 Task: Search one way flight ticket for 3 adults, 3 children in business from Lewisburg: Greenbrier Valley Airport to Indianapolis: Indianapolis International Airport on 8-5-2023. Choice of flights is United. Number of bags: 1 carry on bag and 3 checked bags. Price is upto 99000. Outbound departure time preference is 17:15.
Action: Mouse moved to (384, 371)
Screenshot: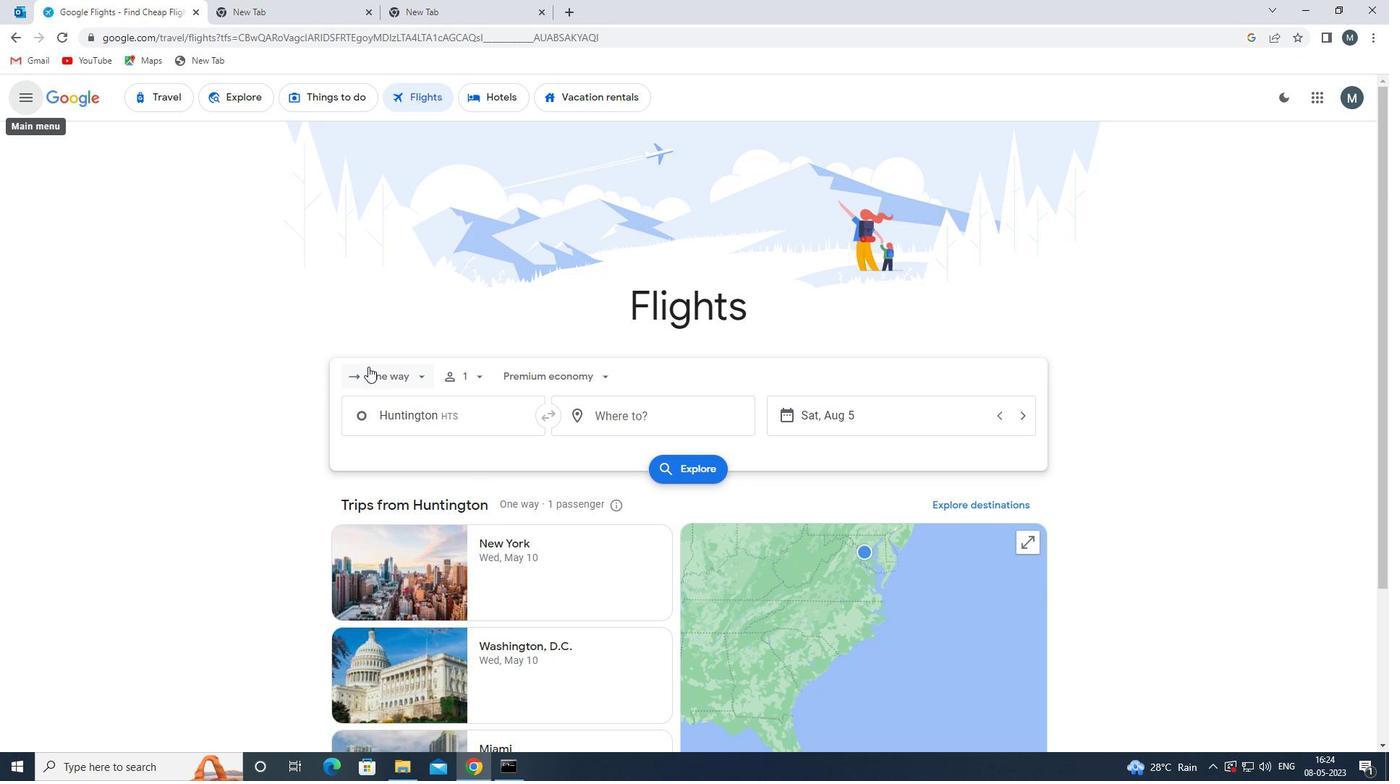 
Action: Mouse pressed left at (384, 371)
Screenshot: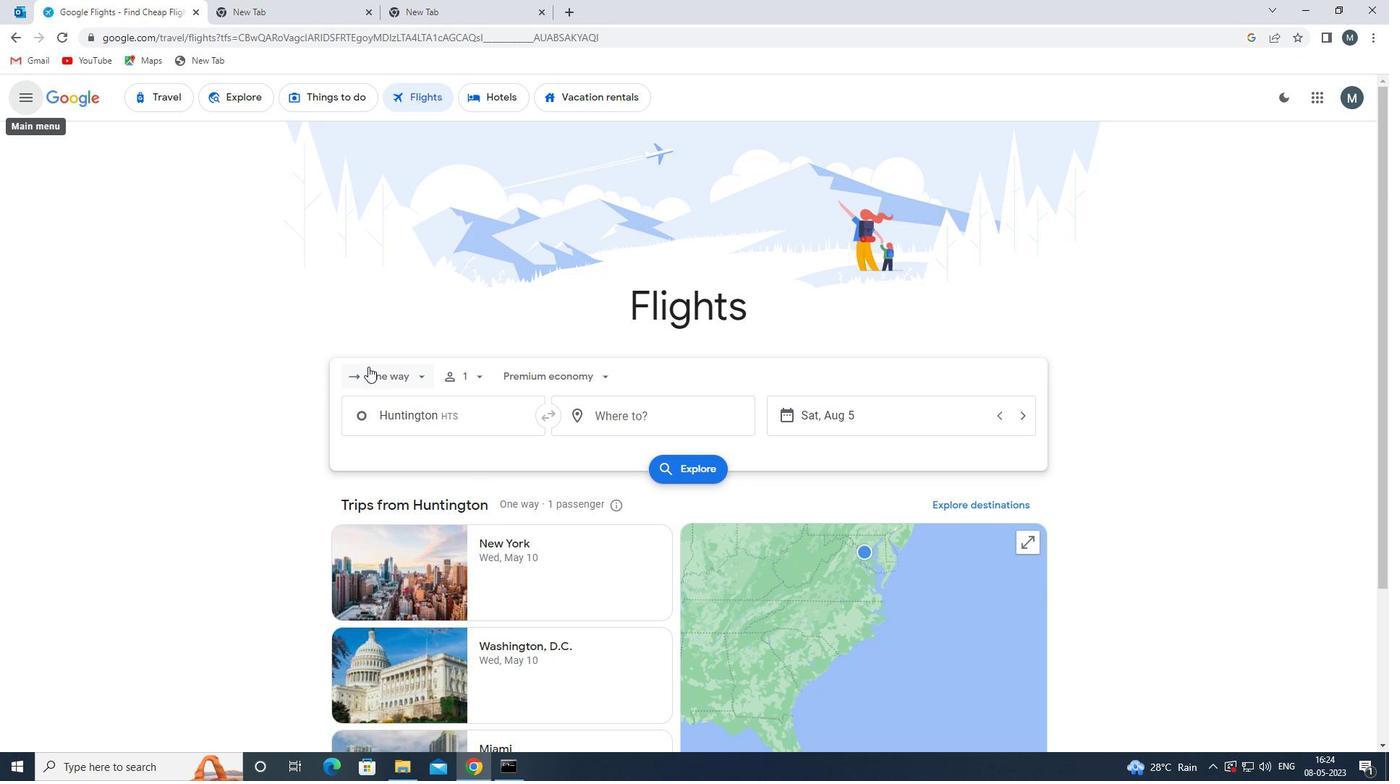 
Action: Mouse moved to (408, 451)
Screenshot: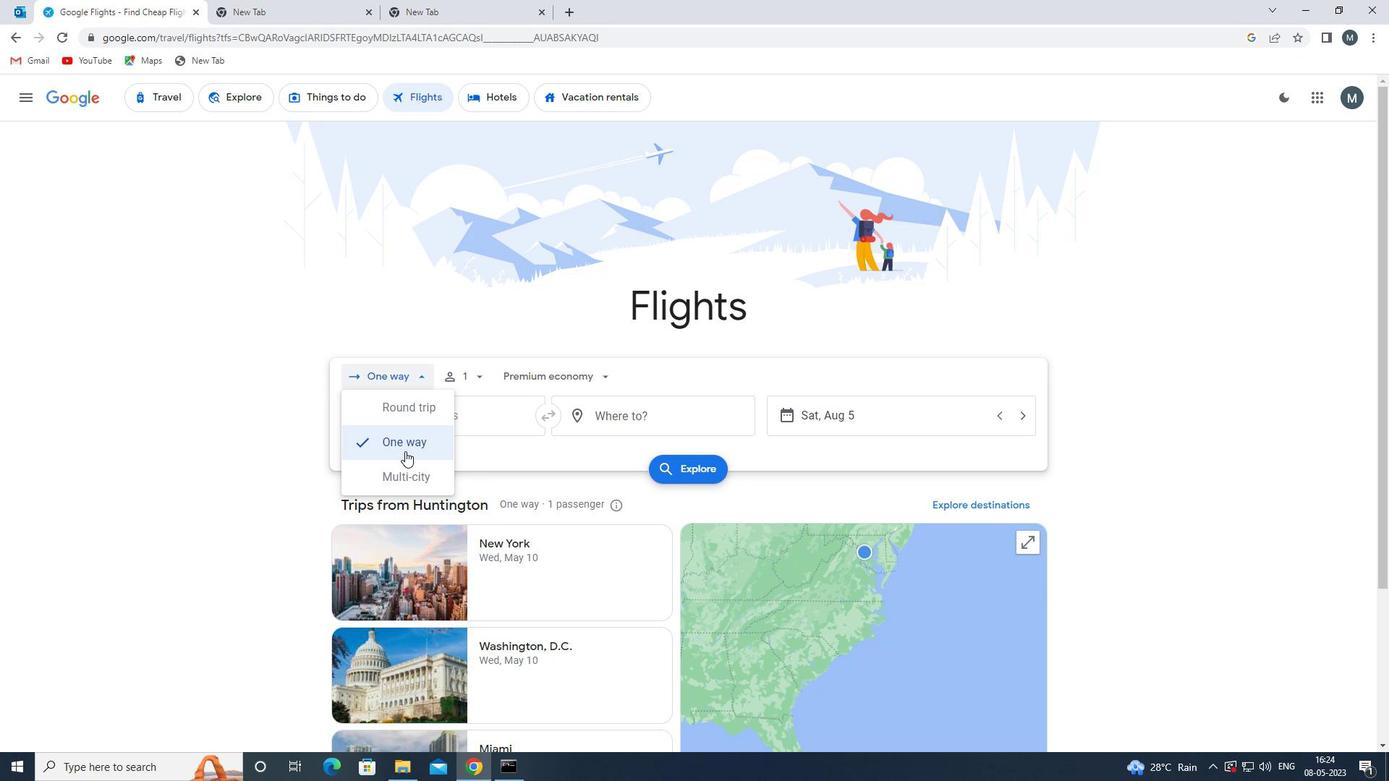 
Action: Mouse pressed left at (408, 451)
Screenshot: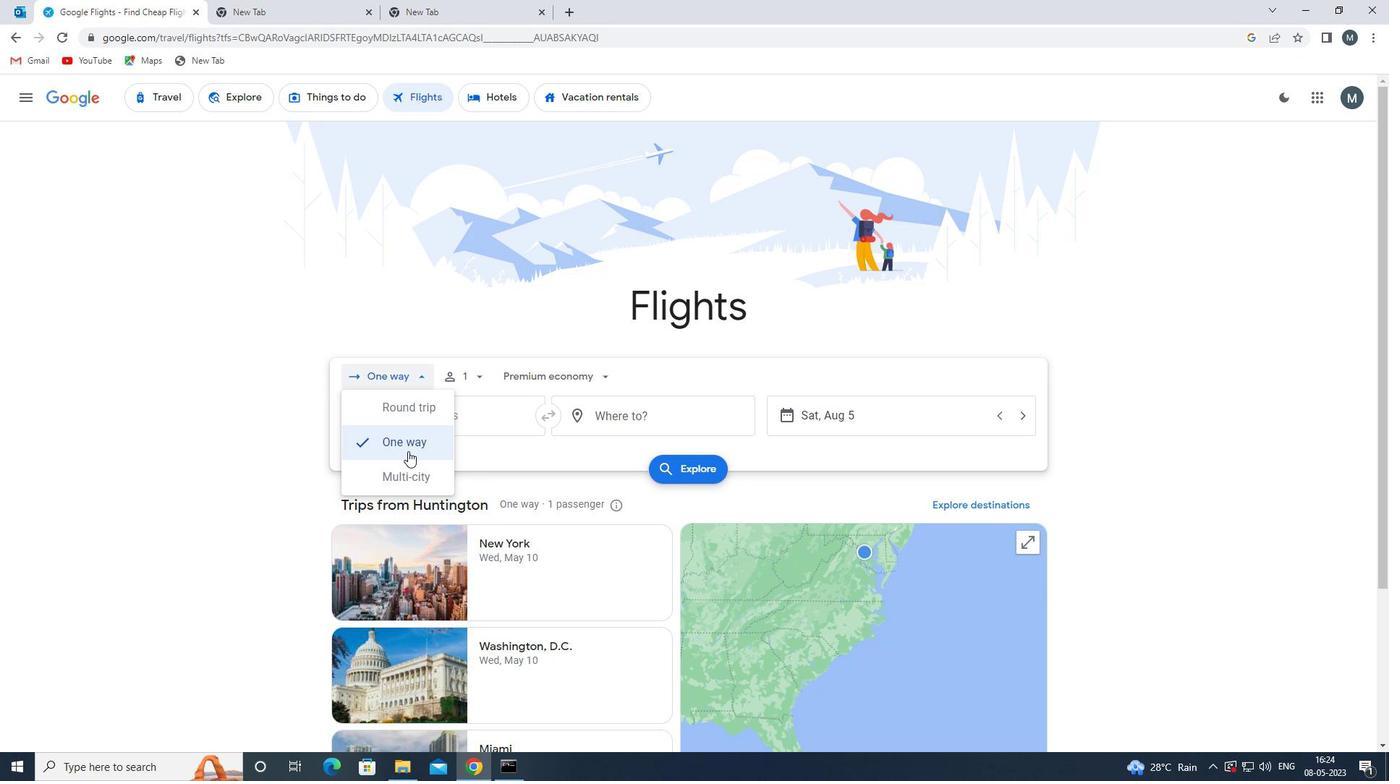 
Action: Mouse moved to (484, 377)
Screenshot: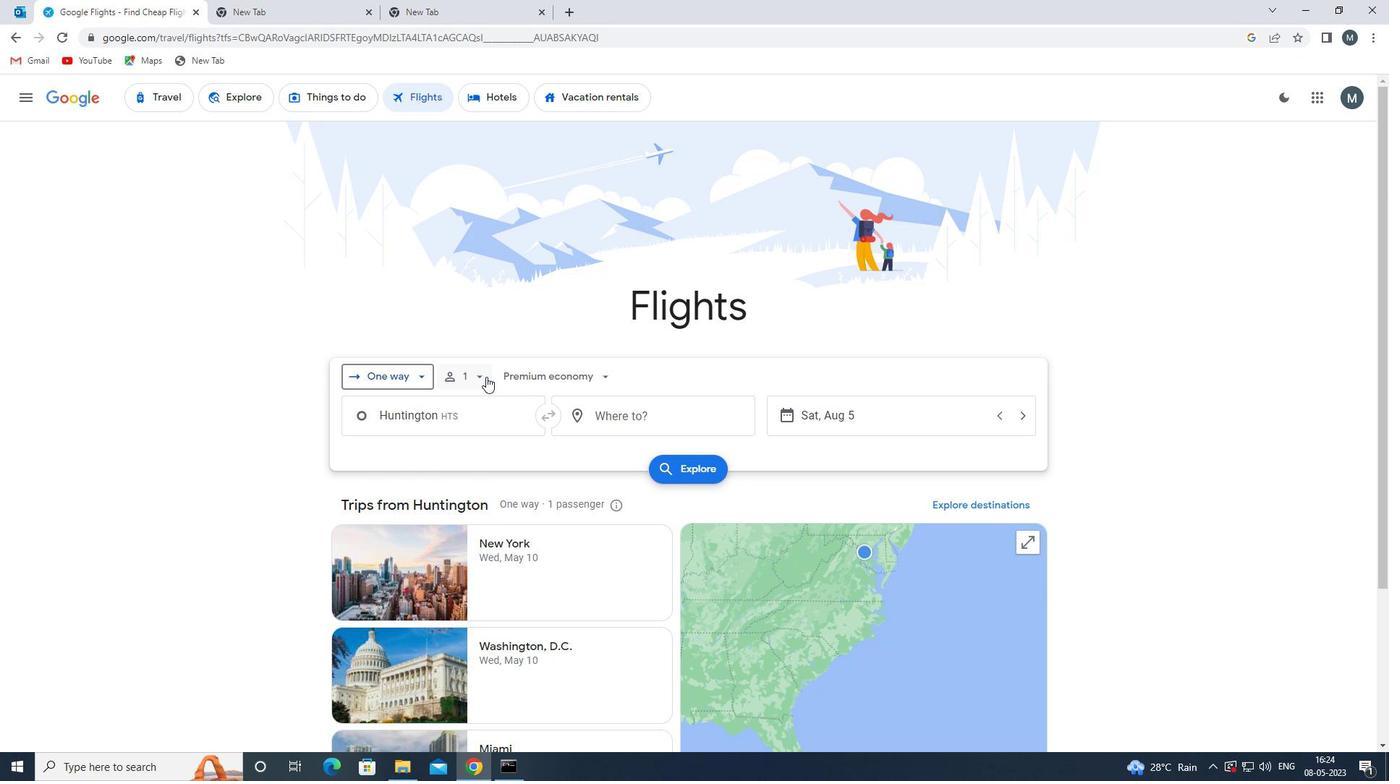 
Action: Mouse pressed left at (484, 377)
Screenshot: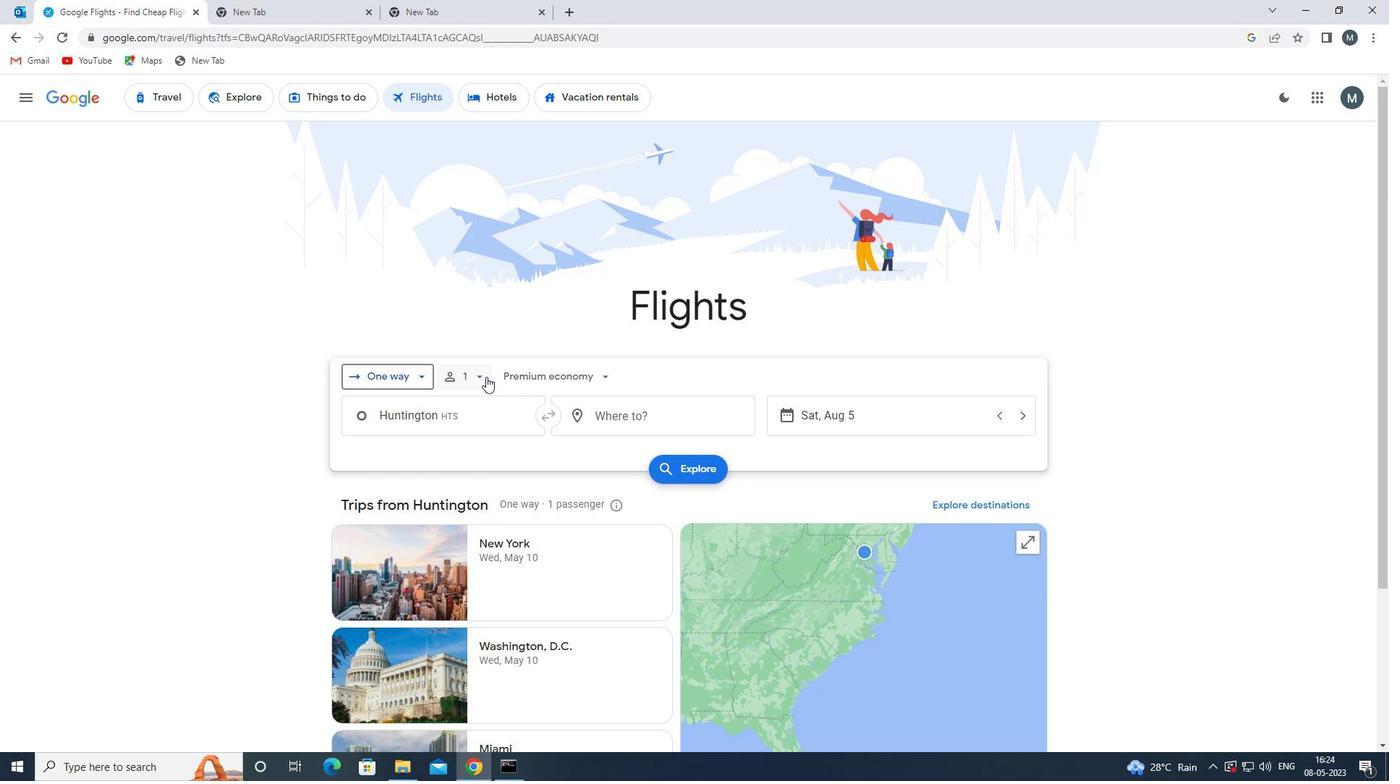 
Action: Mouse moved to (590, 411)
Screenshot: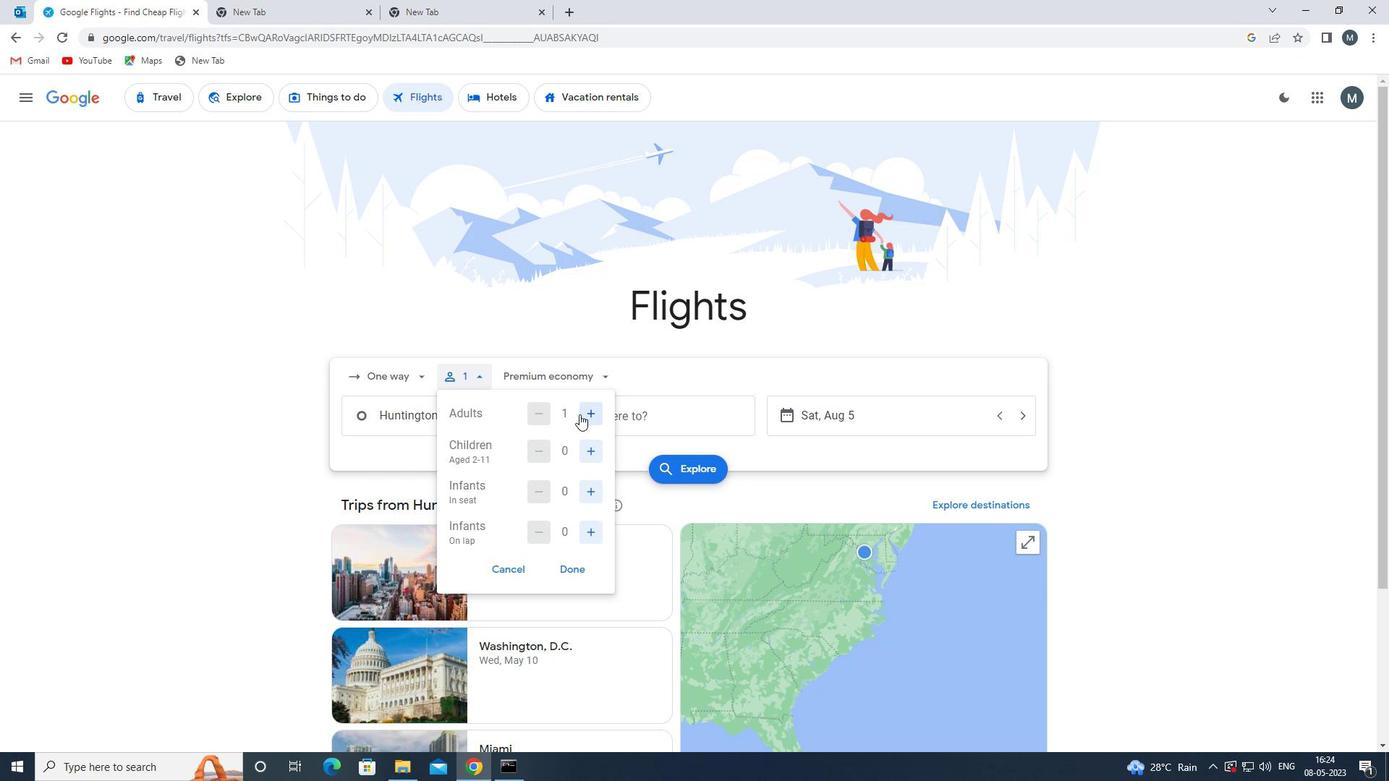 
Action: Mouse pressed left at (590, 411)
Screenshot: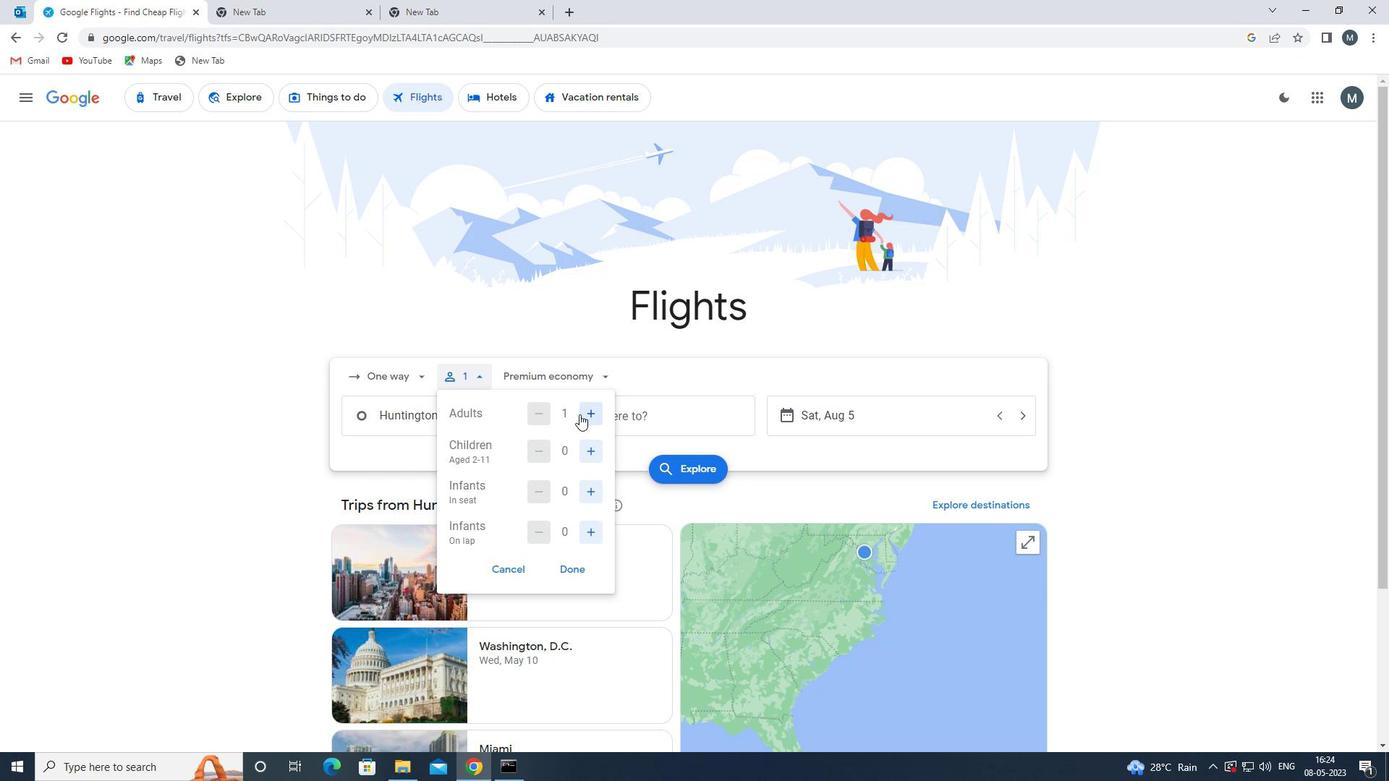 
Action: Mouse pressed left at (590, 411)
Screenshot: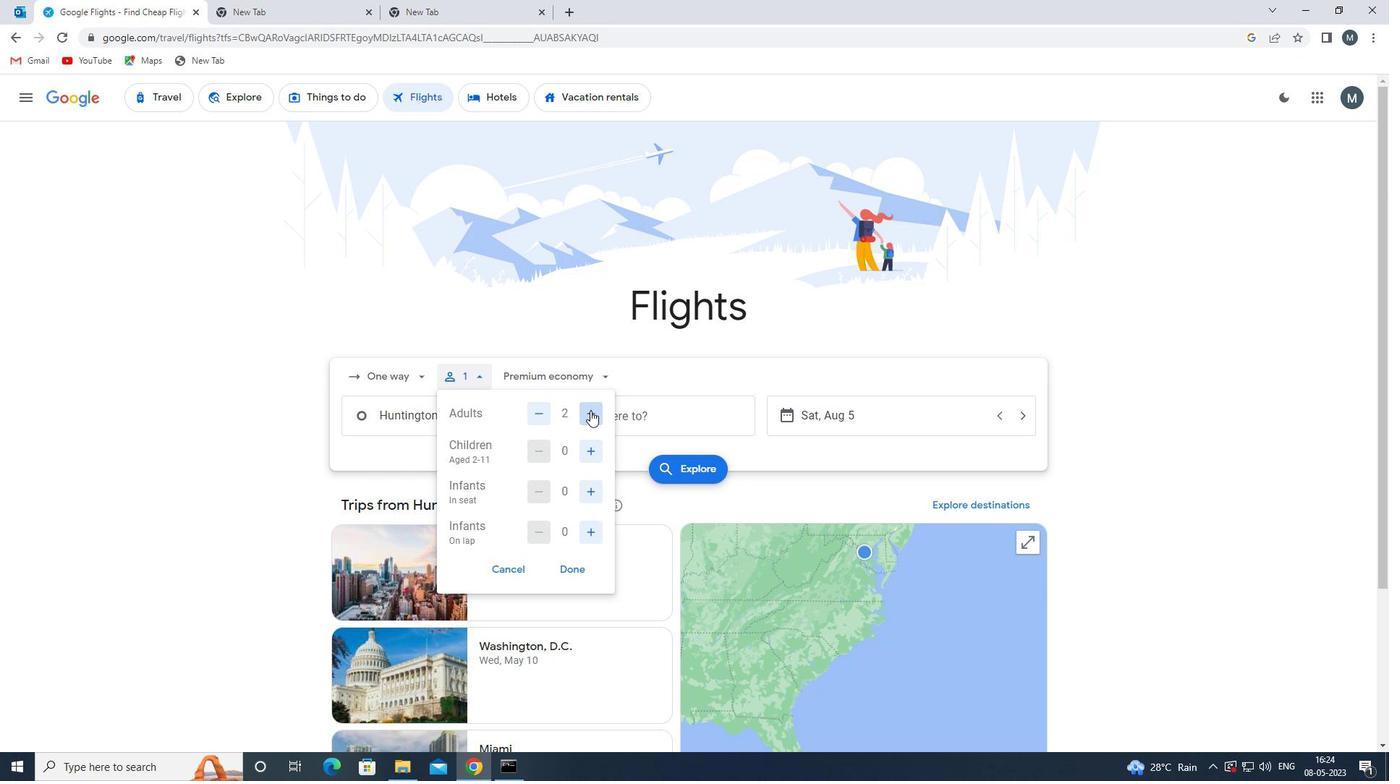 
Action: Mouse moved to (597, 460)
Screenshot: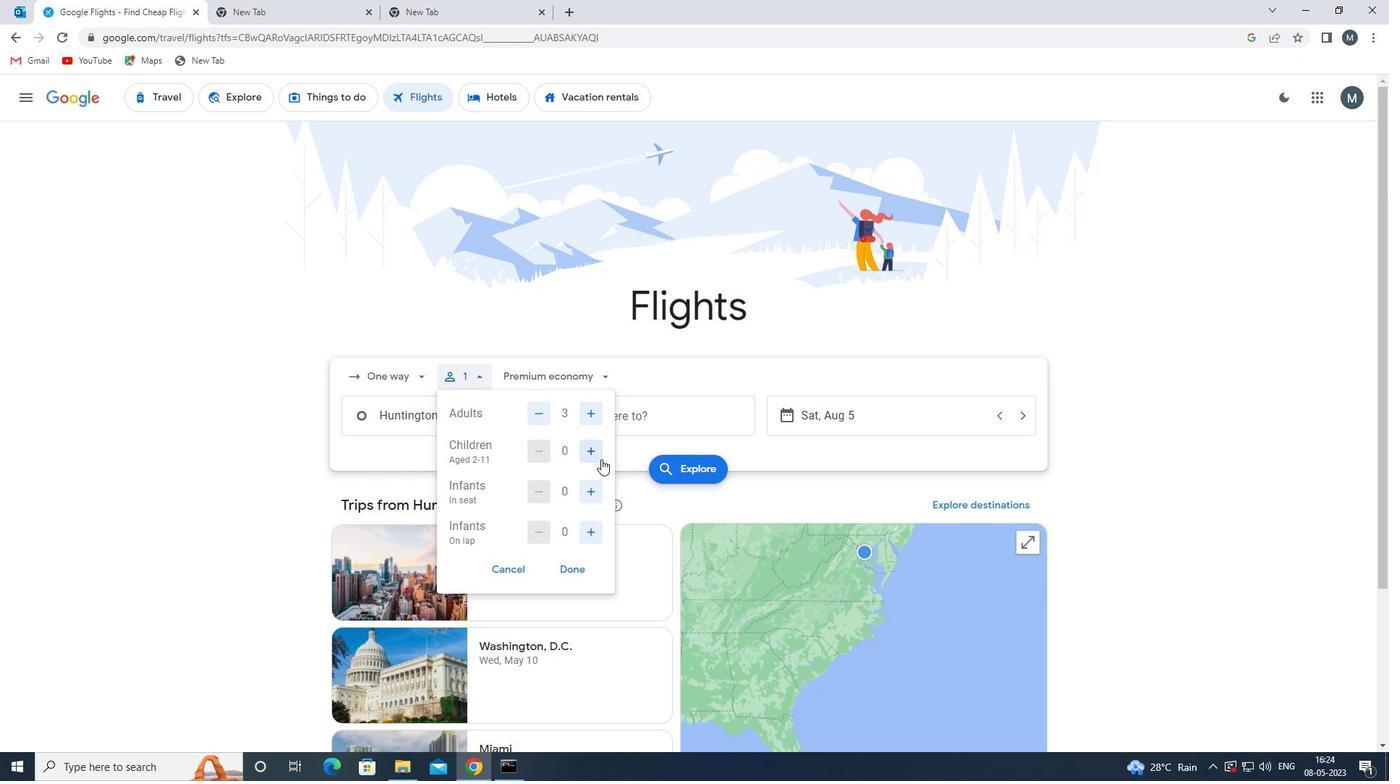 
Action: Mouse pressed left at (597, 460)
Screenshot: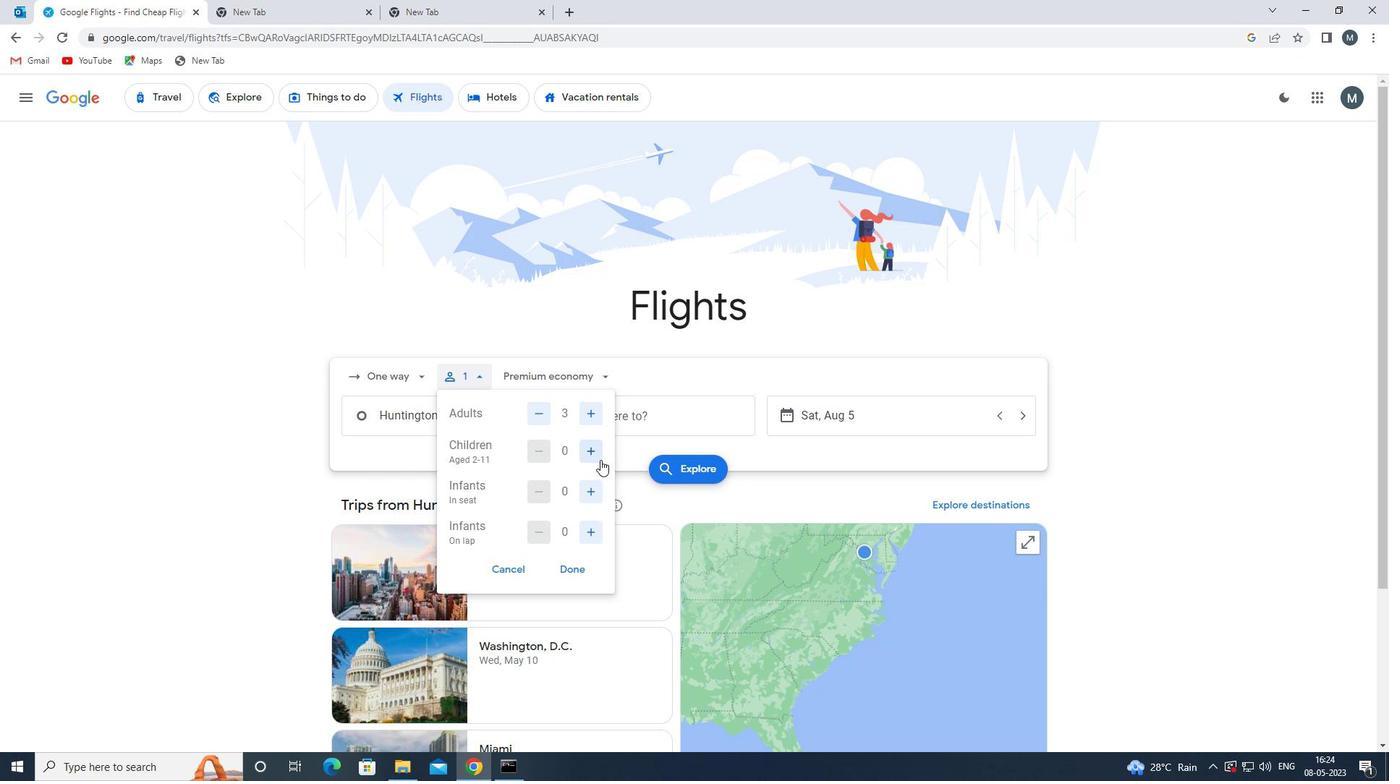 
Action: Mouse pressed left at (597, 460)
Screenshot: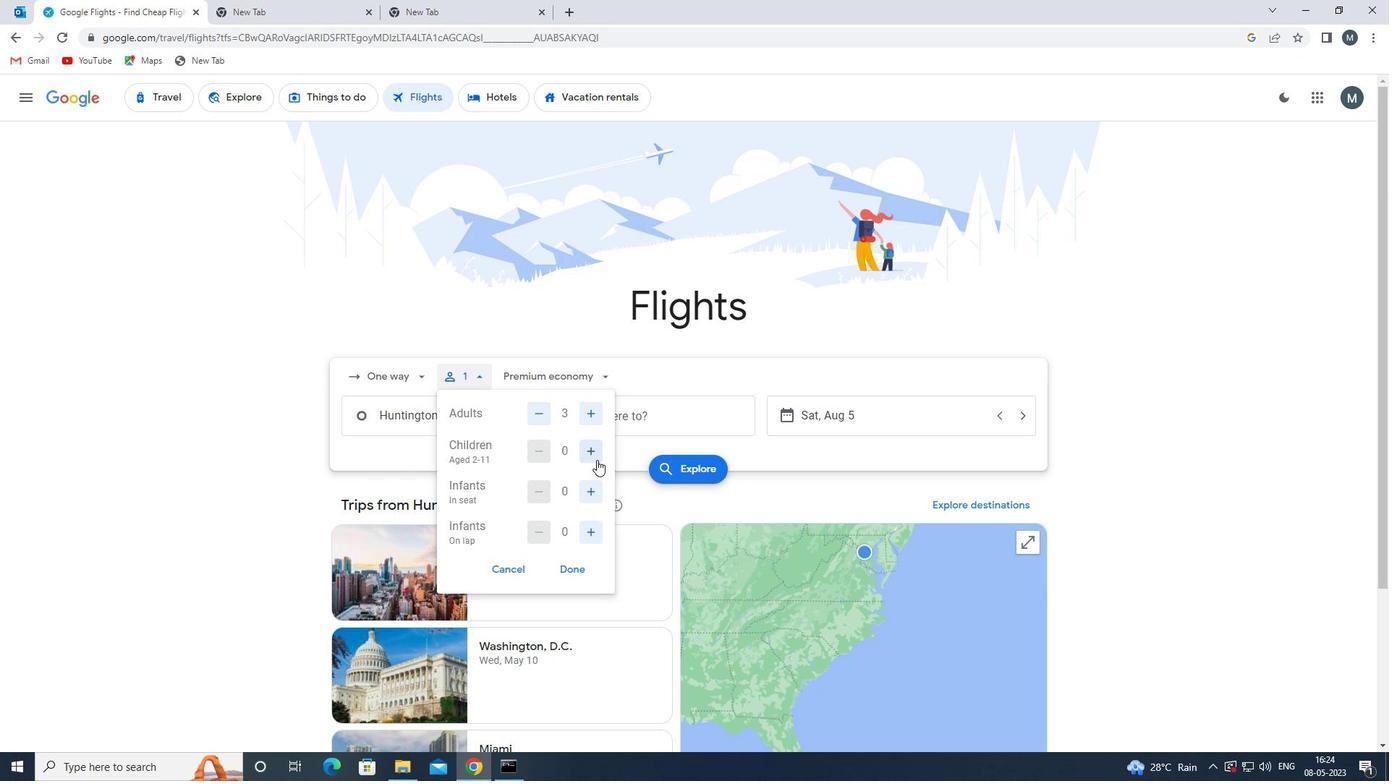 
Action: Mouse pressed left at (597, 460)
Screenshot: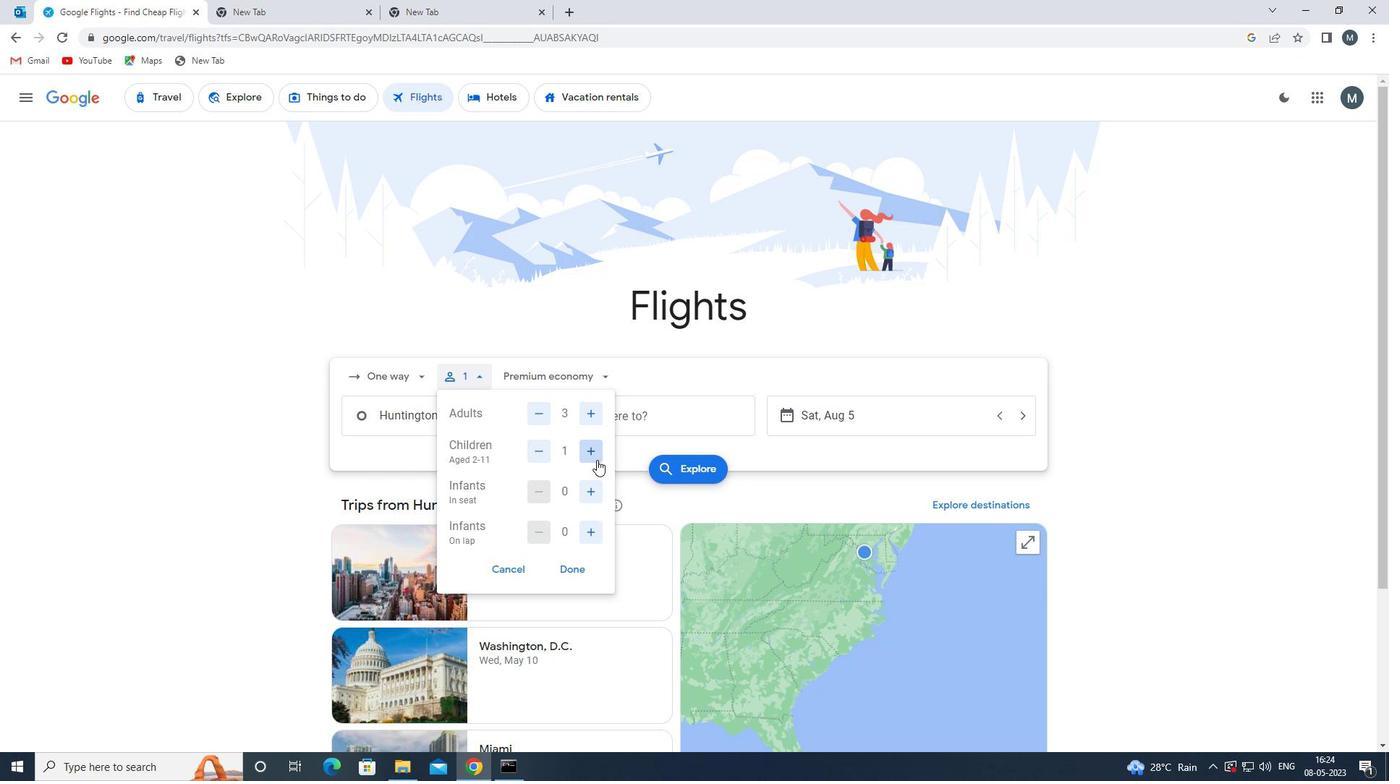 
Action: Mouse moved to (569, 577)
Screenshot: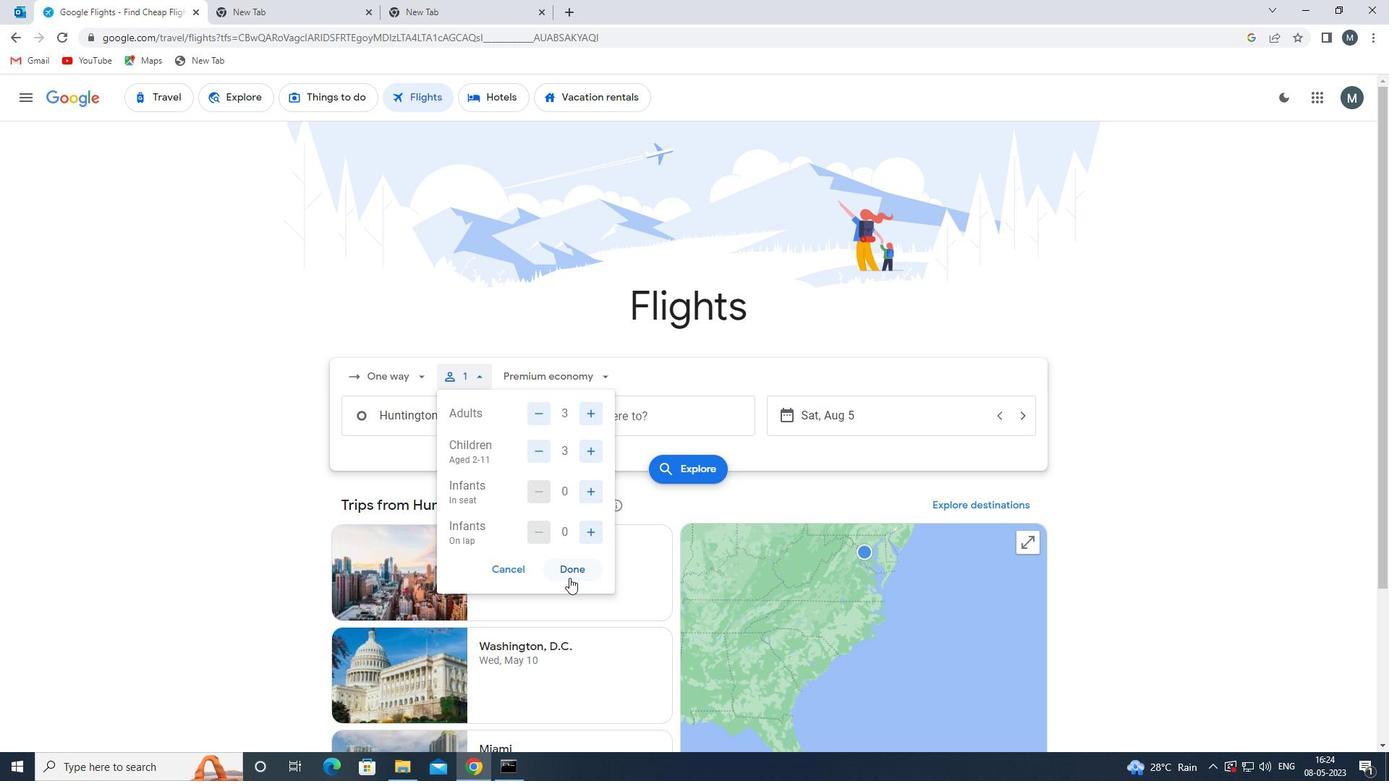 
Action: Mouse pressed left at (569, 577)
Screenshot: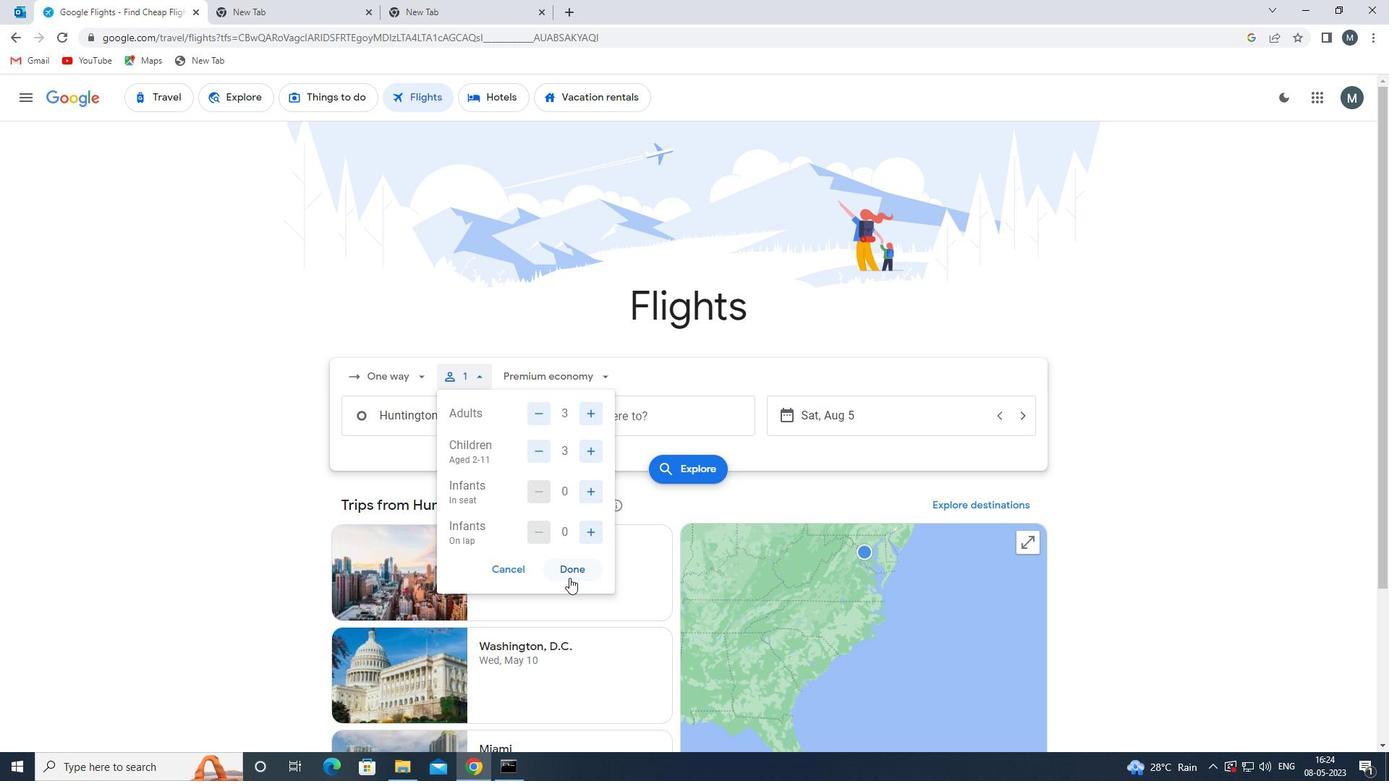 
Action: Mouse moved to (564, 395)
Screenshot: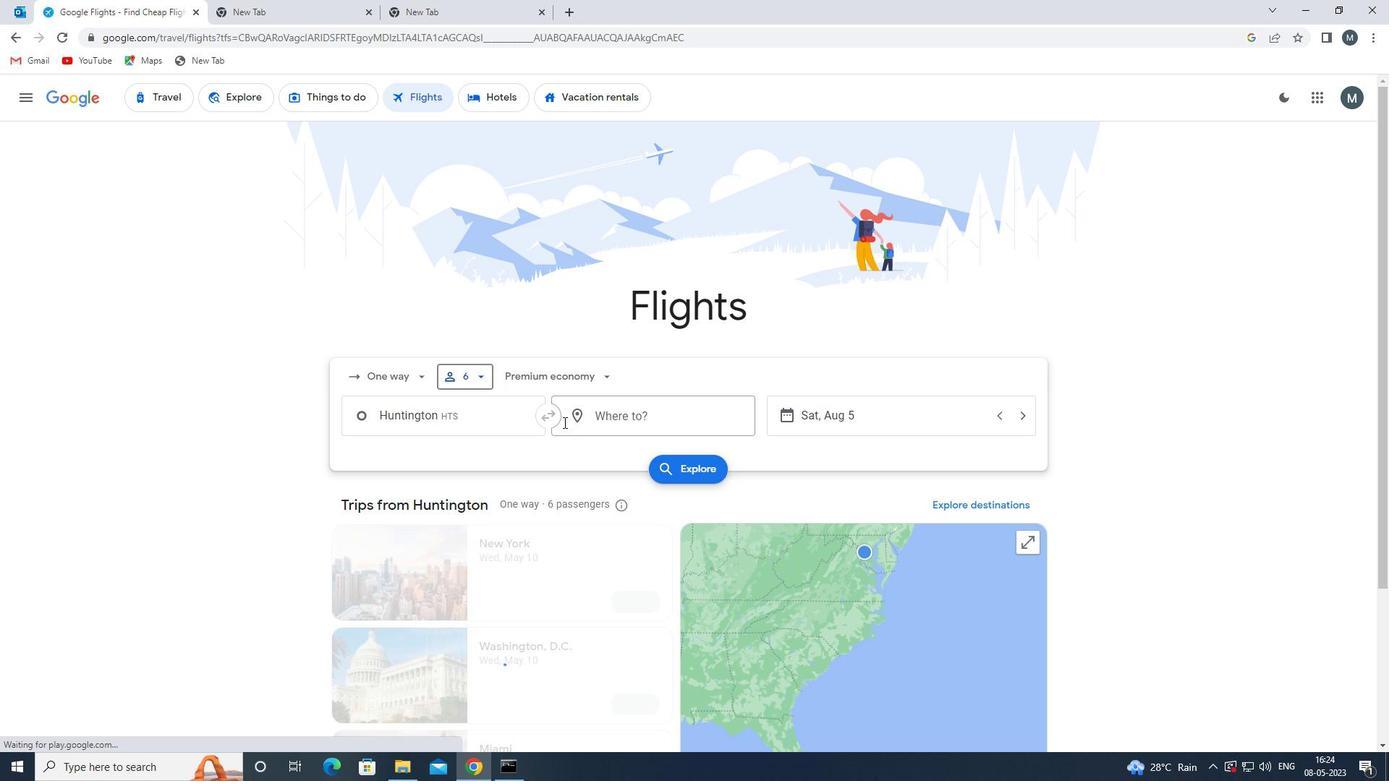 
Action: Mouse pressed left at (564, 395)
Screenshot: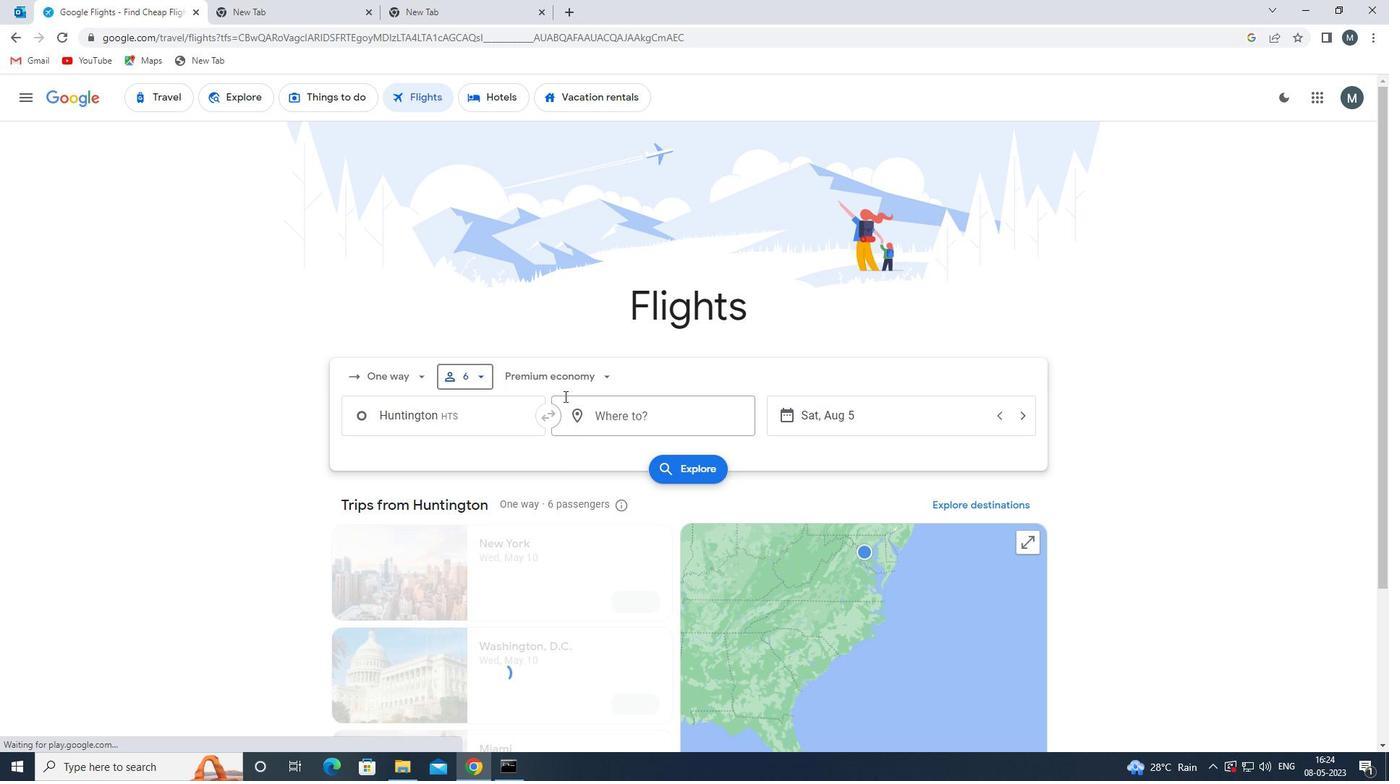 
Action: Mouse moved to (568, 382)
Screenshot: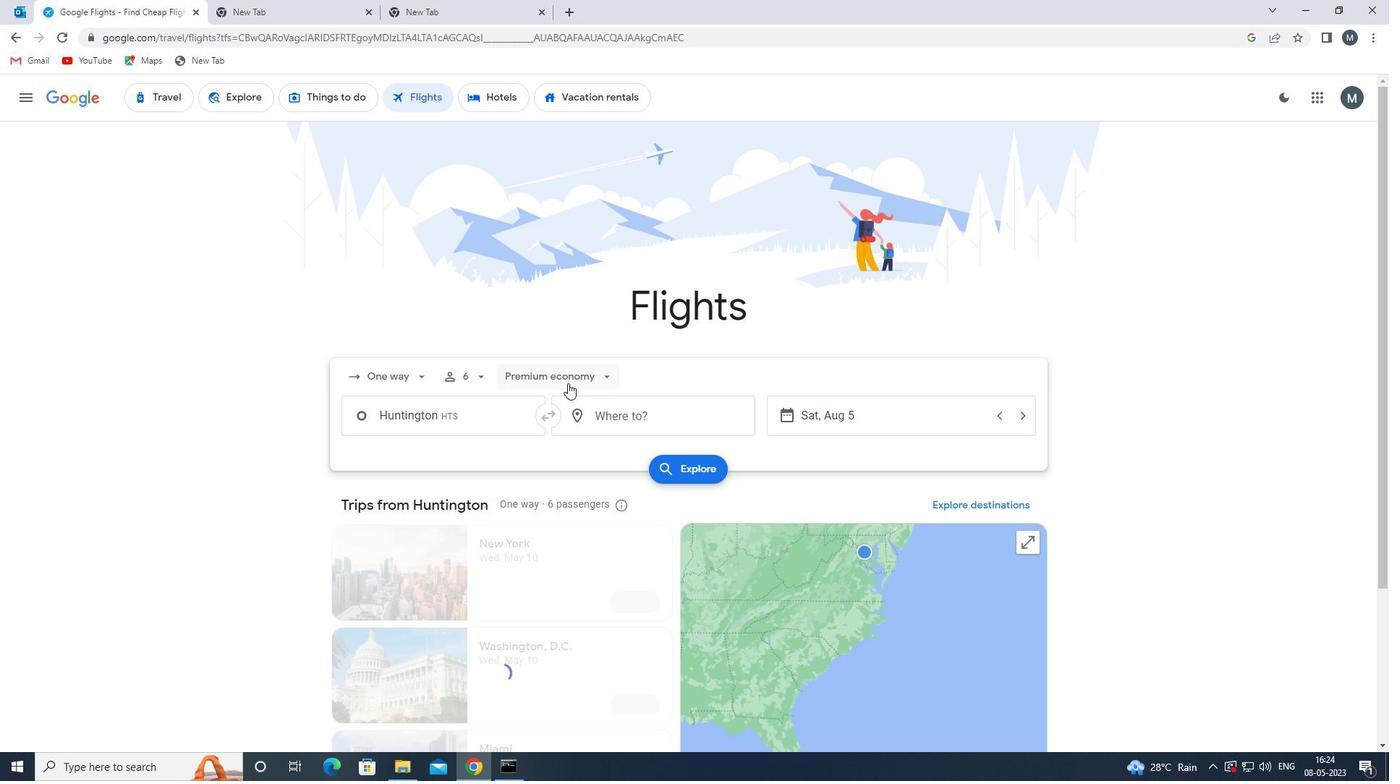 
Action: Mouse pressed left at (568, 382)
Screenshot: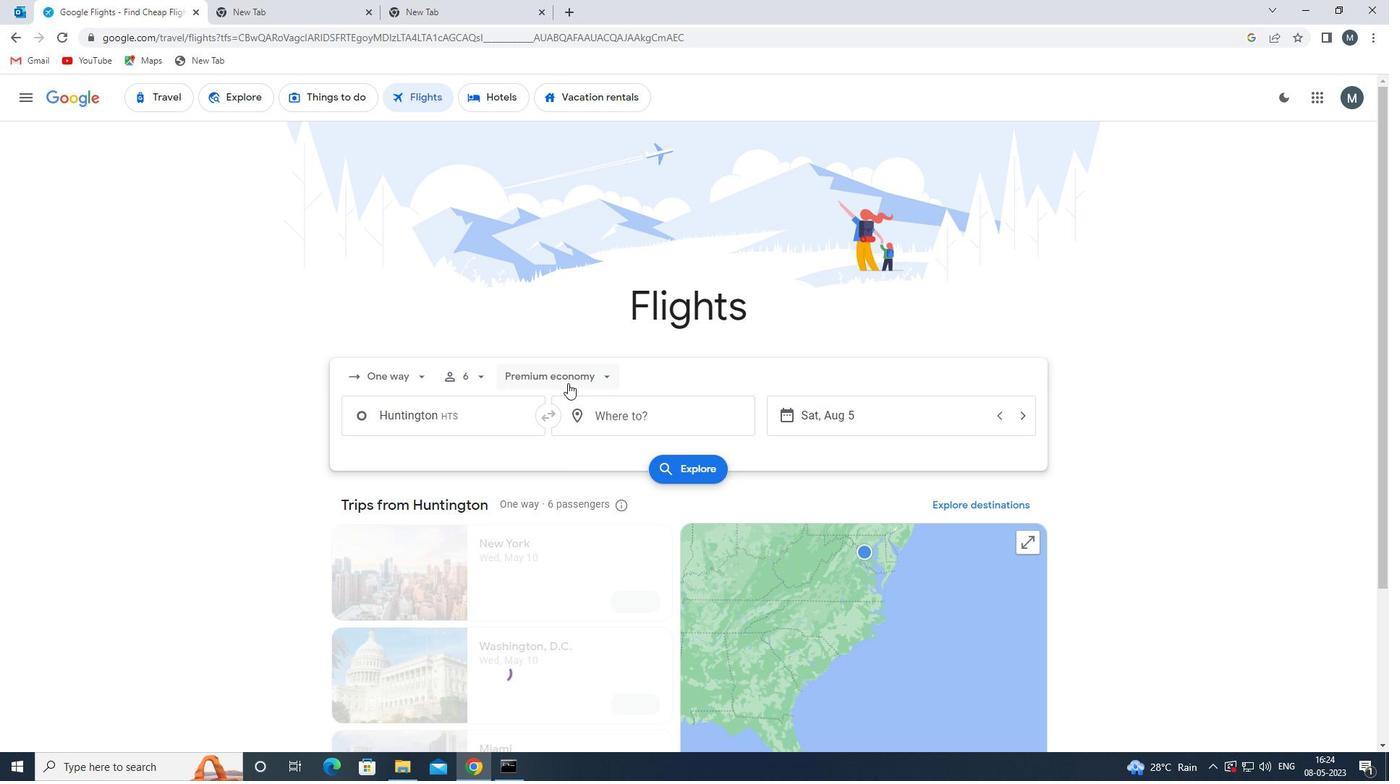 
Action: Mouse moved to (563, 476)
Screenshot: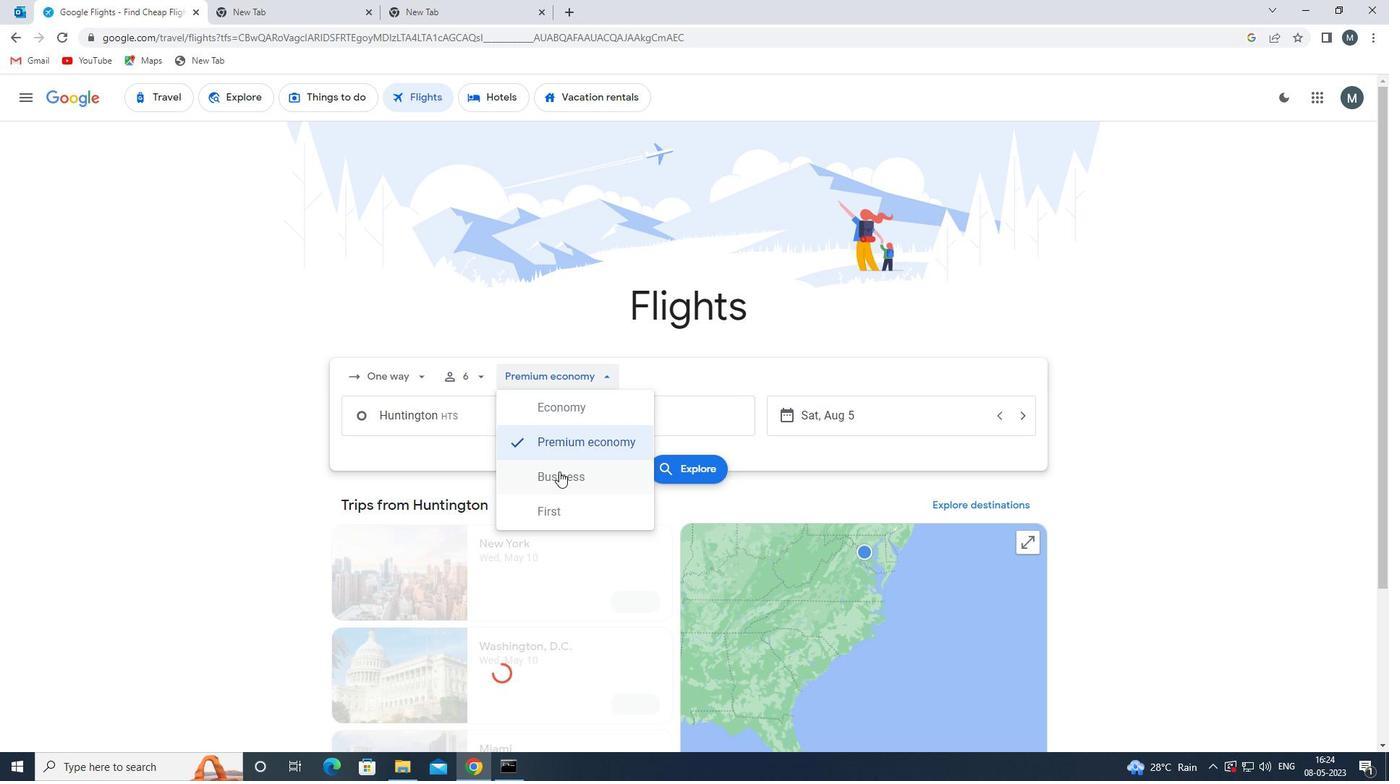 
Action: Mouse pressed left at (563, 476)
Screenshot: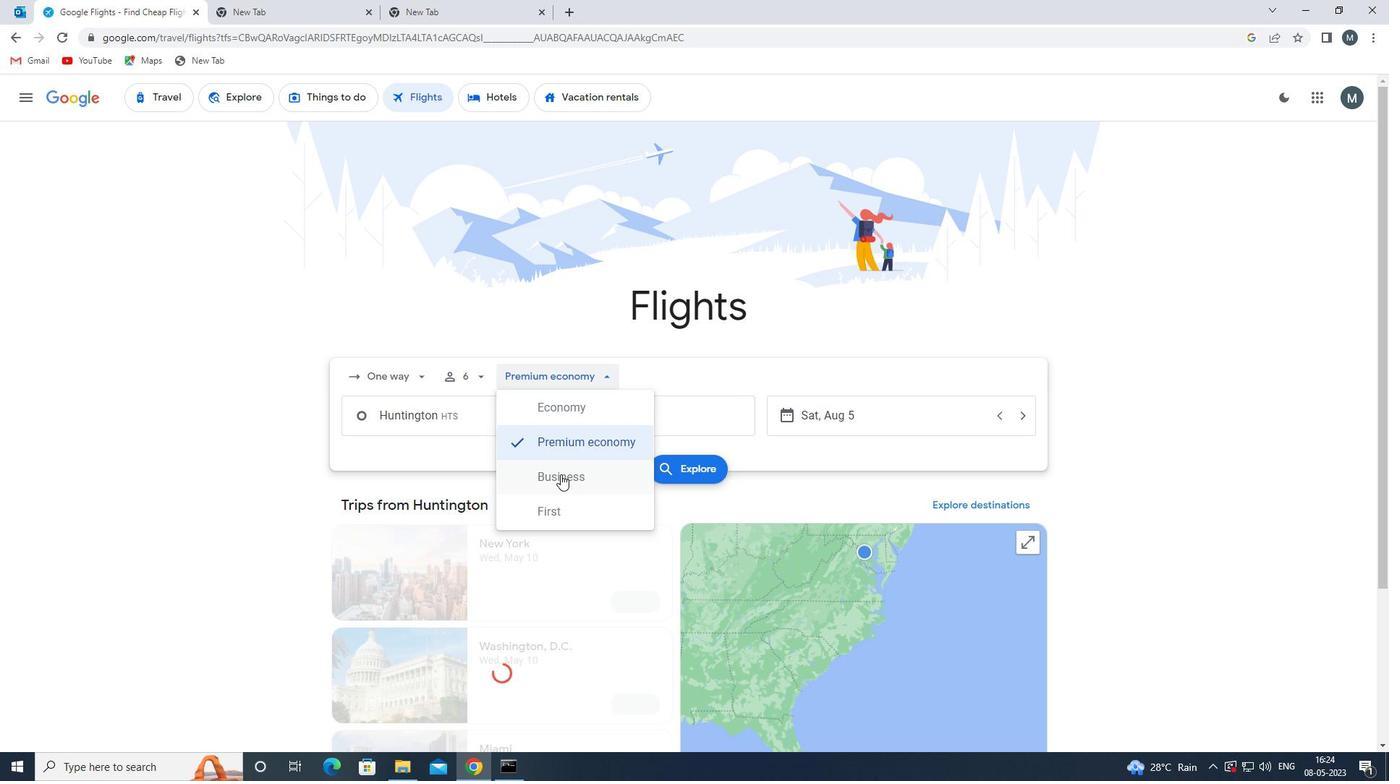 
Action: Mouse moved to (471, 427)
Screenshot: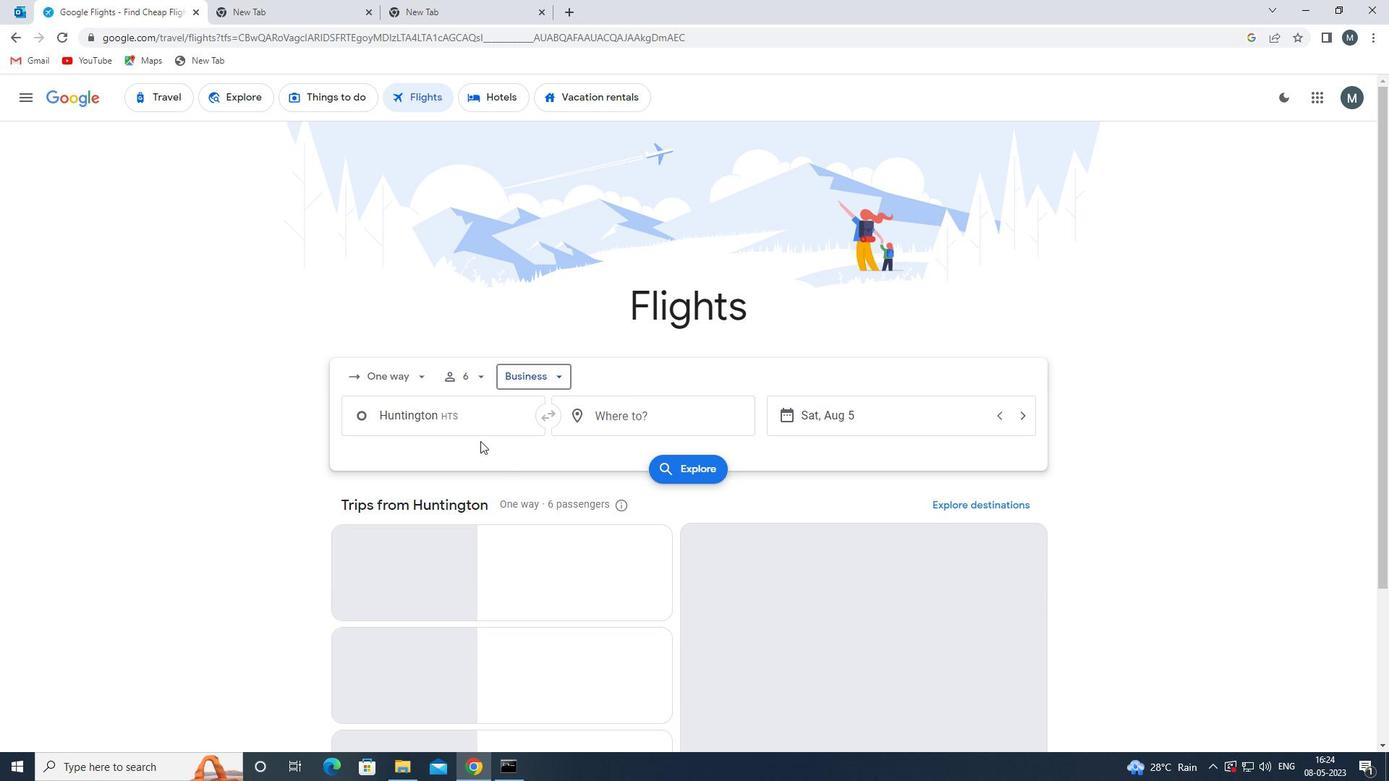 
Action: Mouse pressed left at (471, 427)
Screenshot: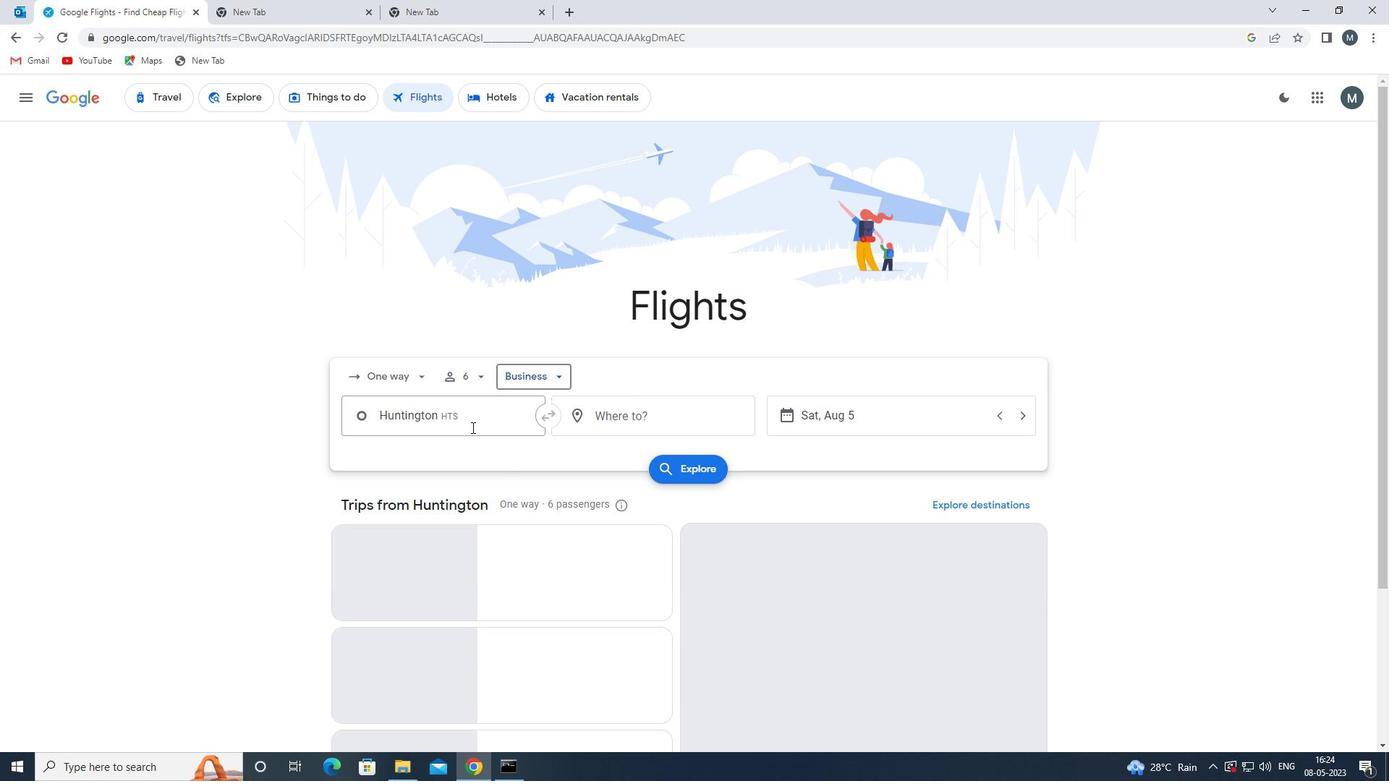
Action: Key pressed greenbrier<Key.space>va
Screenshot: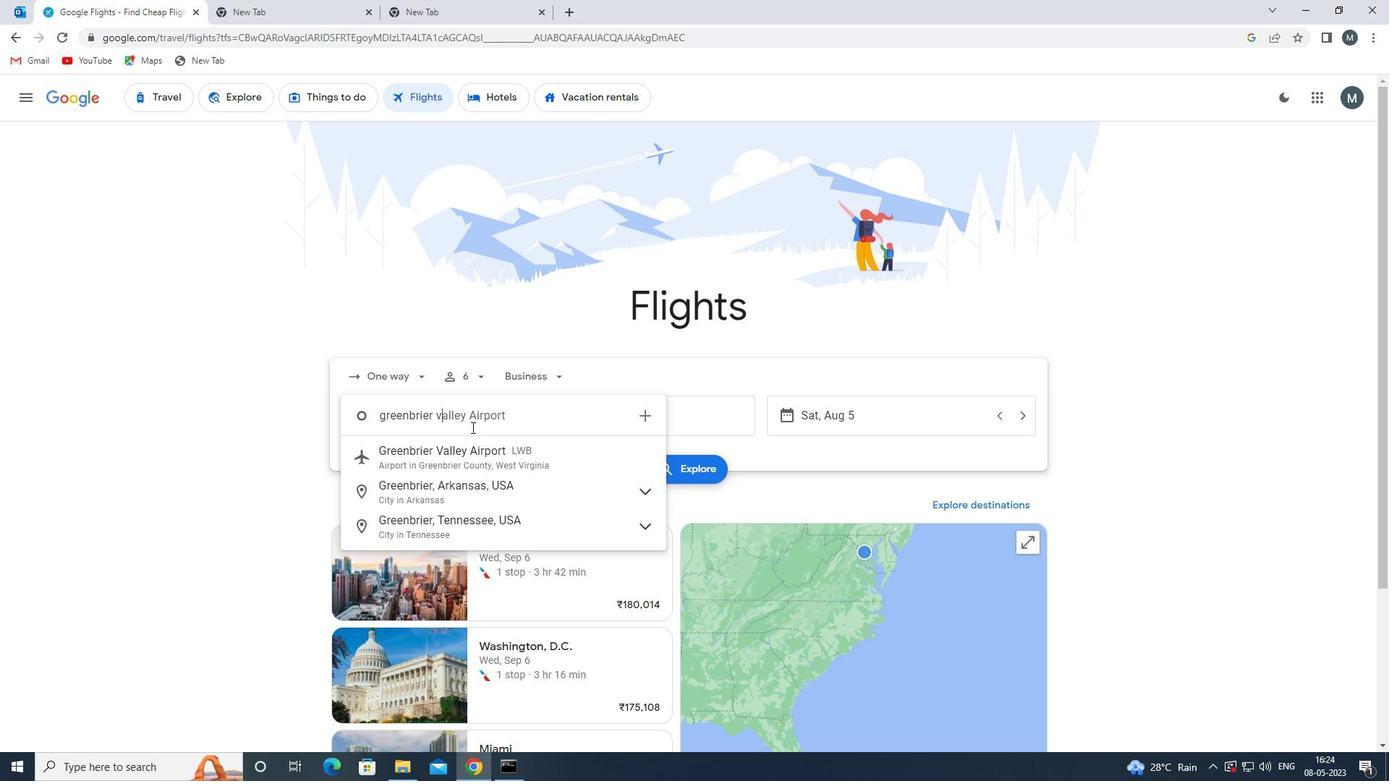 
Action: Mouse moved to (507, 455)
Screenshot: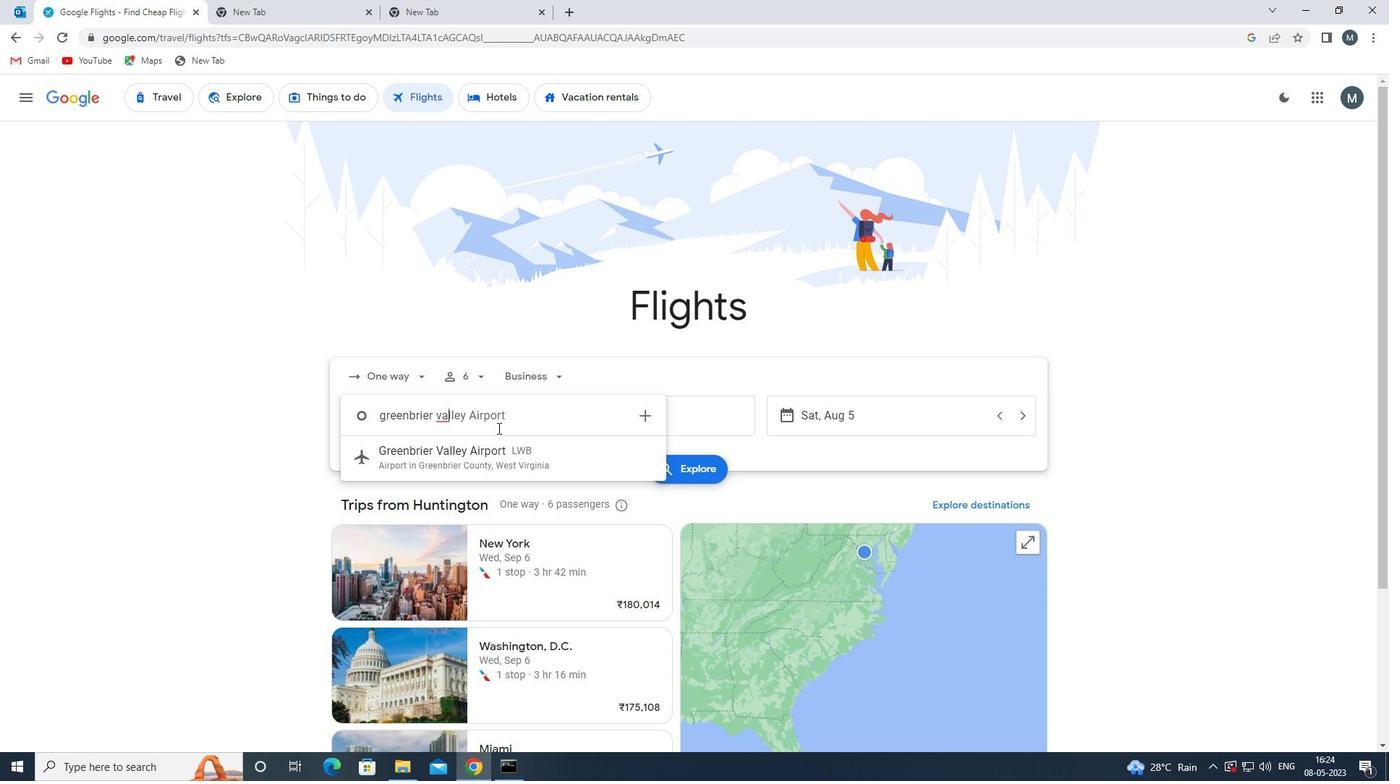 
Action: Mouse pressed left at (507, 455)
Screenshot: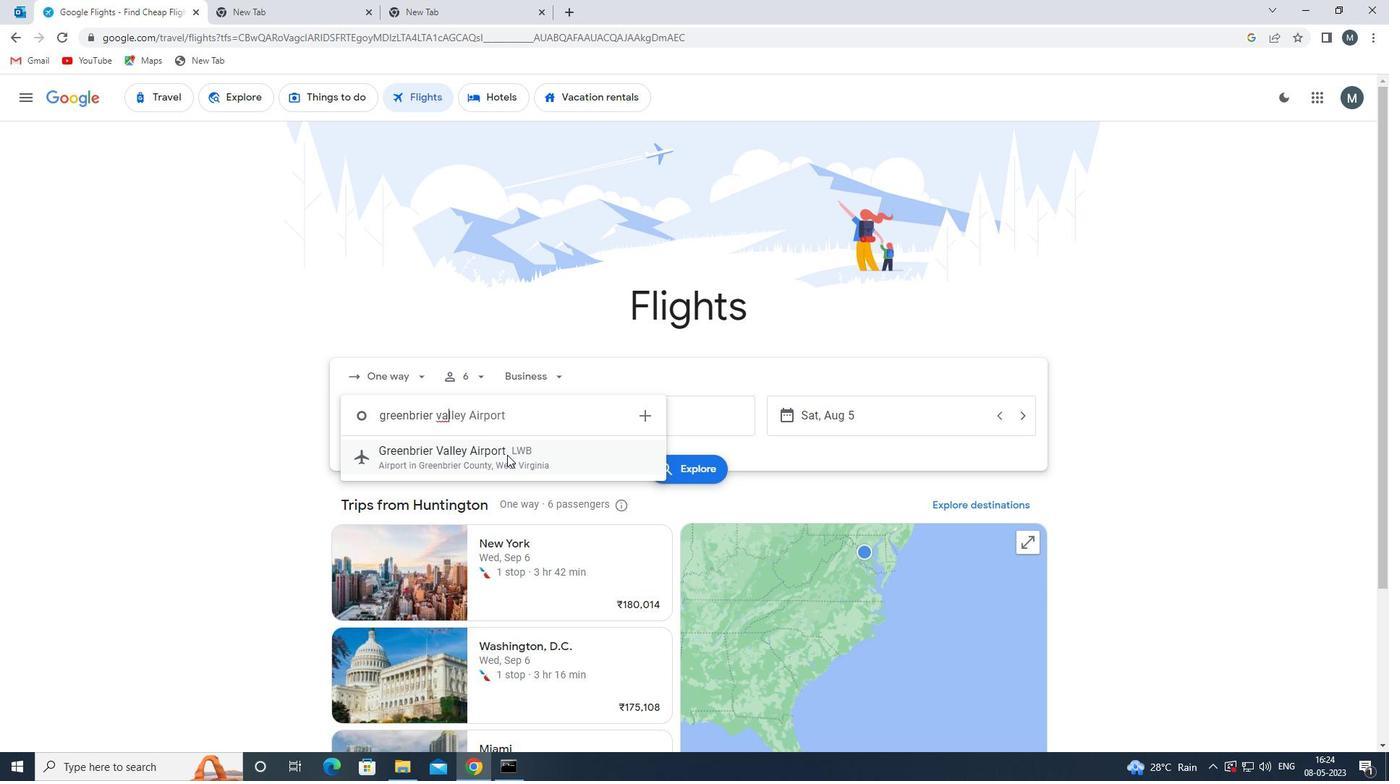 
Action: Mouse moved to (584, 418)
Screenshot: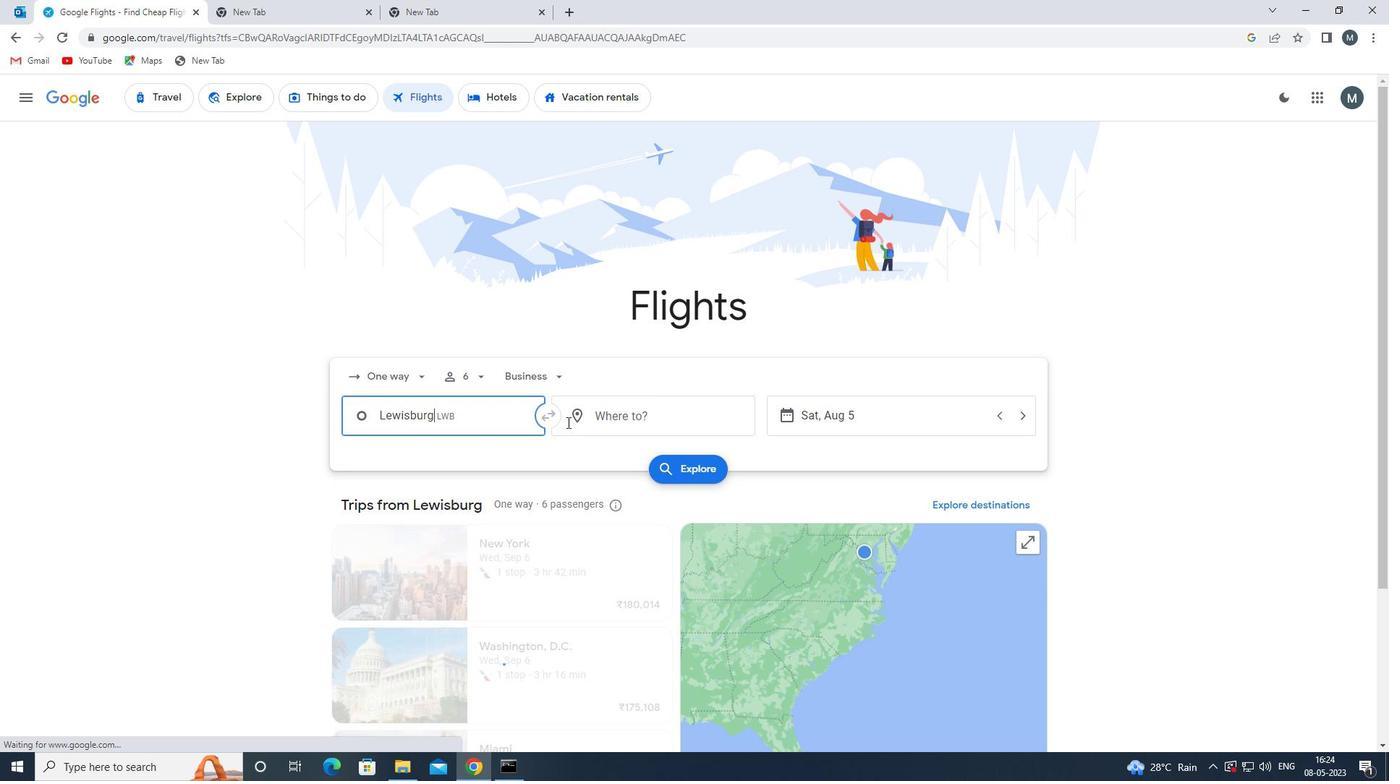 
Action: Mouse pressed left at (584, 418)
Screenshot: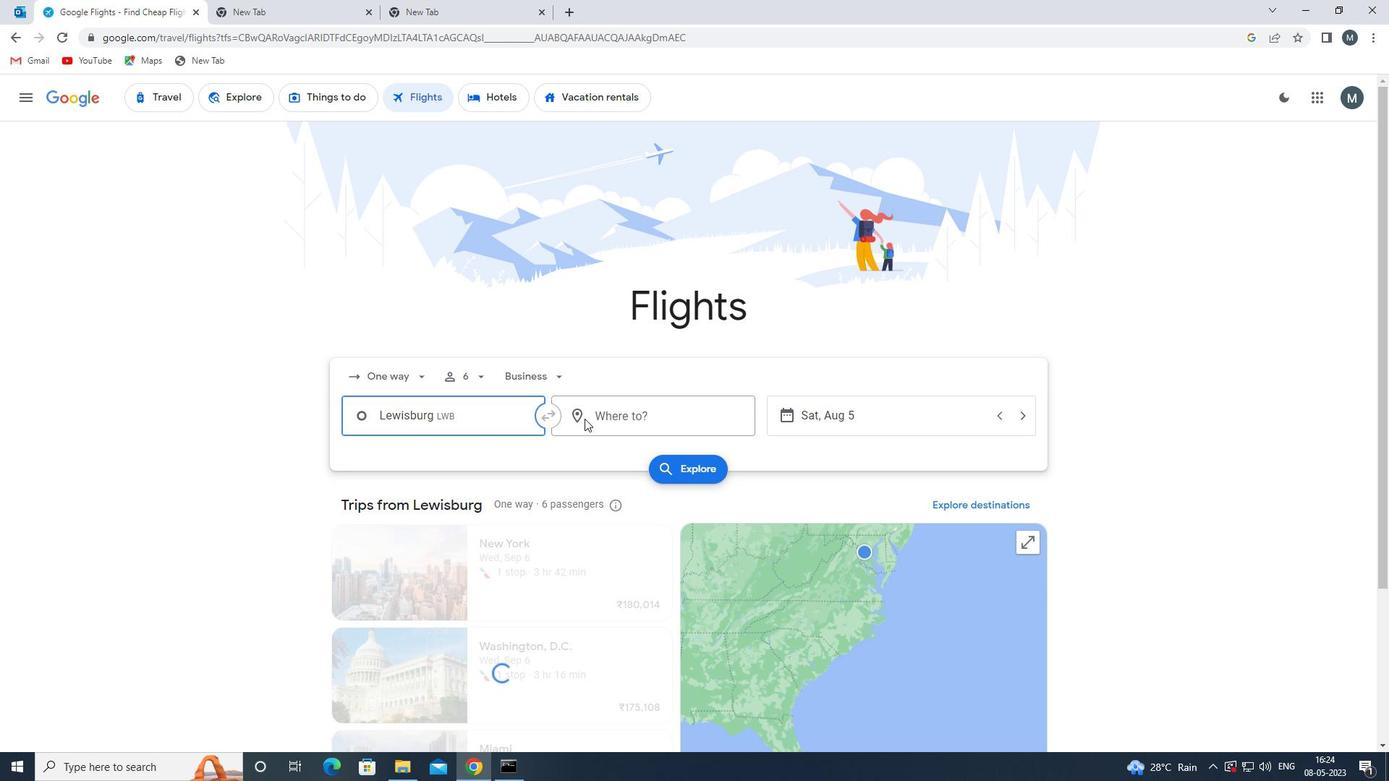 
Action: Mouse moved to (586, 418)
Screenshot: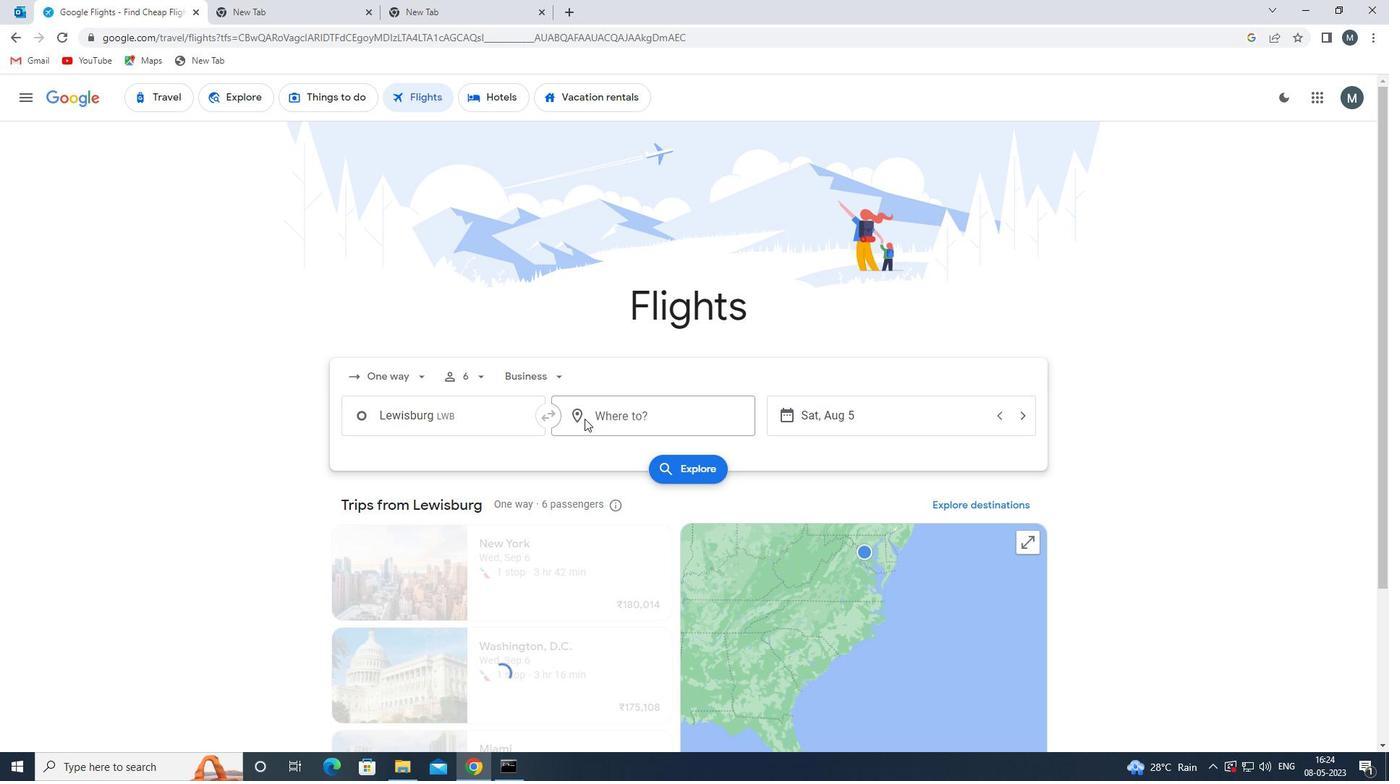 
Action: Key pressed ind
Screenshot: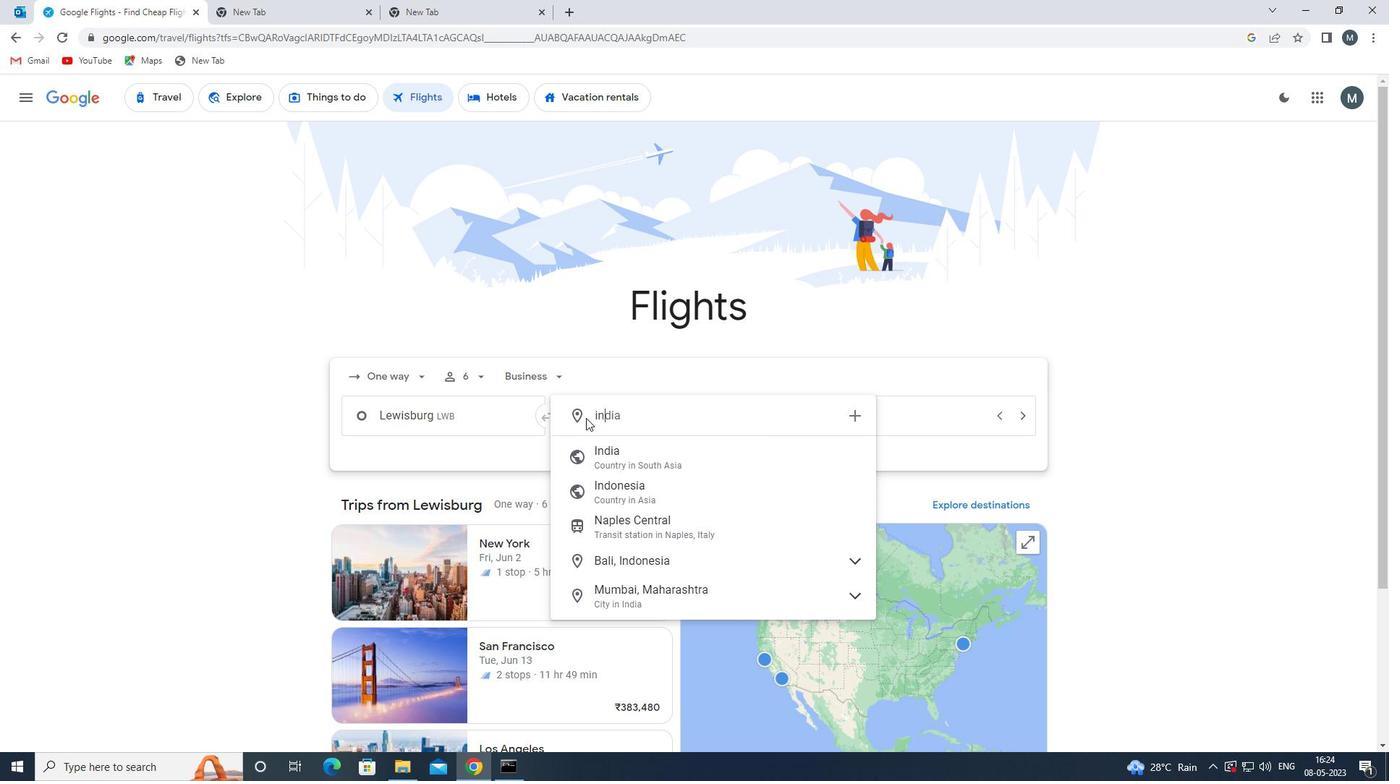 
Action: Mouse moved to (683, 460)
Screenshot: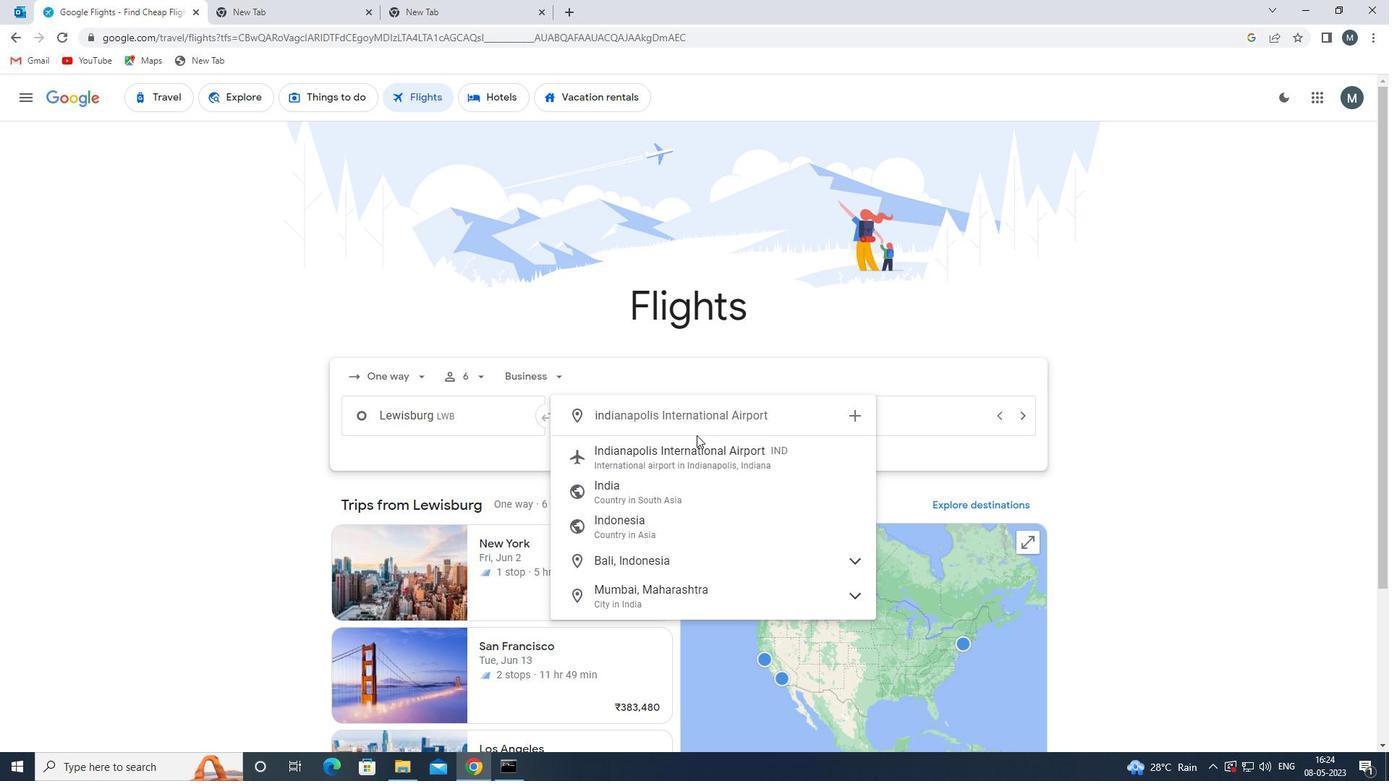 
Action: Mouse pressed left at (683, 460)
Screenshot: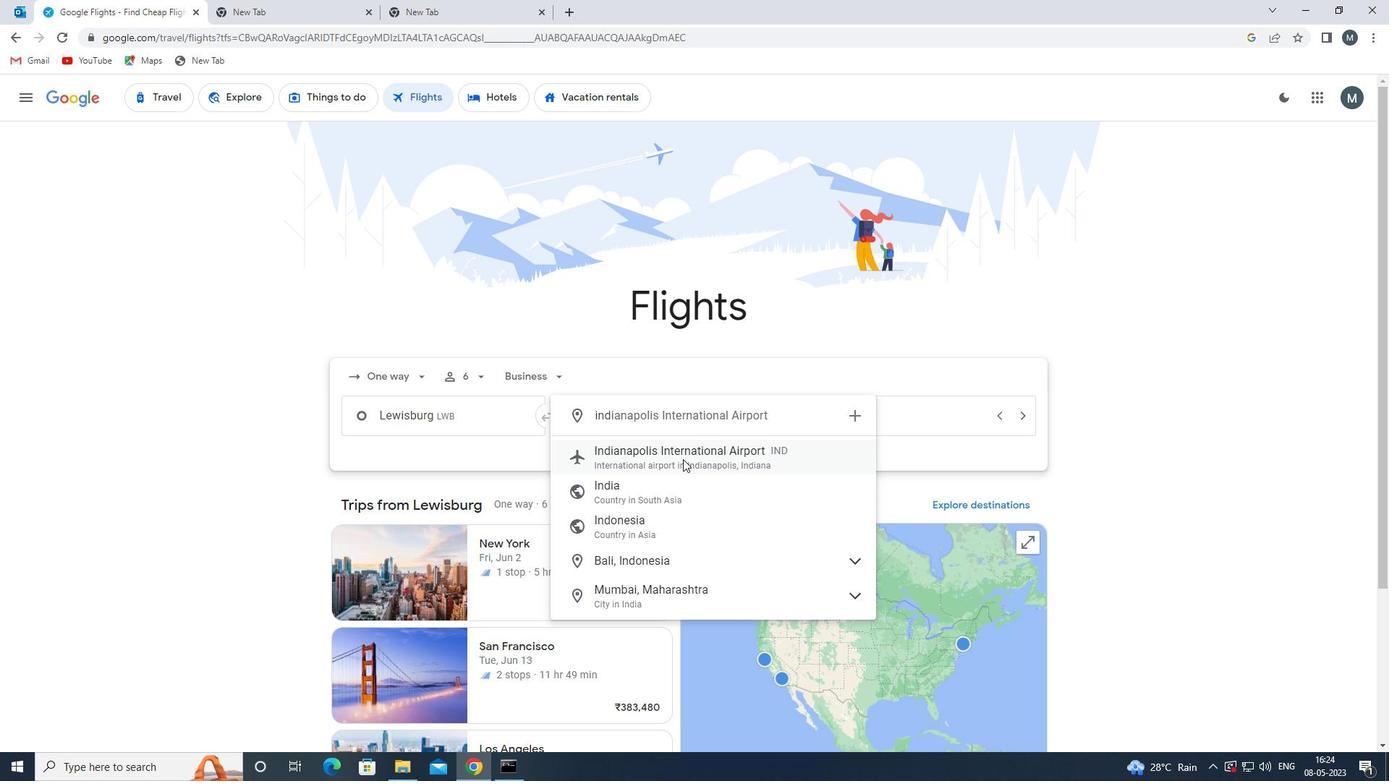 
Action: Mouse moved to (782, 408)
Screenshot: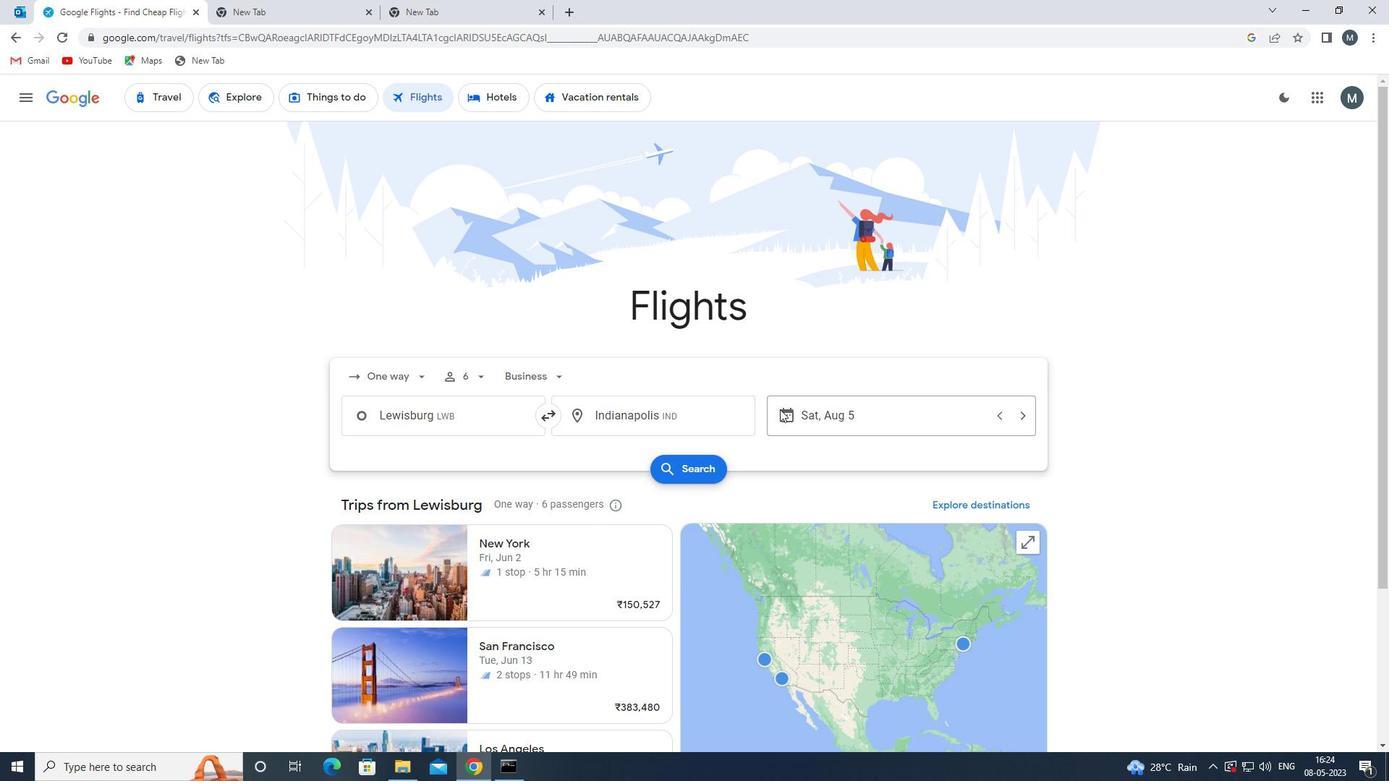 
Action: Mouse pressed left at (782, 408)
Screenshot: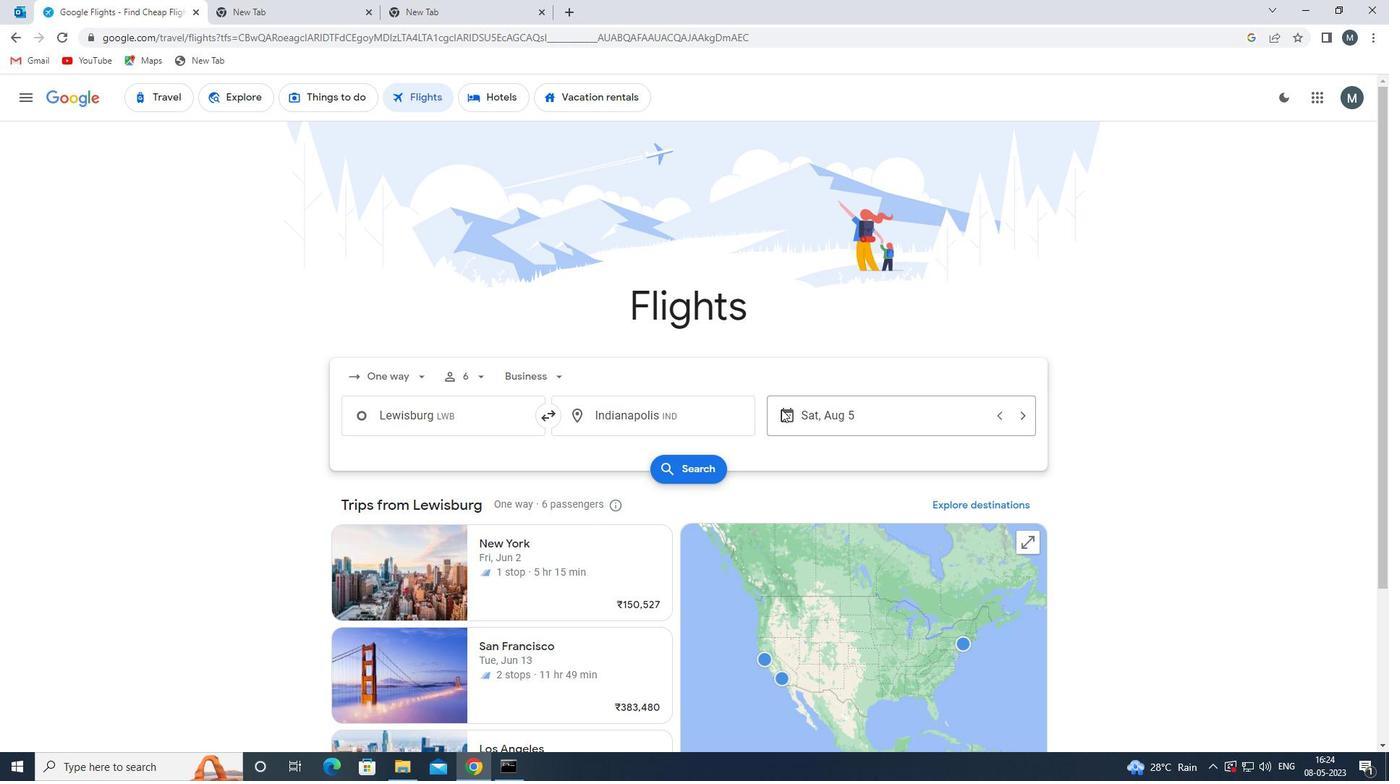 
Action: Mouse moved to (730, 496)
Screenshot: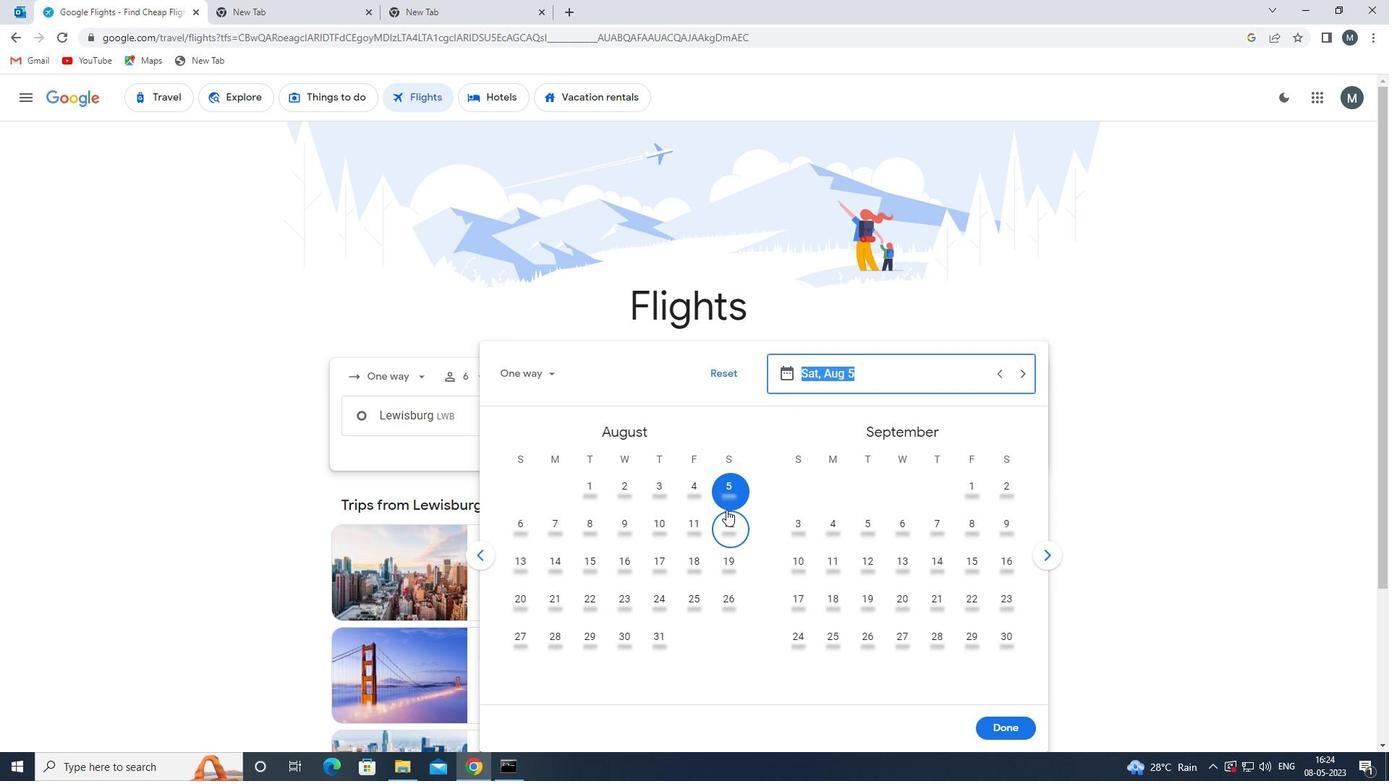 
Action: Mouse pressed left at (730, 496)
Screenshot: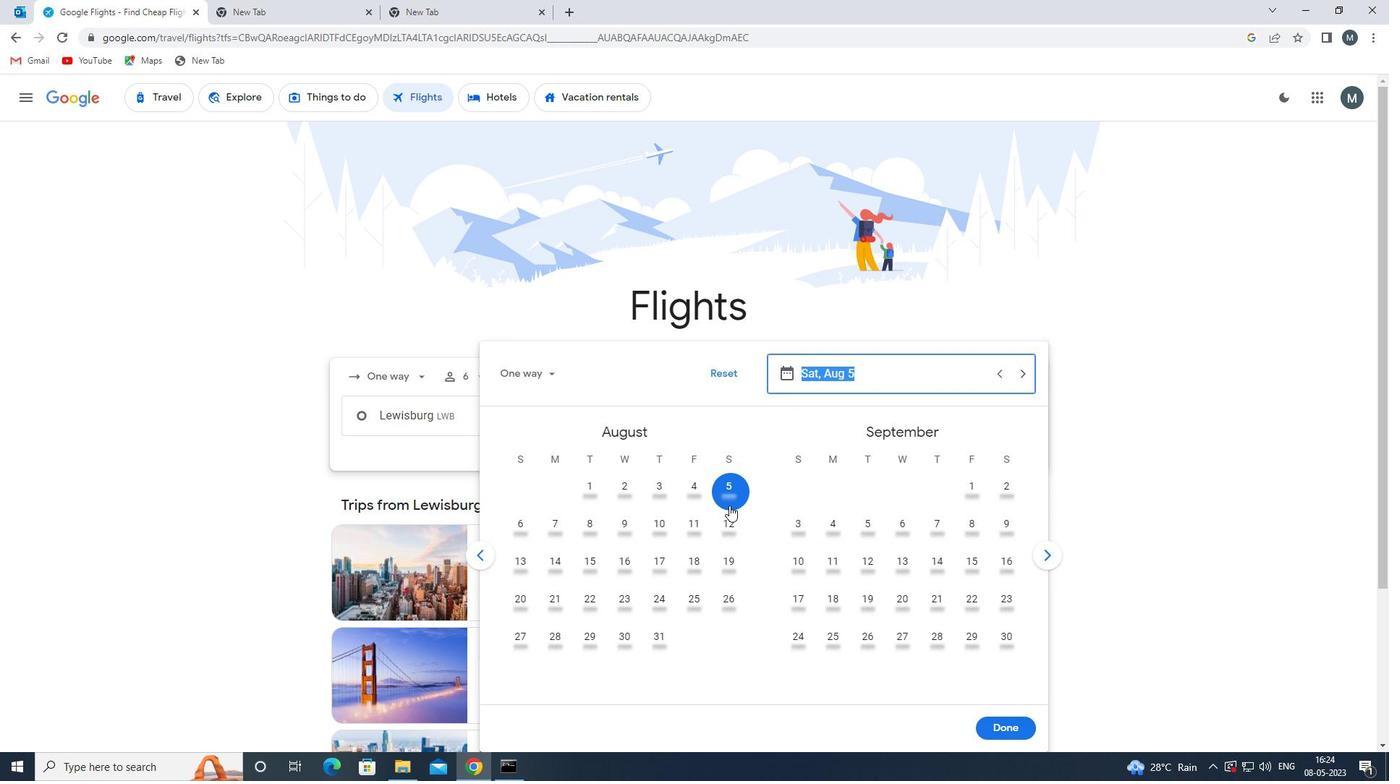 
Action: Mouse moved to (992, 721)
Screenshot: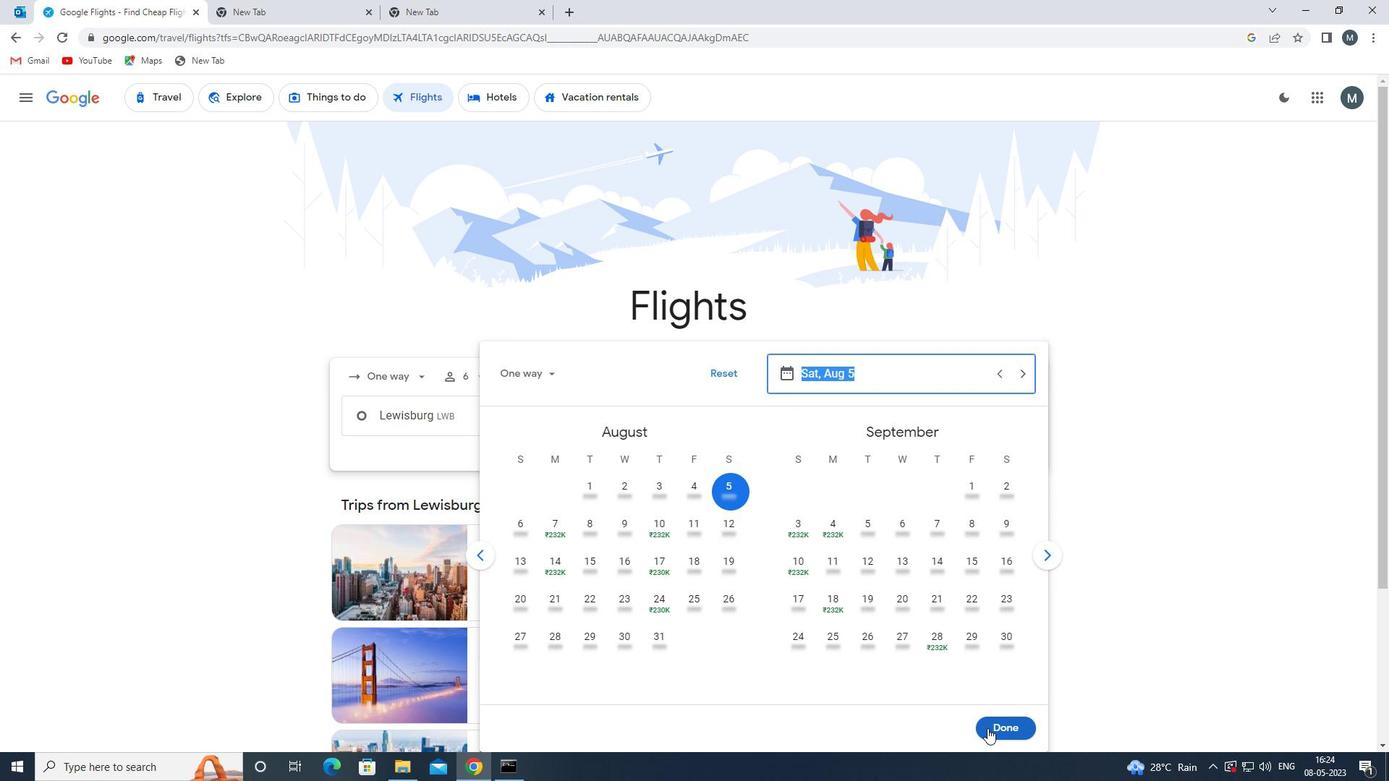 
Action: Mouse pressed left at (992, 721)
Screenshot: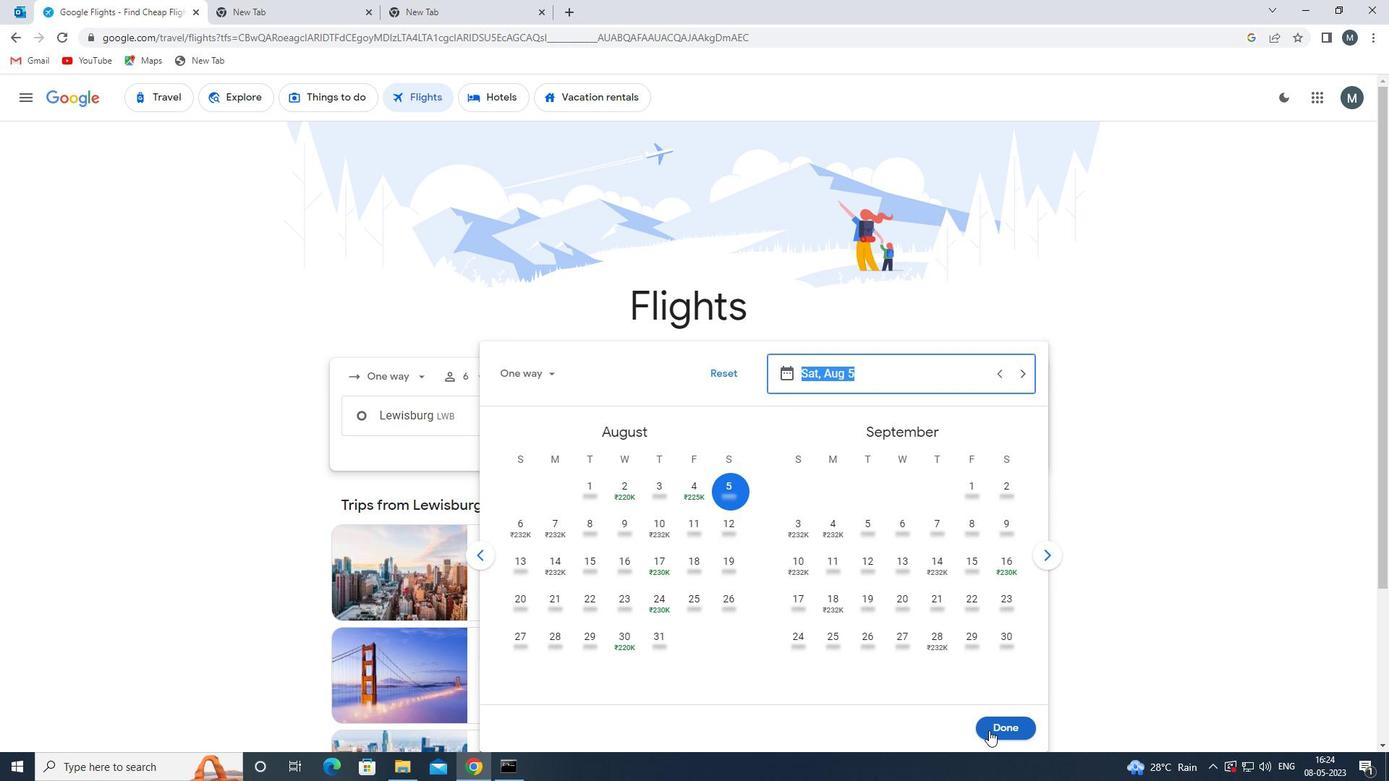 
Action: Mouse moved to (695, 475)
Screenshot: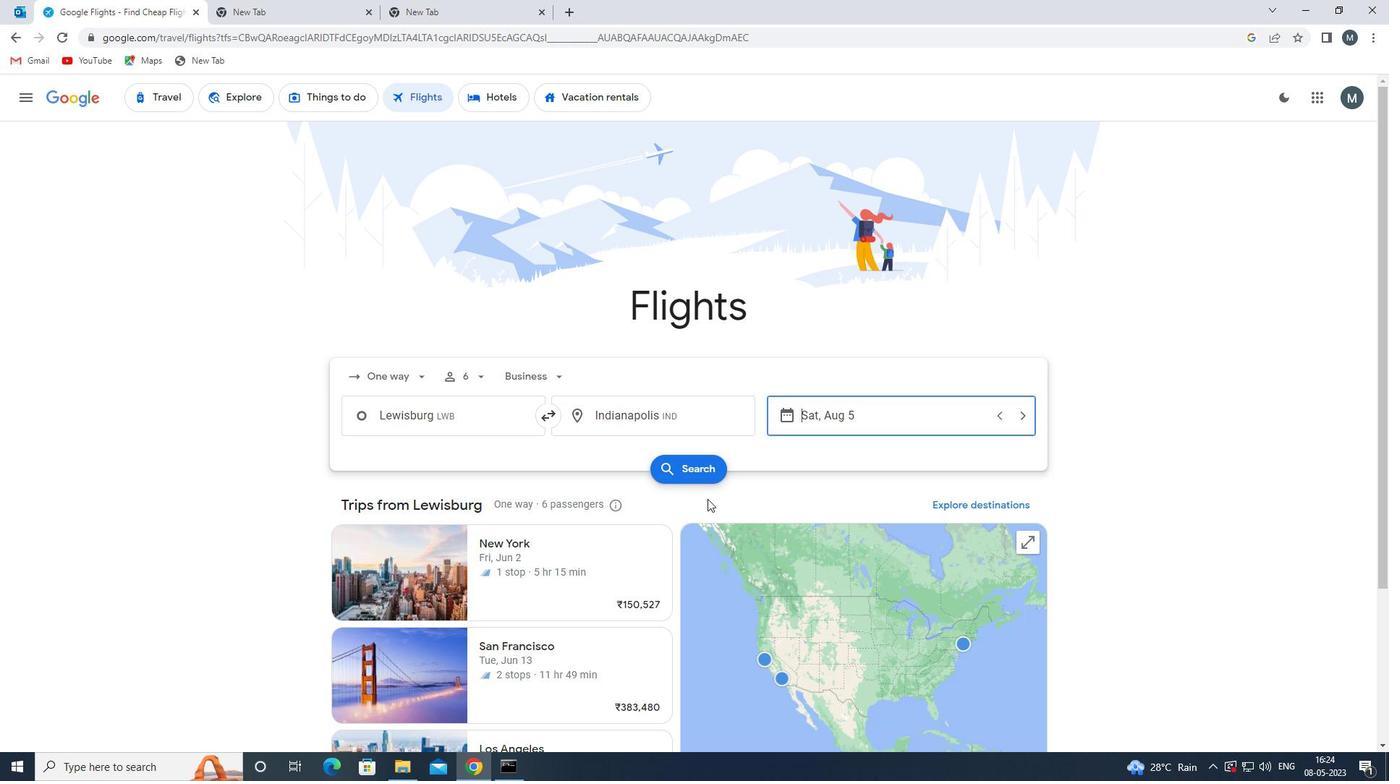 
Action: Mouse pressed left at (695, 475)
Screenshot: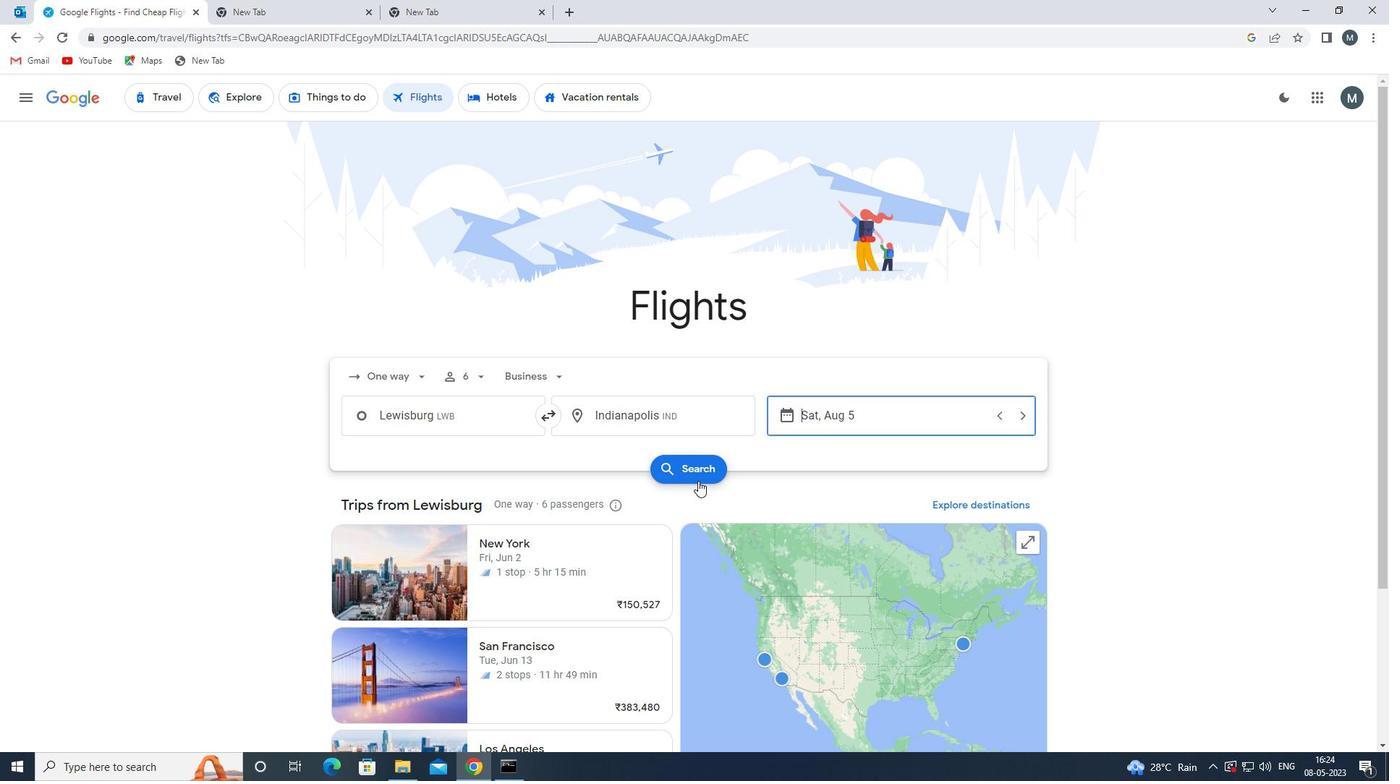 
Action: Mouse moved to (363, 235)
Screenshot: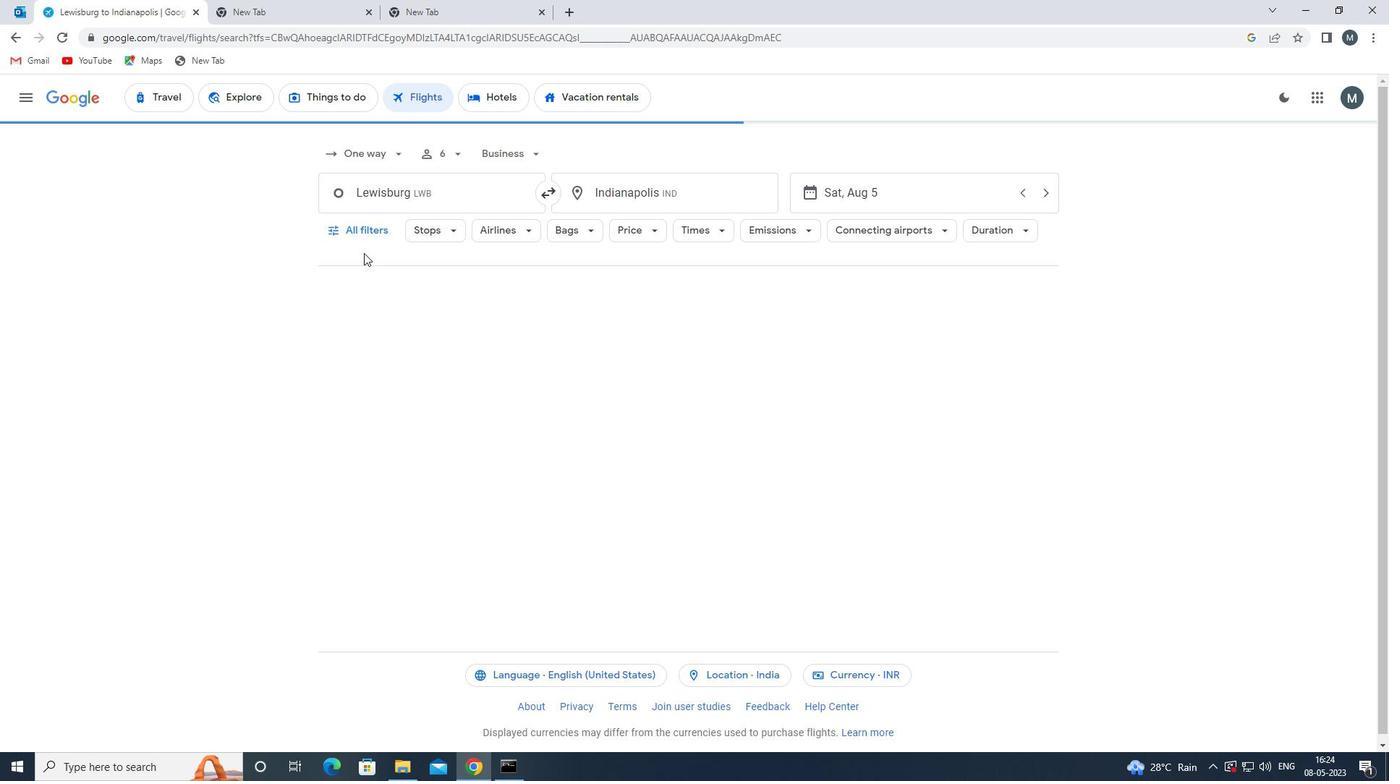 
Action: Mouse pressed left at (363, 235)
Screenshot: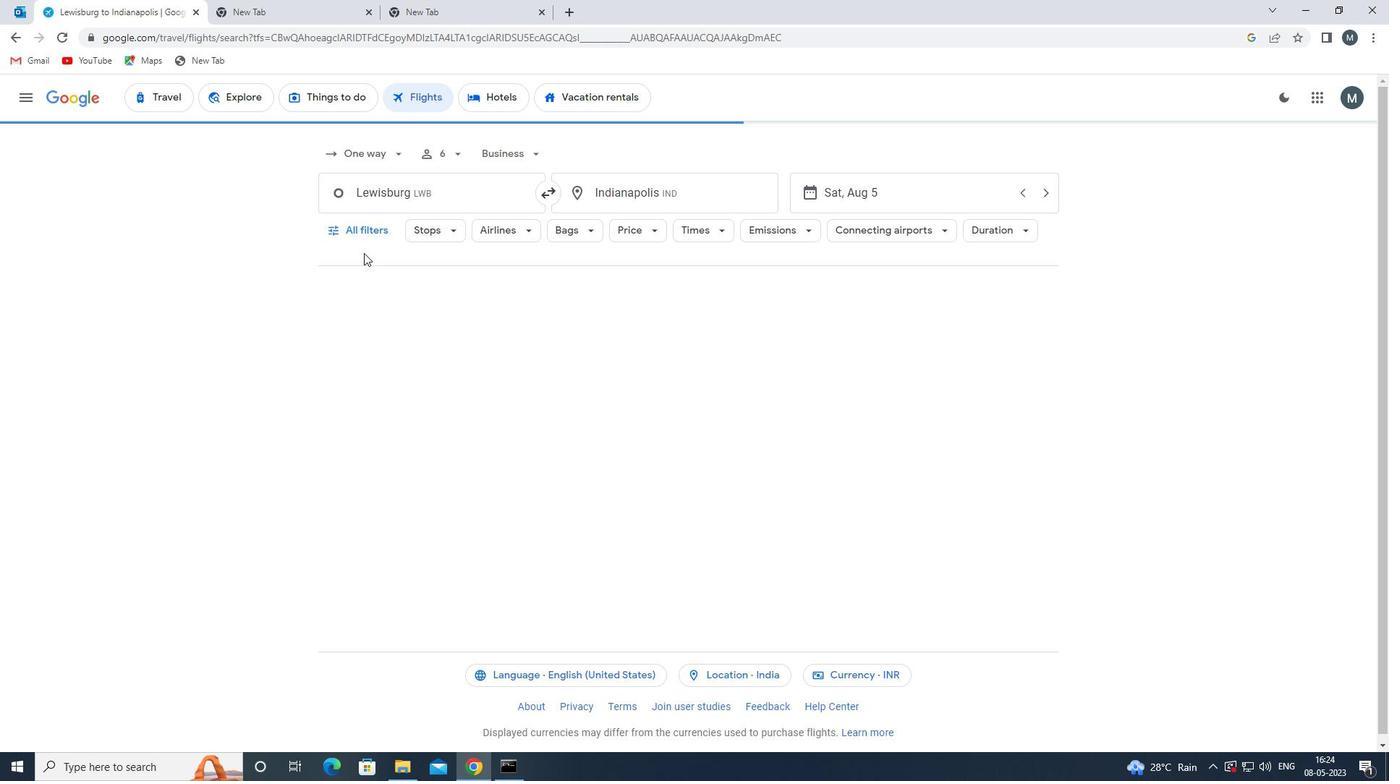 
Action: Mouse moved to (377, 314)
Screenshot: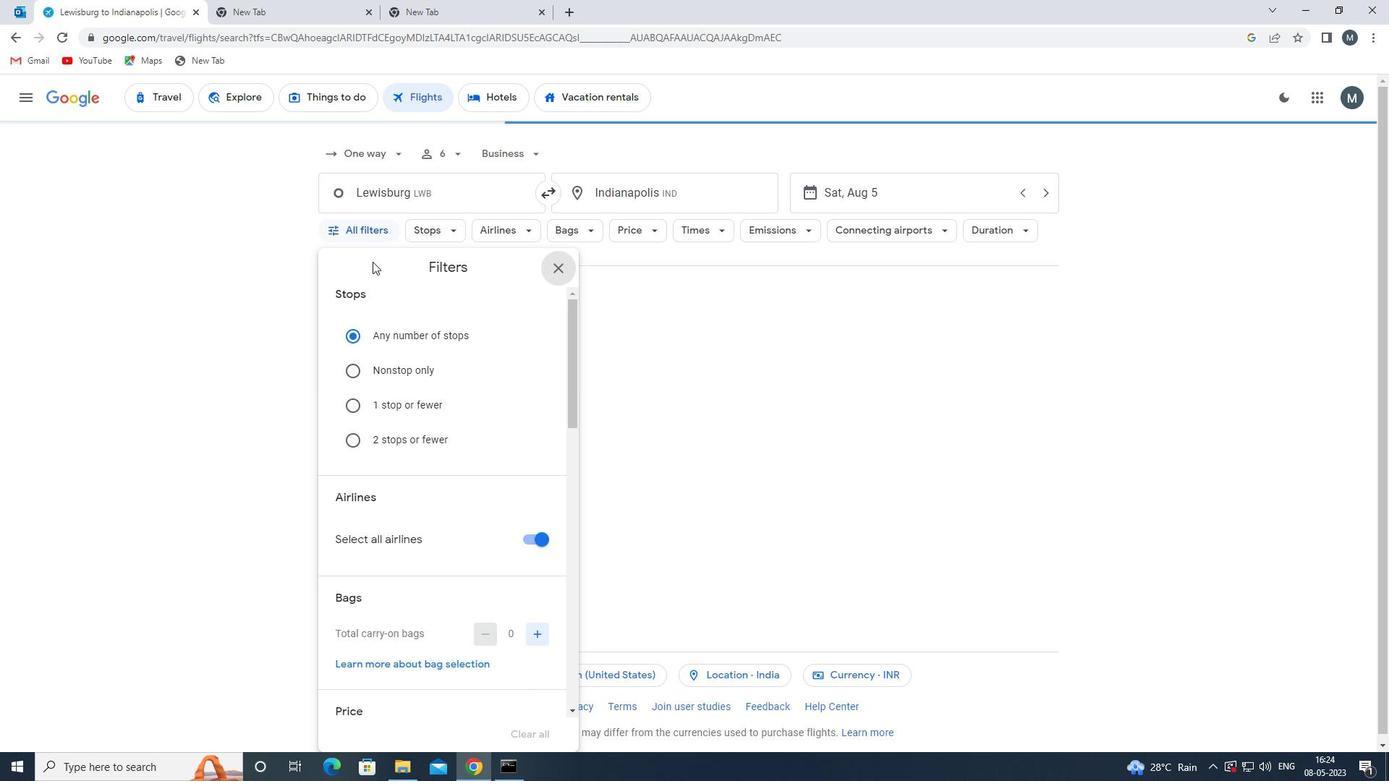 
Action: Mouse scrolled (377, 314) with delta (0, 0)
Screenshot: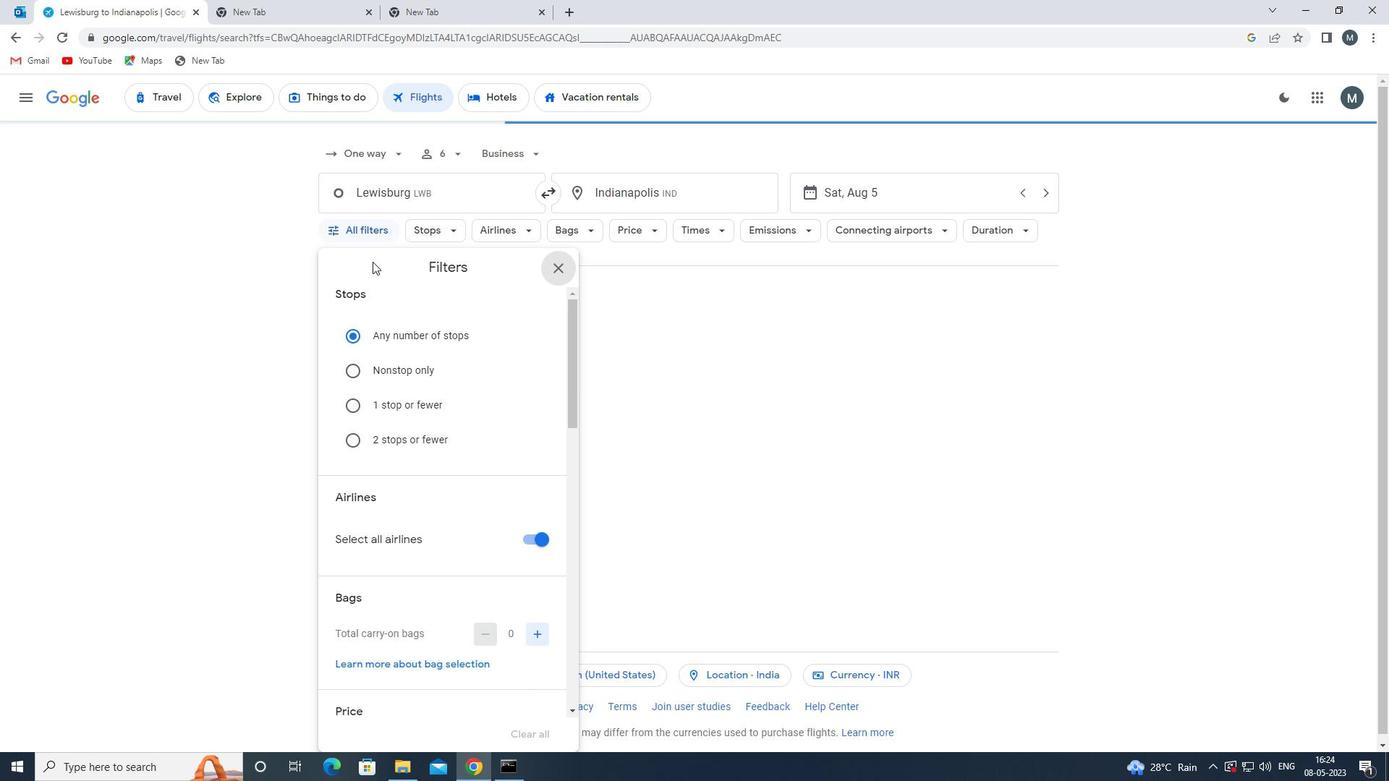 
Action: Mouse moved to (377, 320)
Screenshot: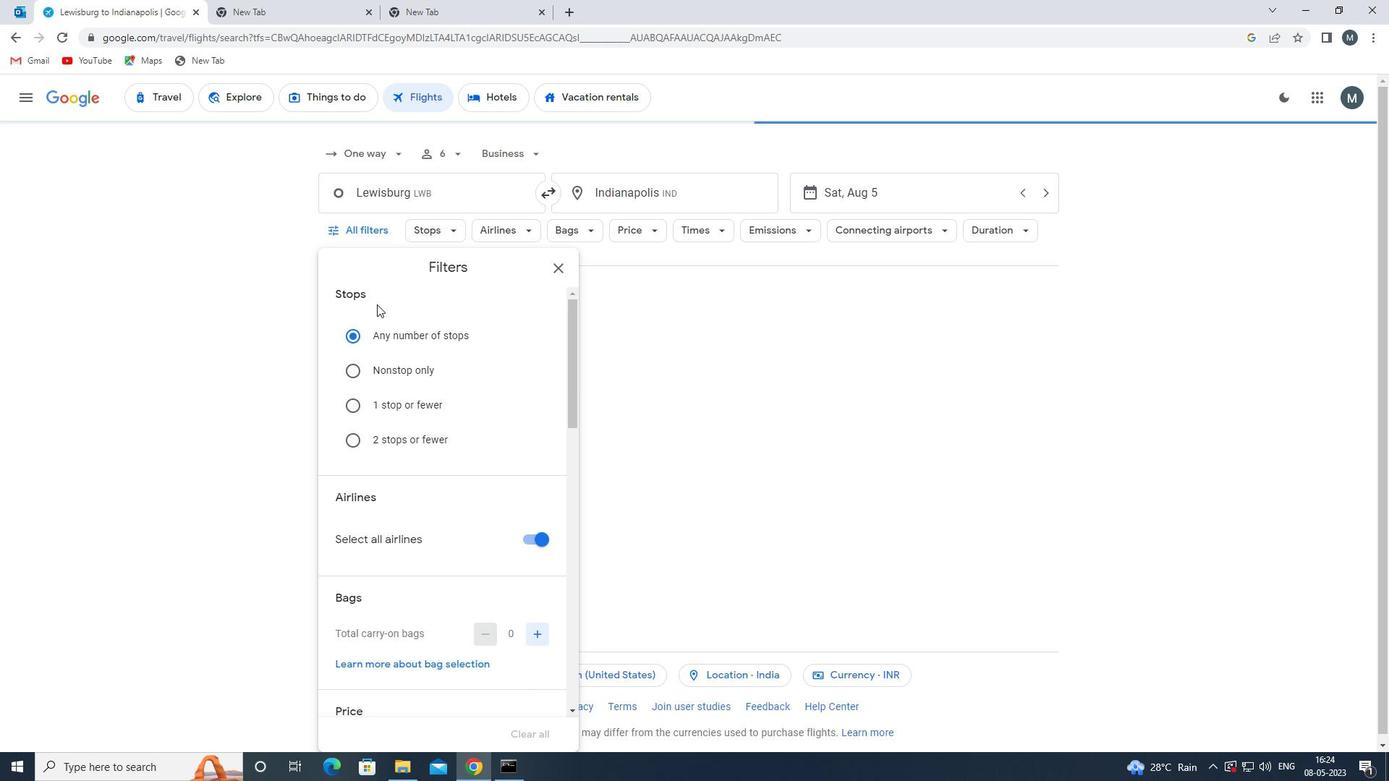 
Action: Mouse scrolled (377, 319) with delta (0, 0)
Screenshot: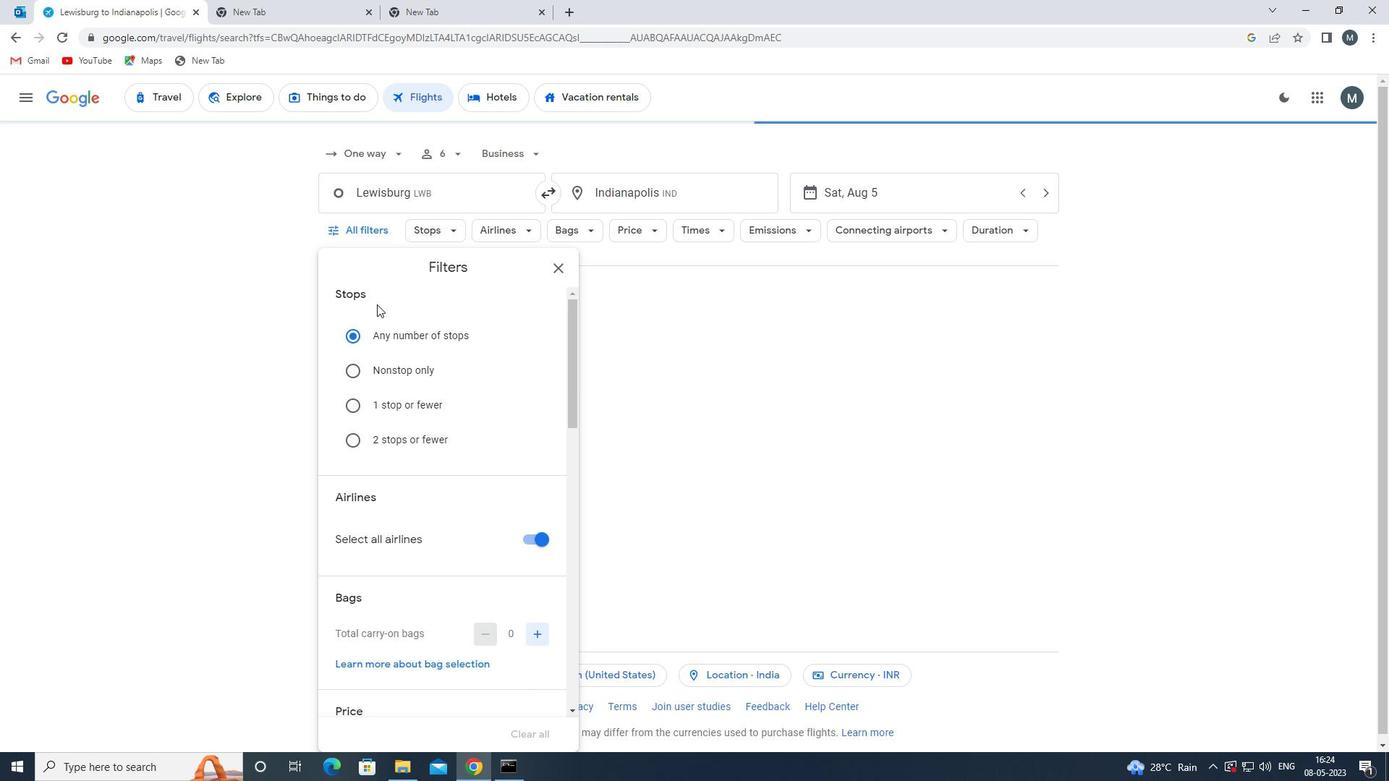 
Action: Mouse moved to (525, 387)
Screenshot: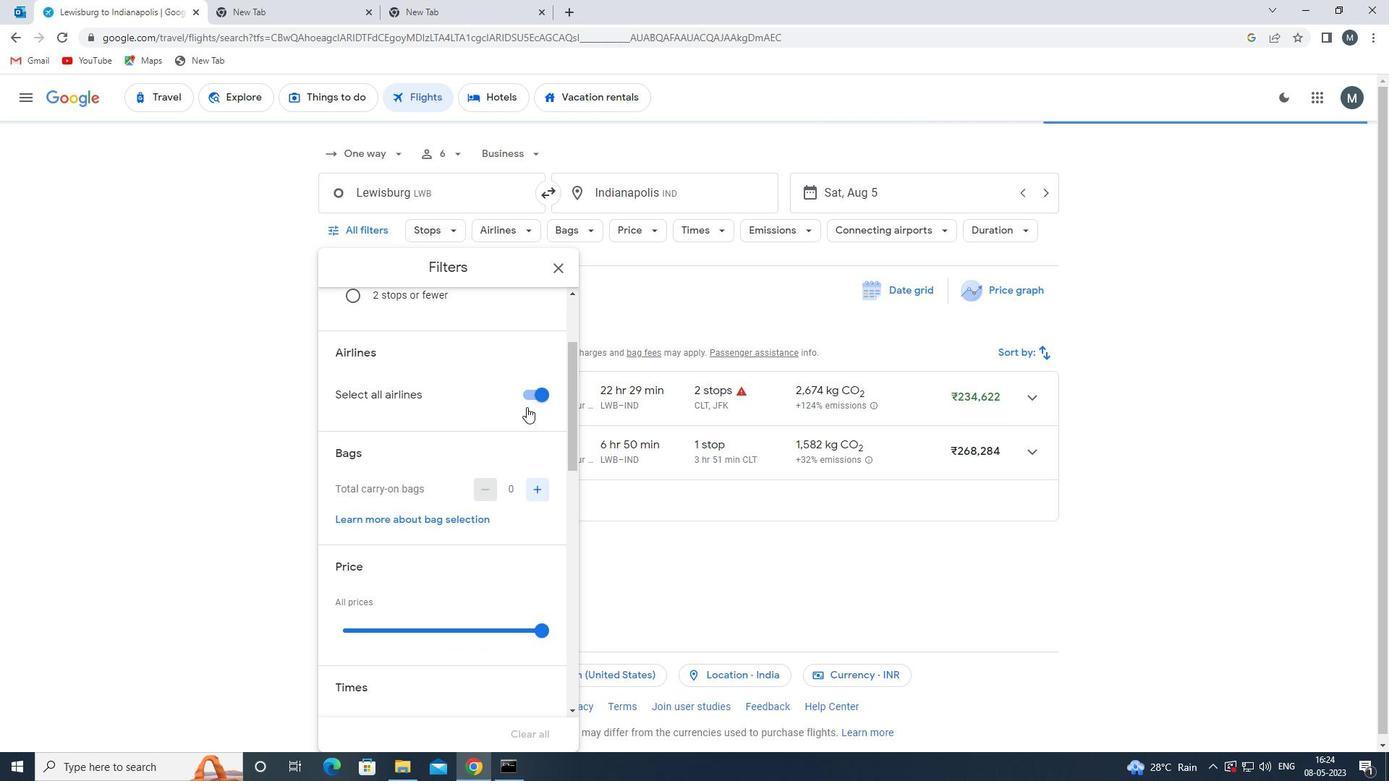 
Action: Mouse pressed left at (525, 387)
Screenshot: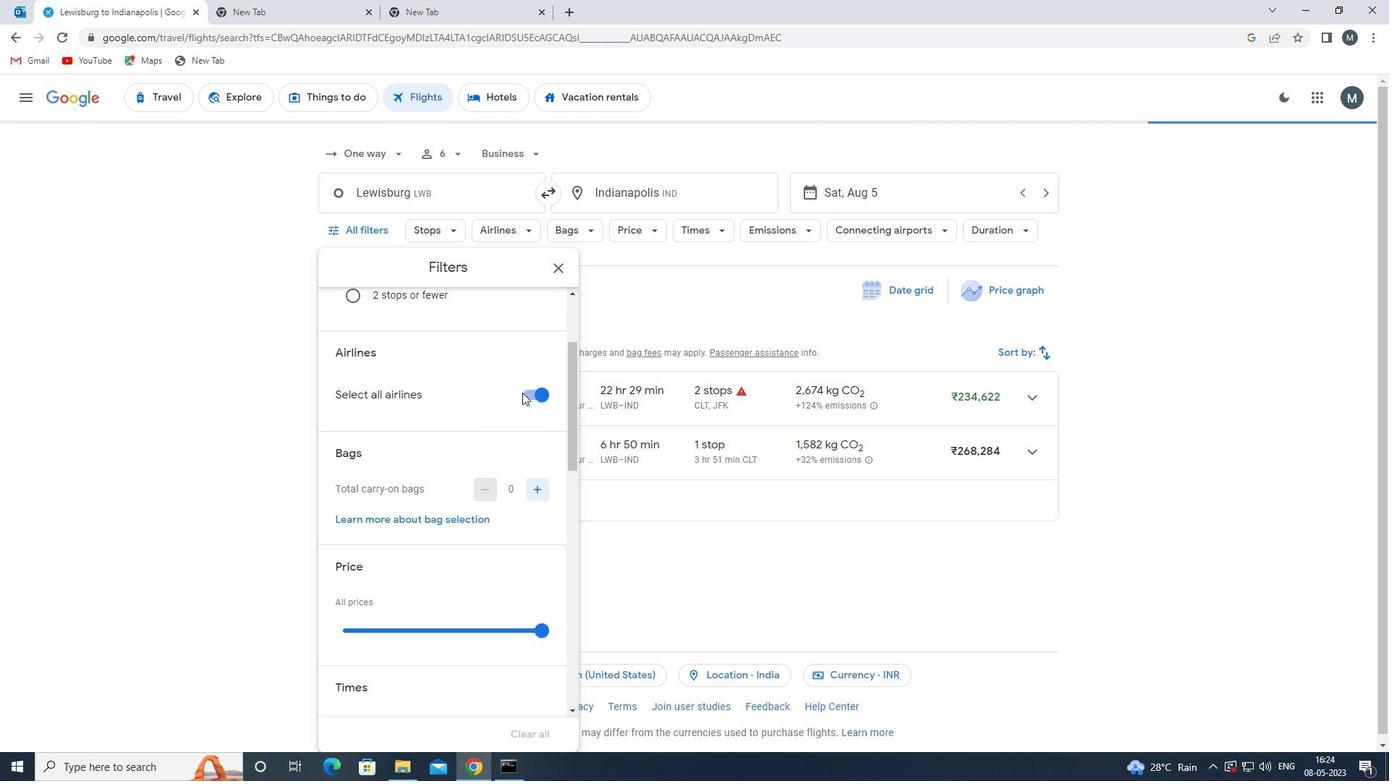 
Action: Mouse moved to (451, 445)
Screenshot: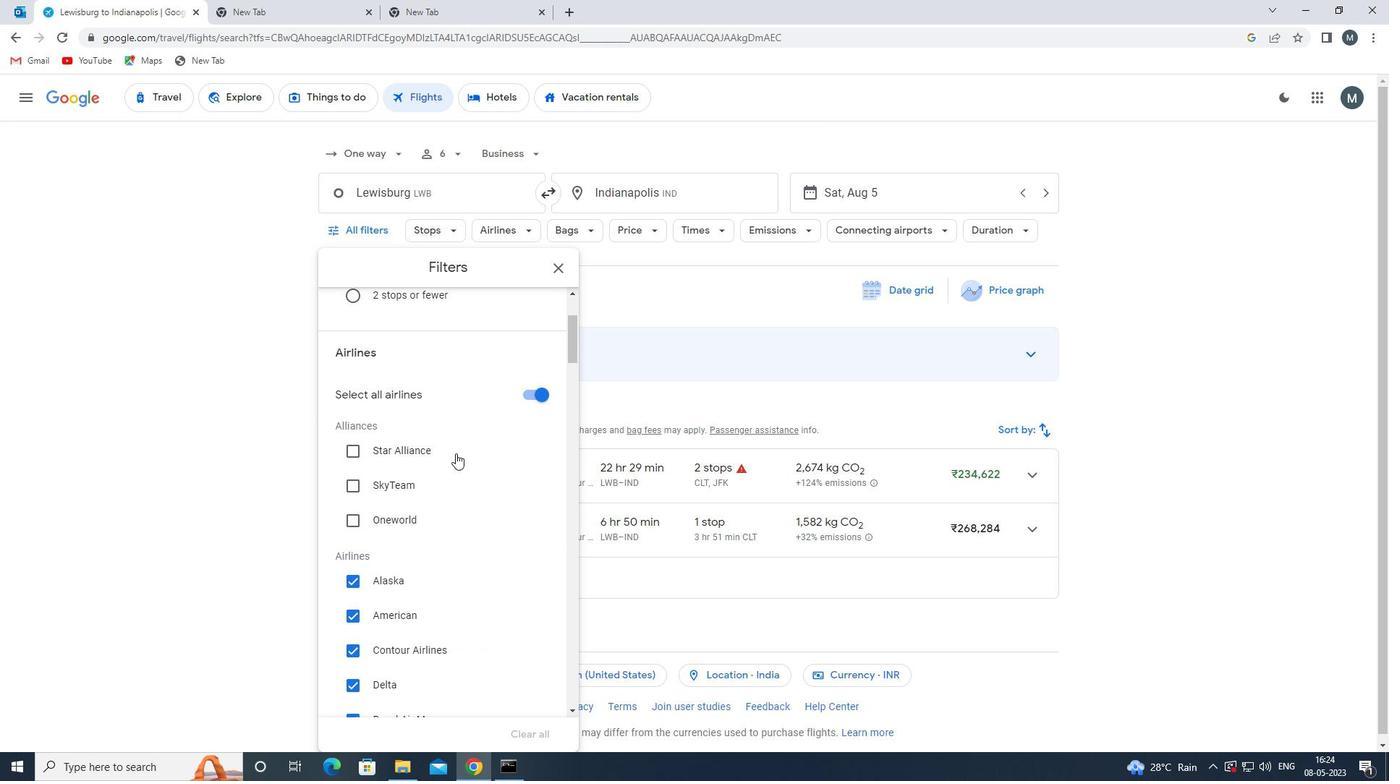 
Action: Mouse scrolled (451, 445) with delta (0, 0)
Screenshot: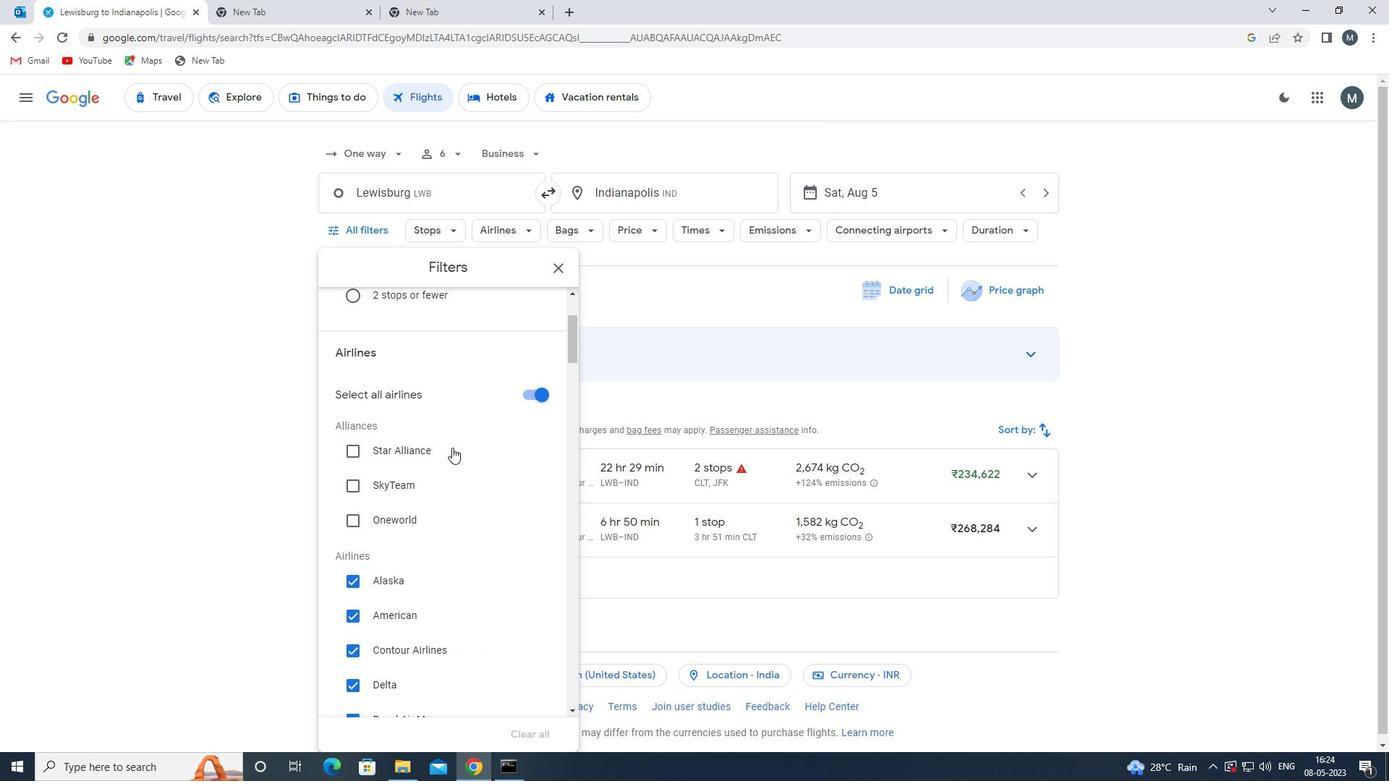 
Action: Mouse scrolled (451, 445) with delta (0, 0)
Screenshot: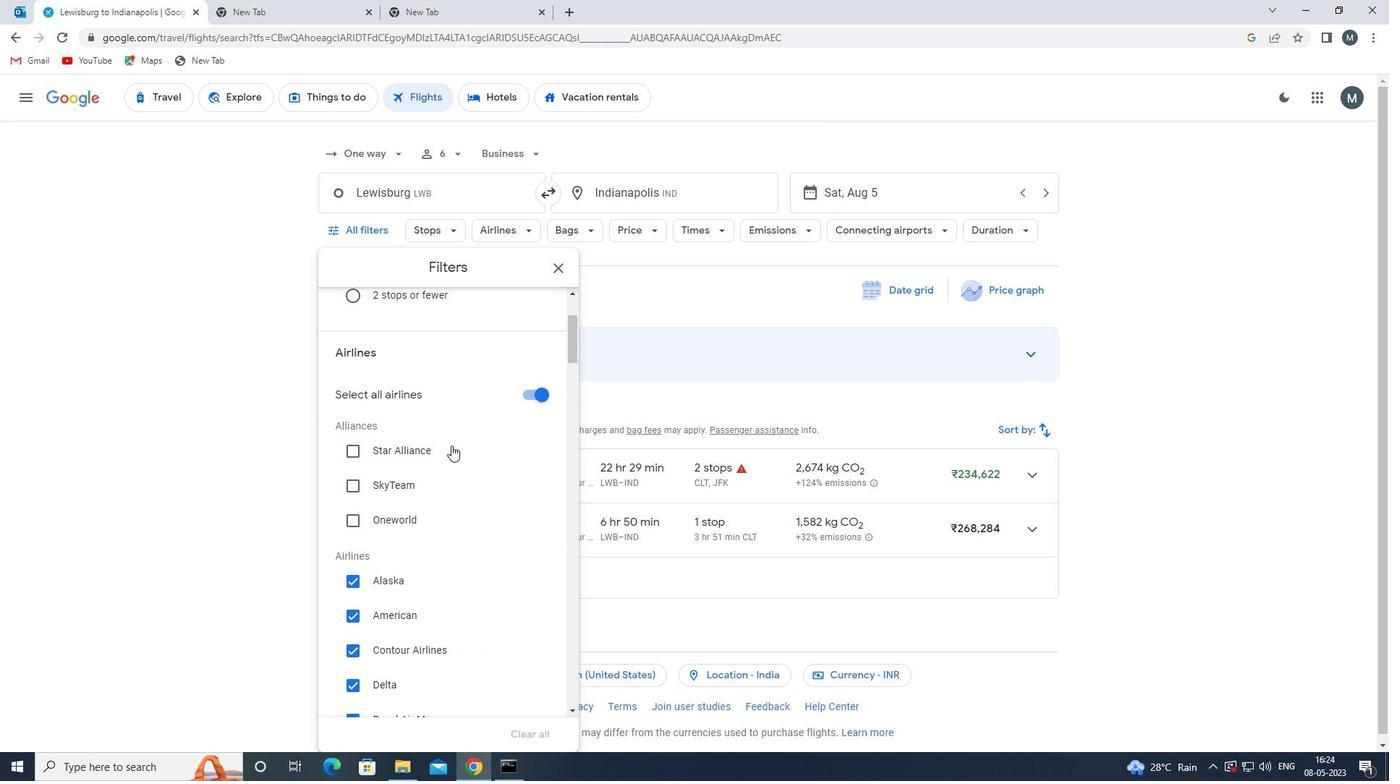 
Action: Mouse moved to (457, 432)
Screenshot: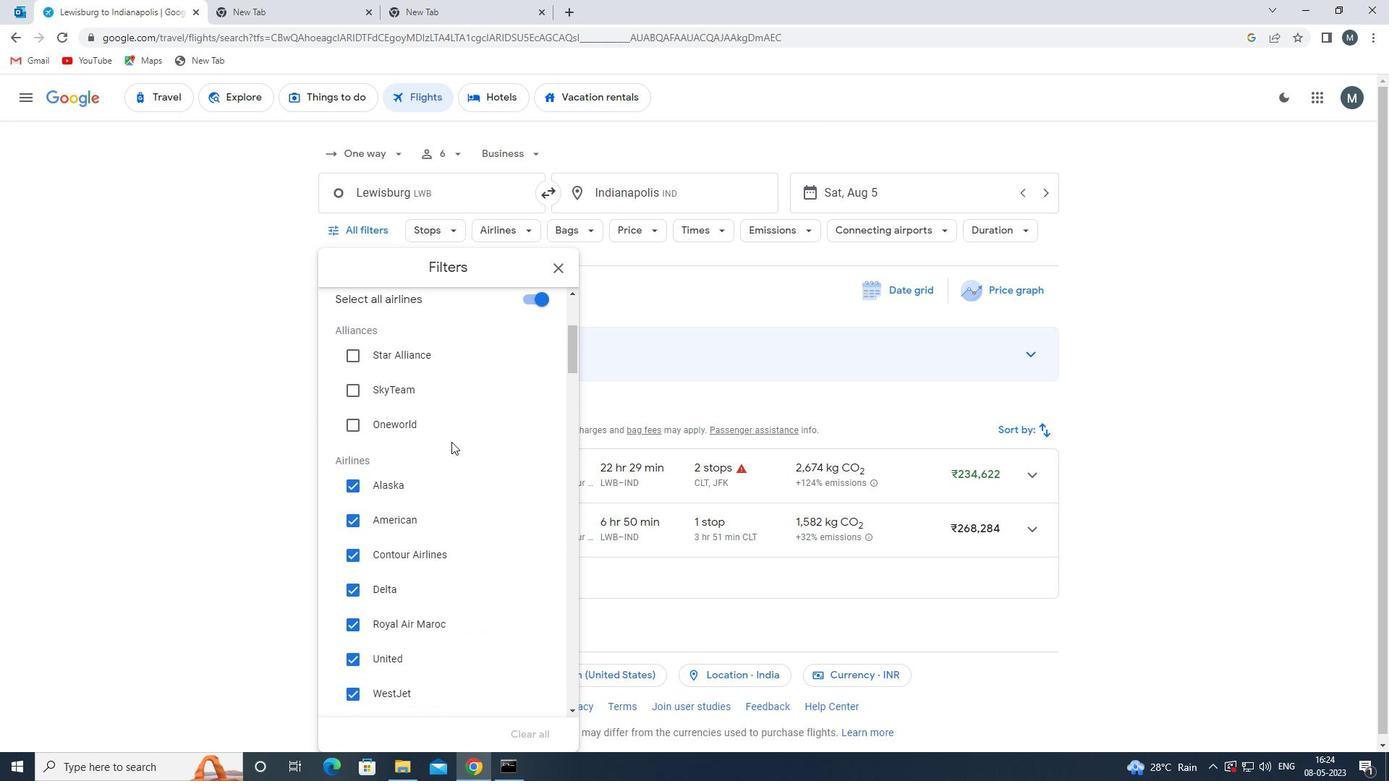 
Action: Mouse scrolled (457, 433) with delta (0, 0)
Screenshot: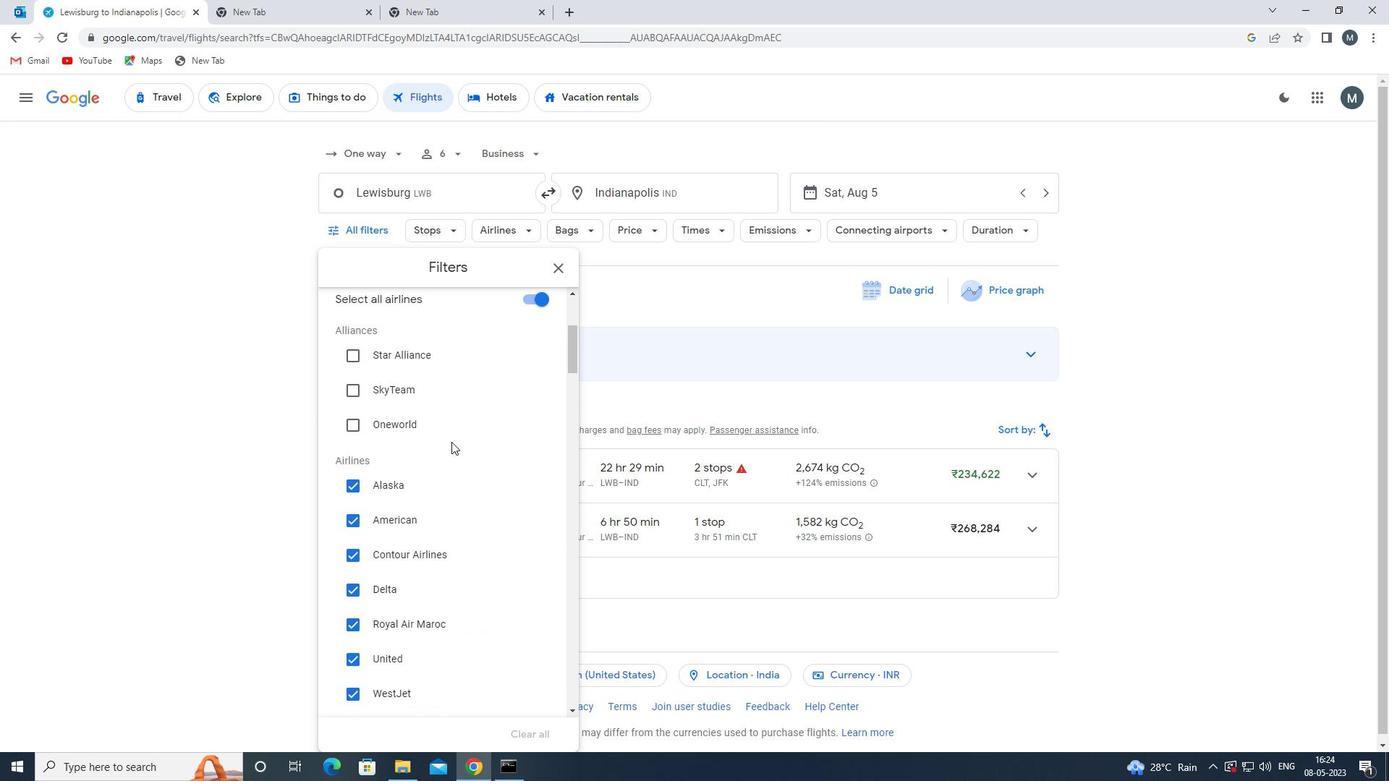 
Action: Mouse scrolled (457, 433) with delta (0, 0)
Screenshot: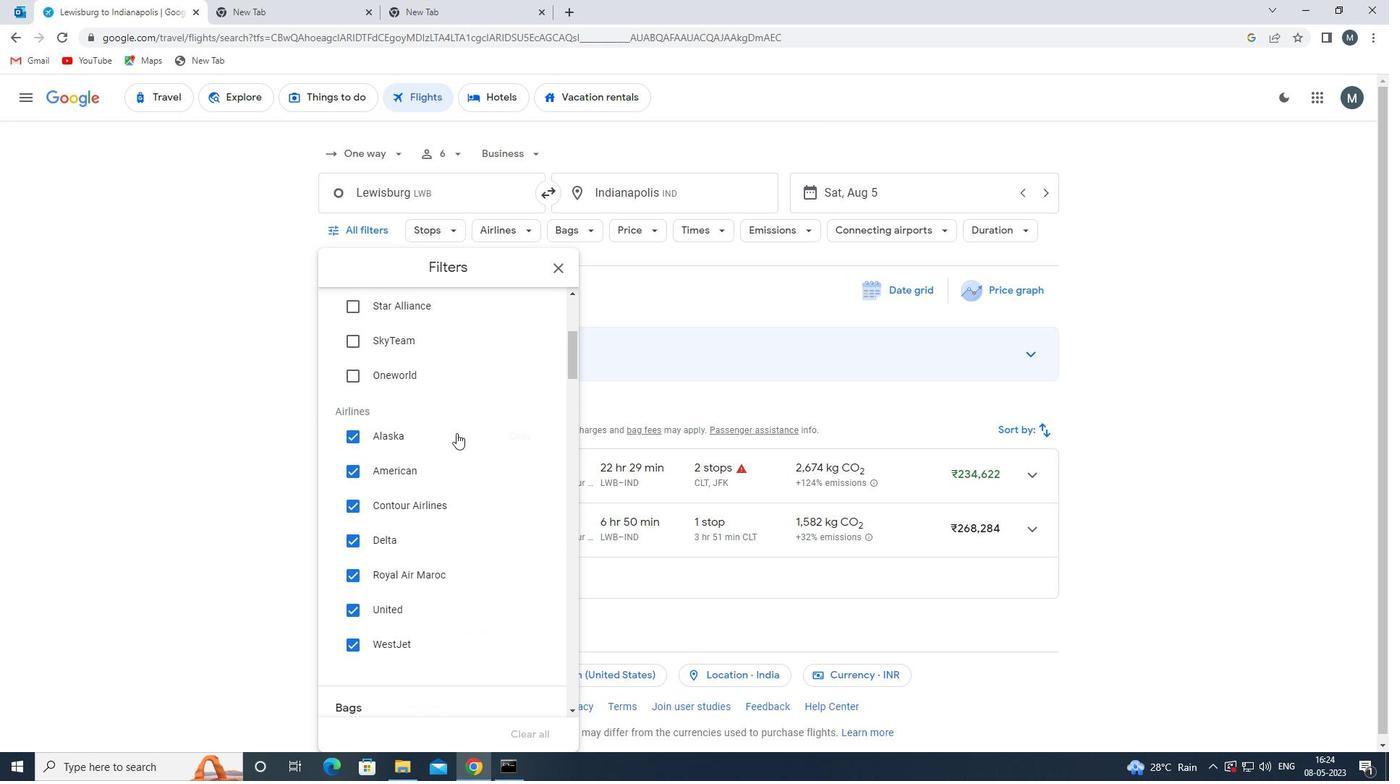 
Action: Mouse moved to (542, 388)
Screenshot: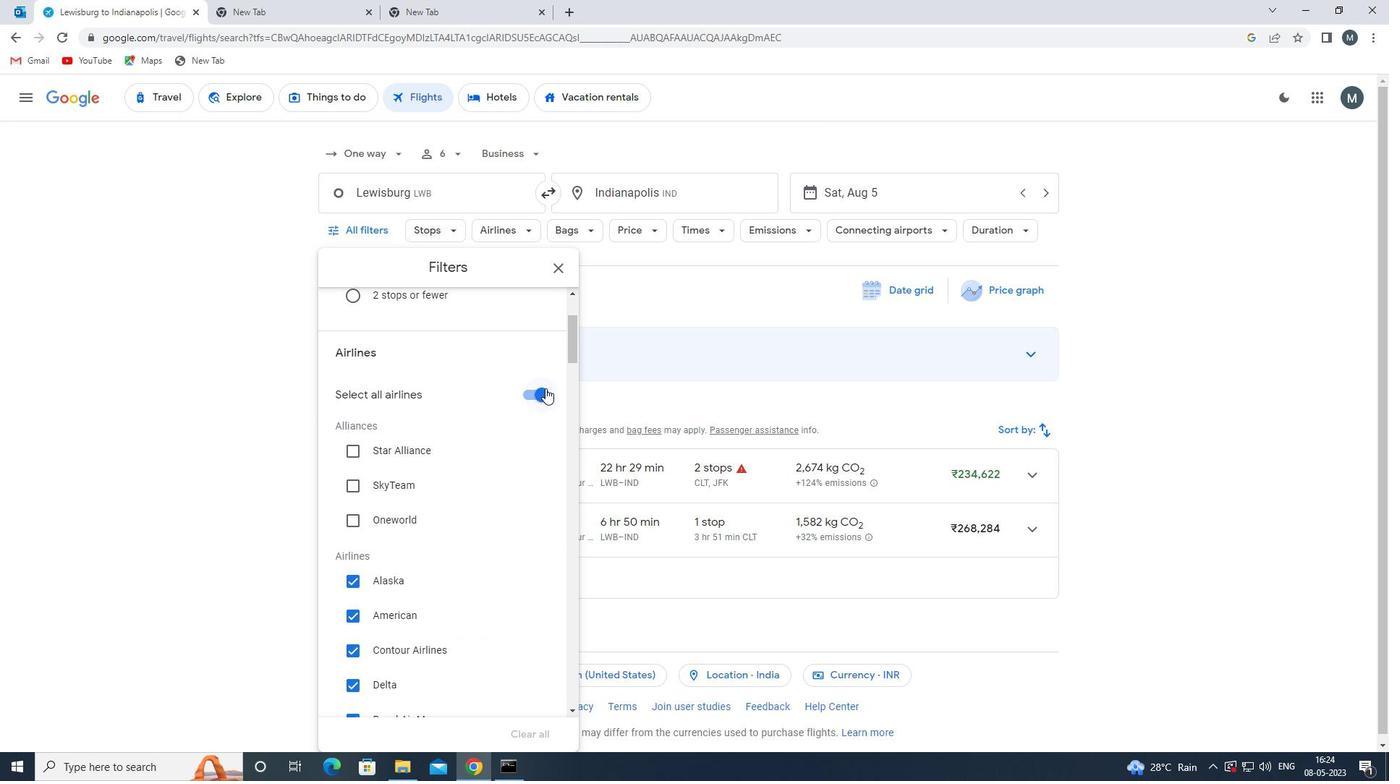 
Action: Mouse pressed left at (542, 388)
Screenshot: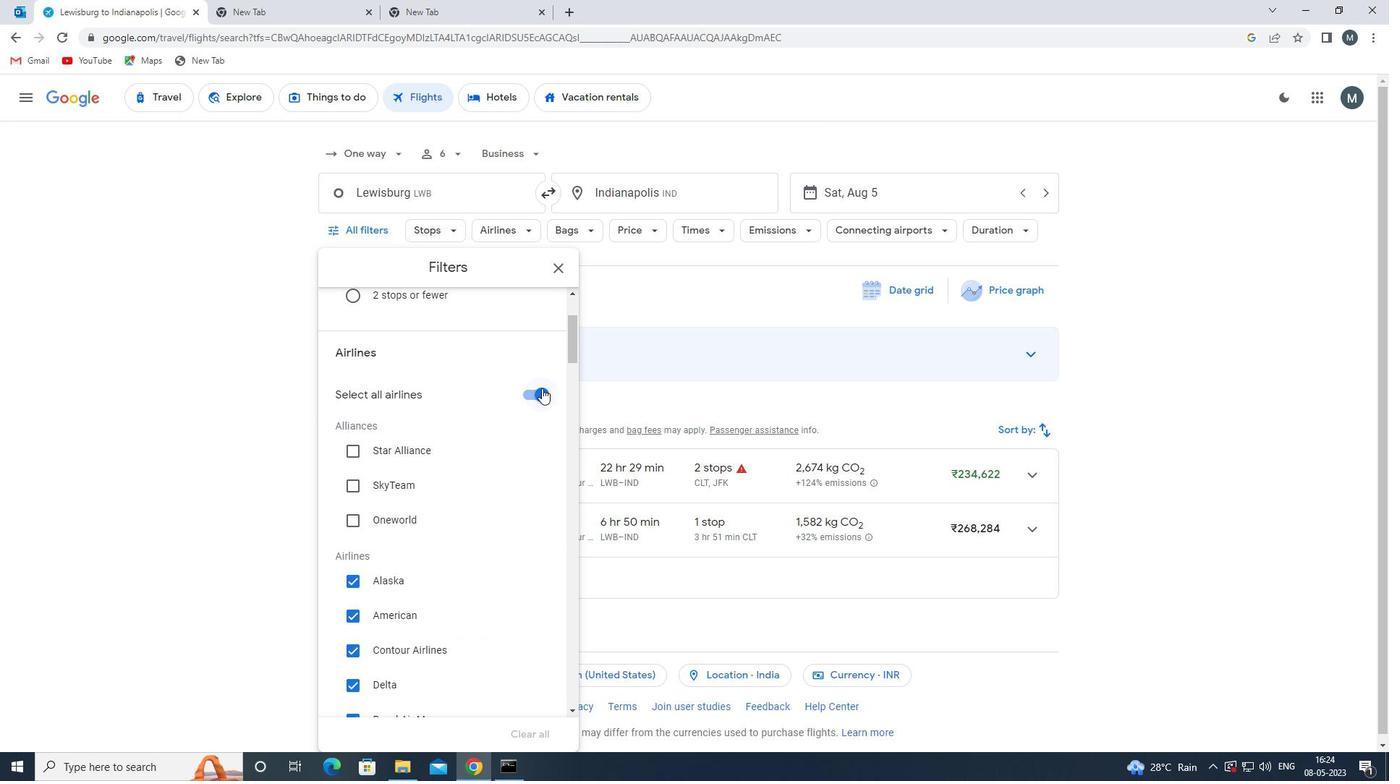 
Action: Mouse moved to (505, 403)
Screenshot: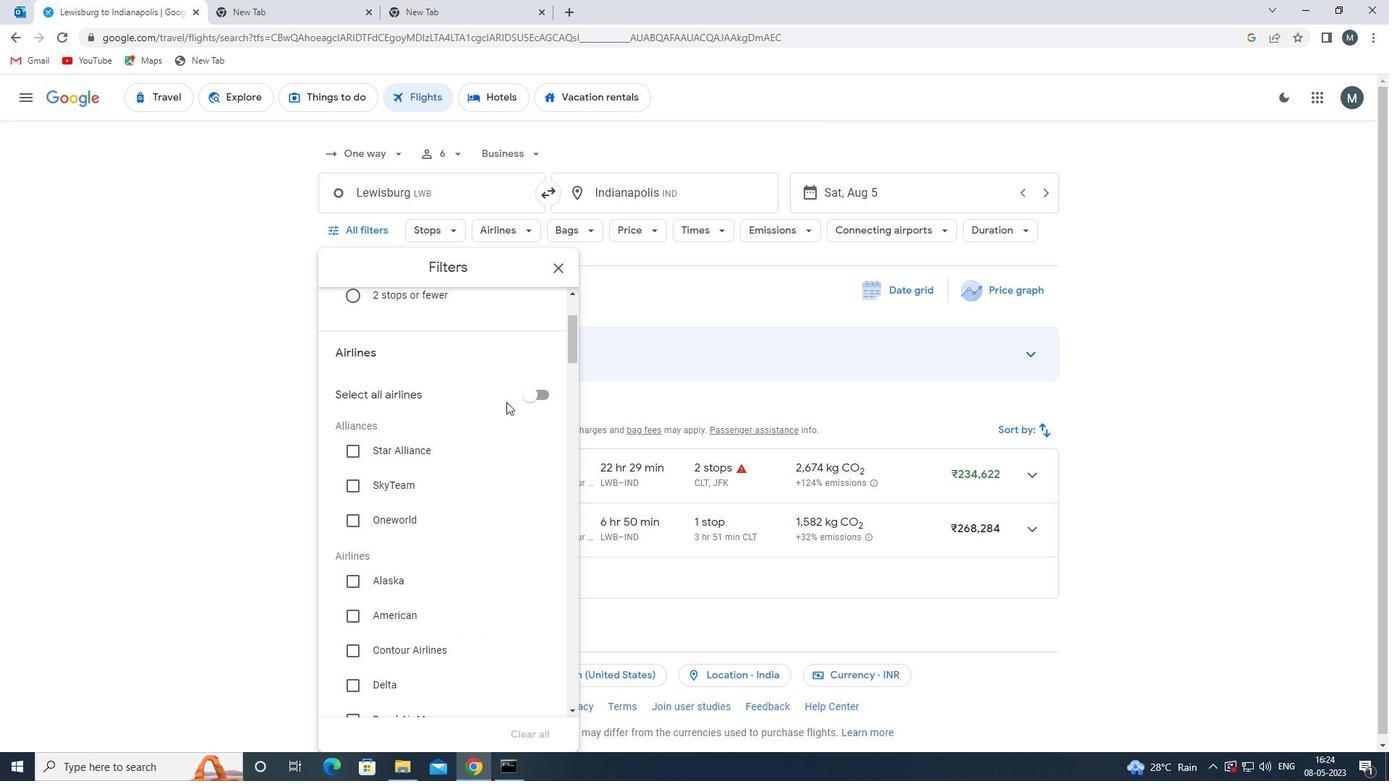 
Action: Mouse scrolled (505, 402) with delta (0, 0)
Screenshot: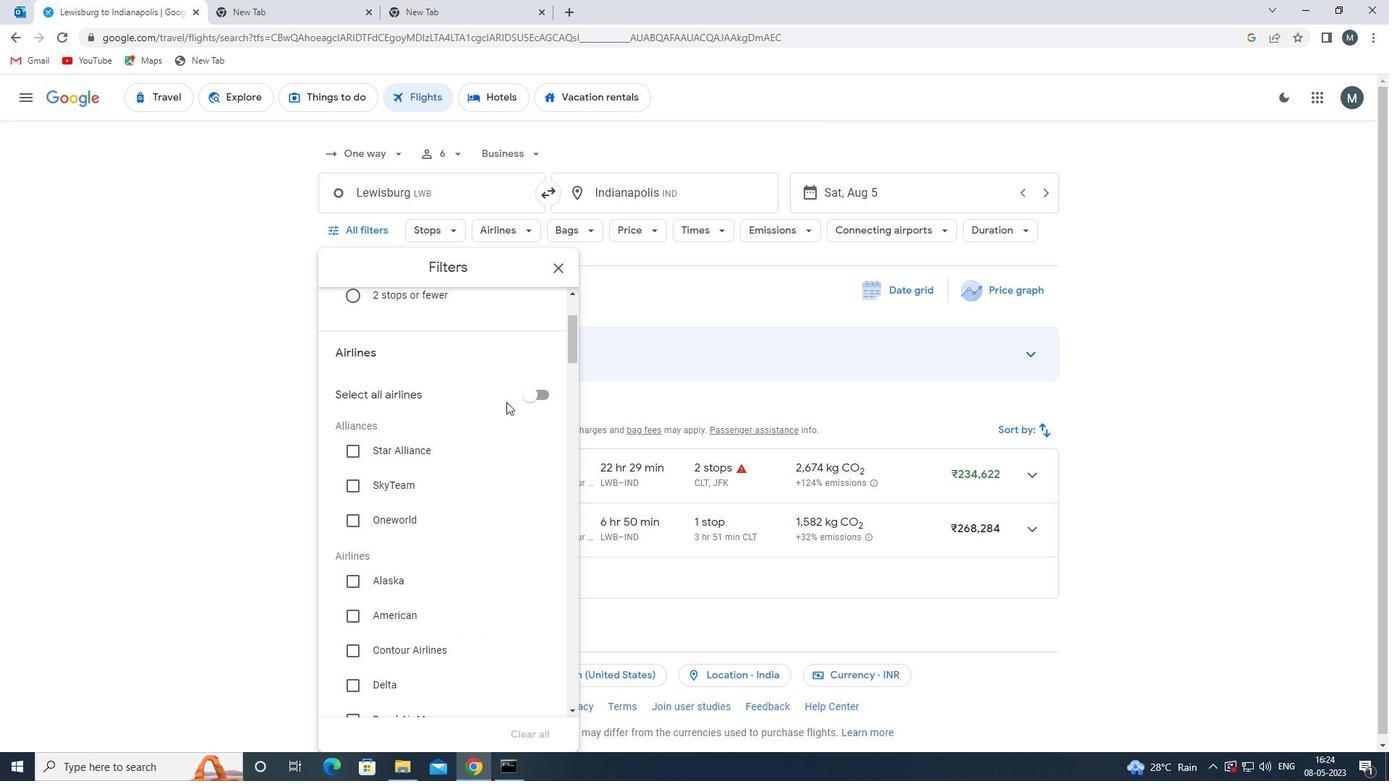 
Action: Mouse moved to (487, 408)
Screenshot: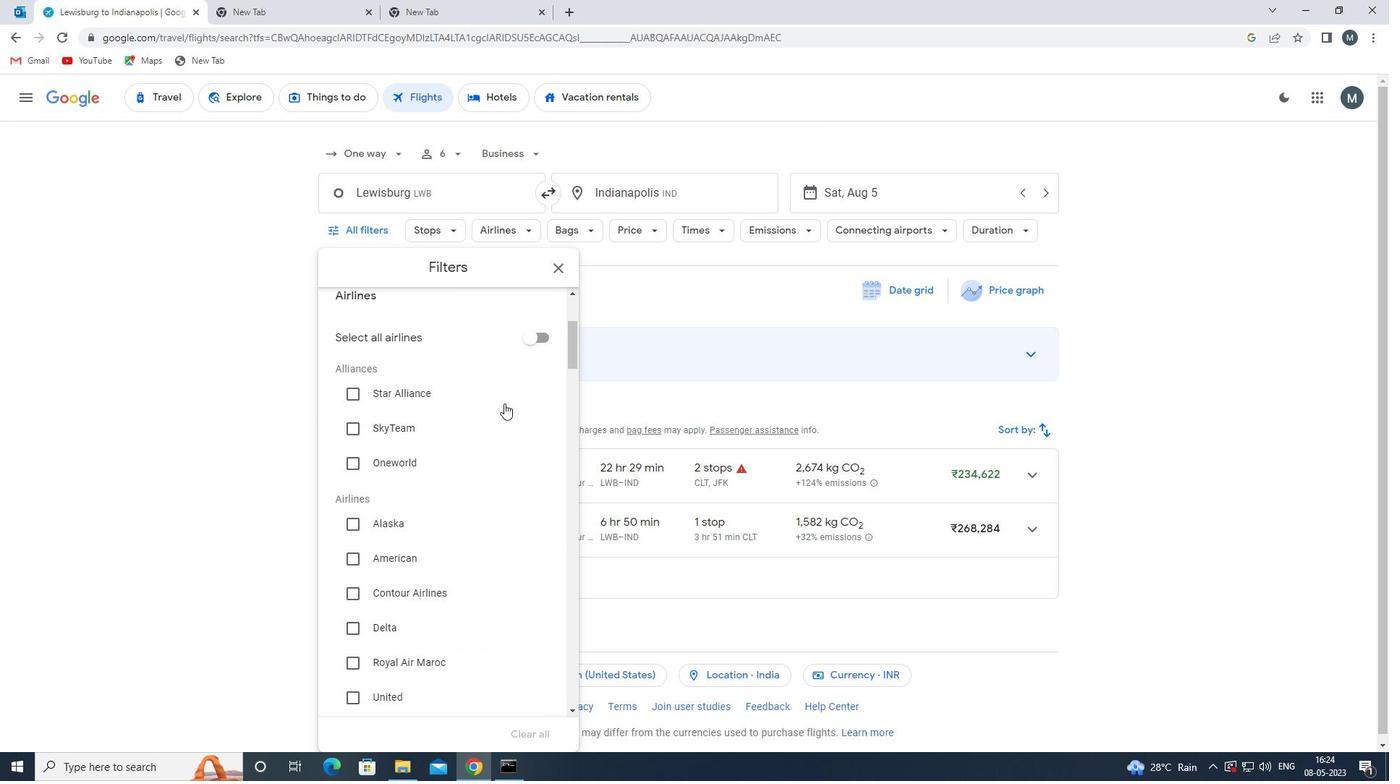 
Action: Mouse scrolled (487, 407) with delta (0, 0)
Screenshot: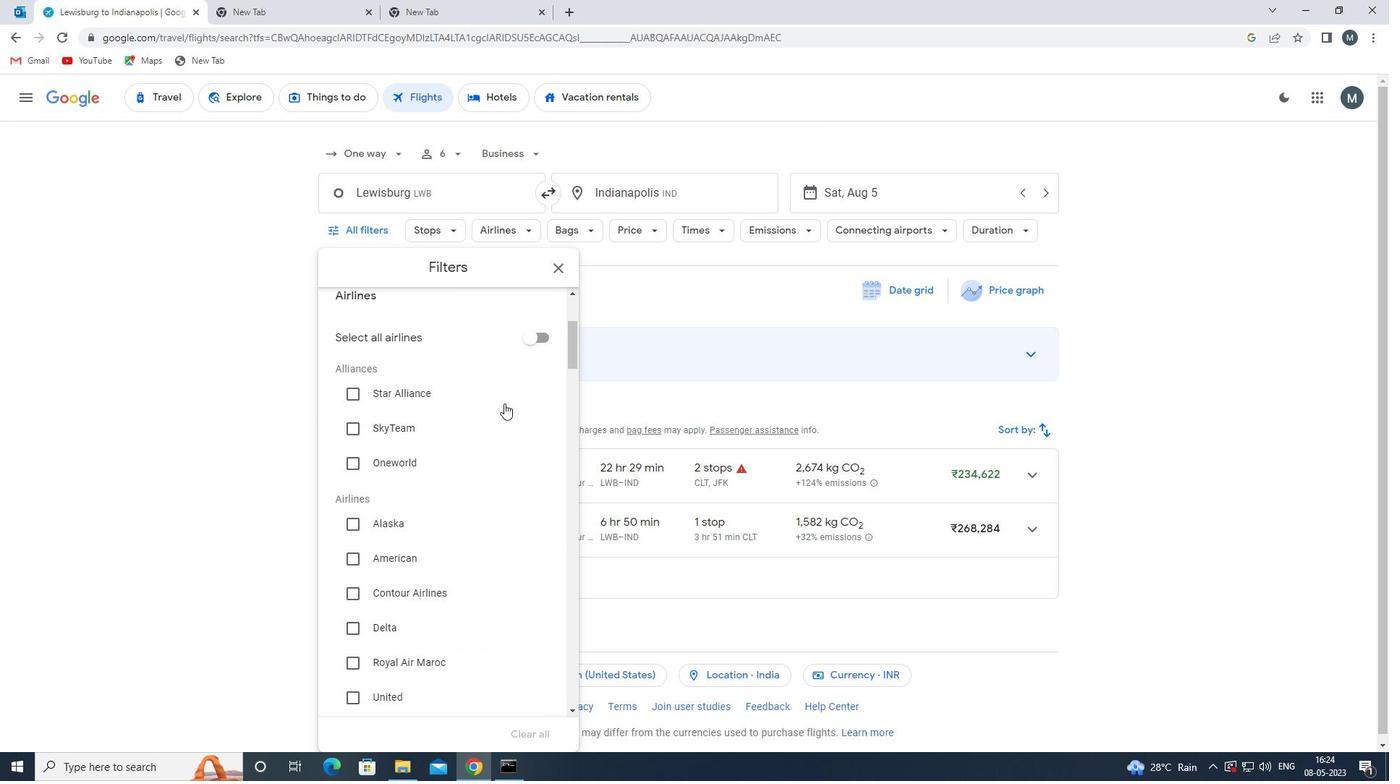 
Action: Mouse moved to (472, 412)
Screenshot: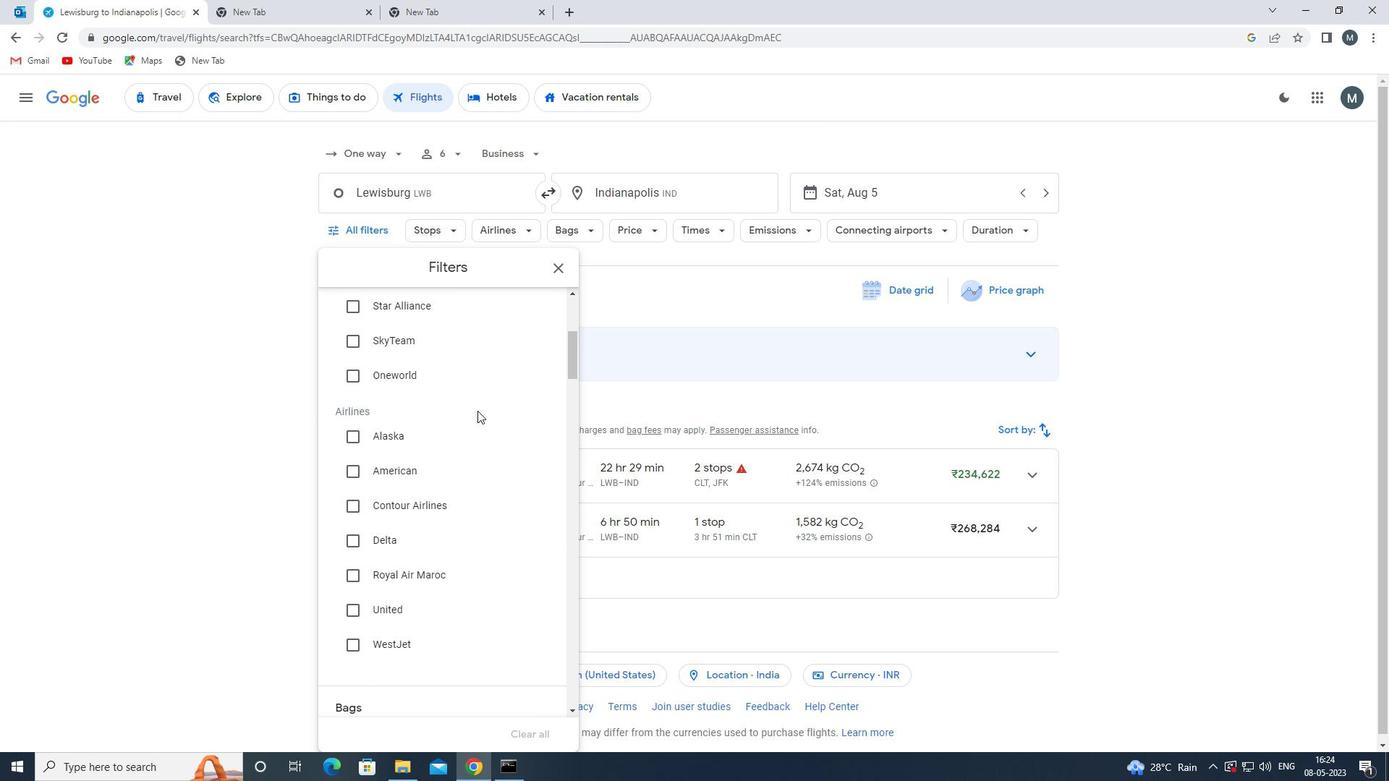 
Action: Mouse scrolled (472, 411) with delta (0, 0)
Screenshot: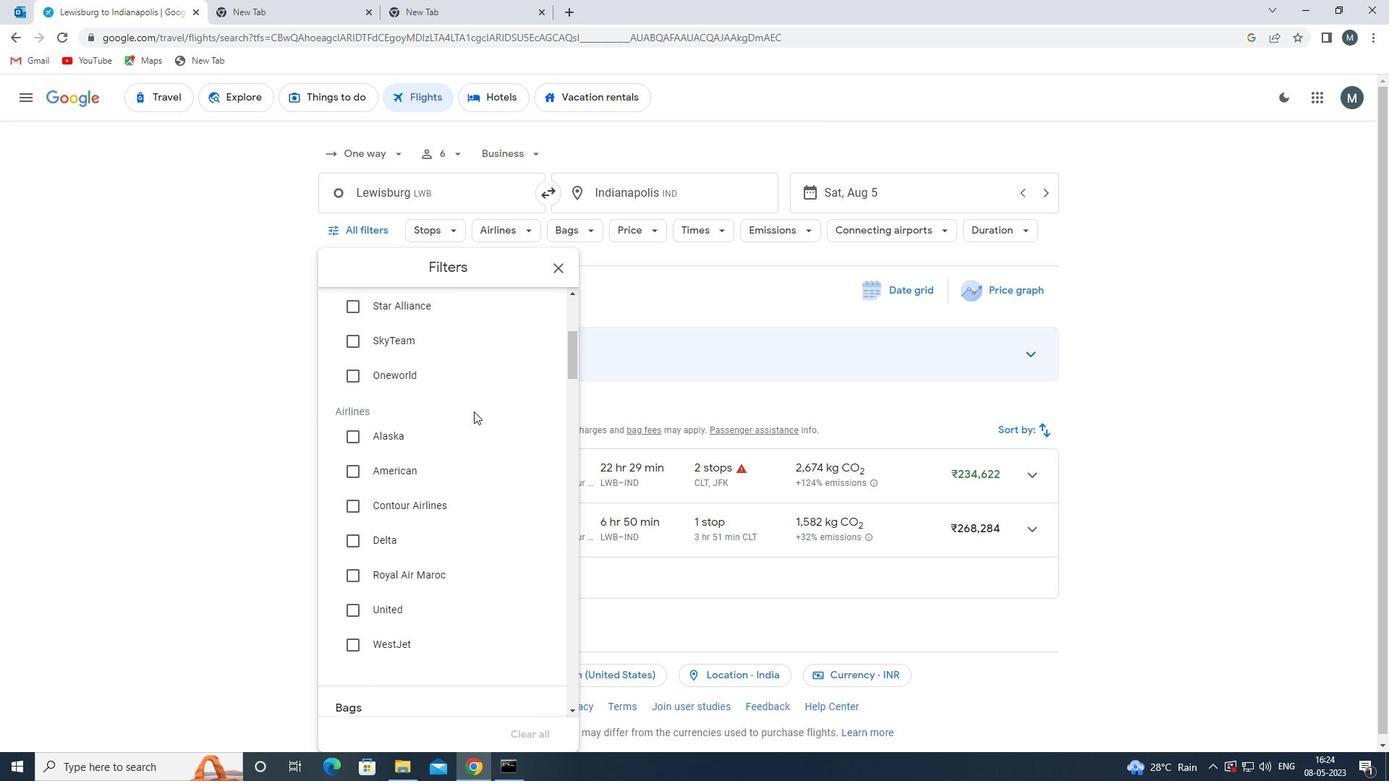 
Action: Mouse moved to (424, 533)
Screenshot: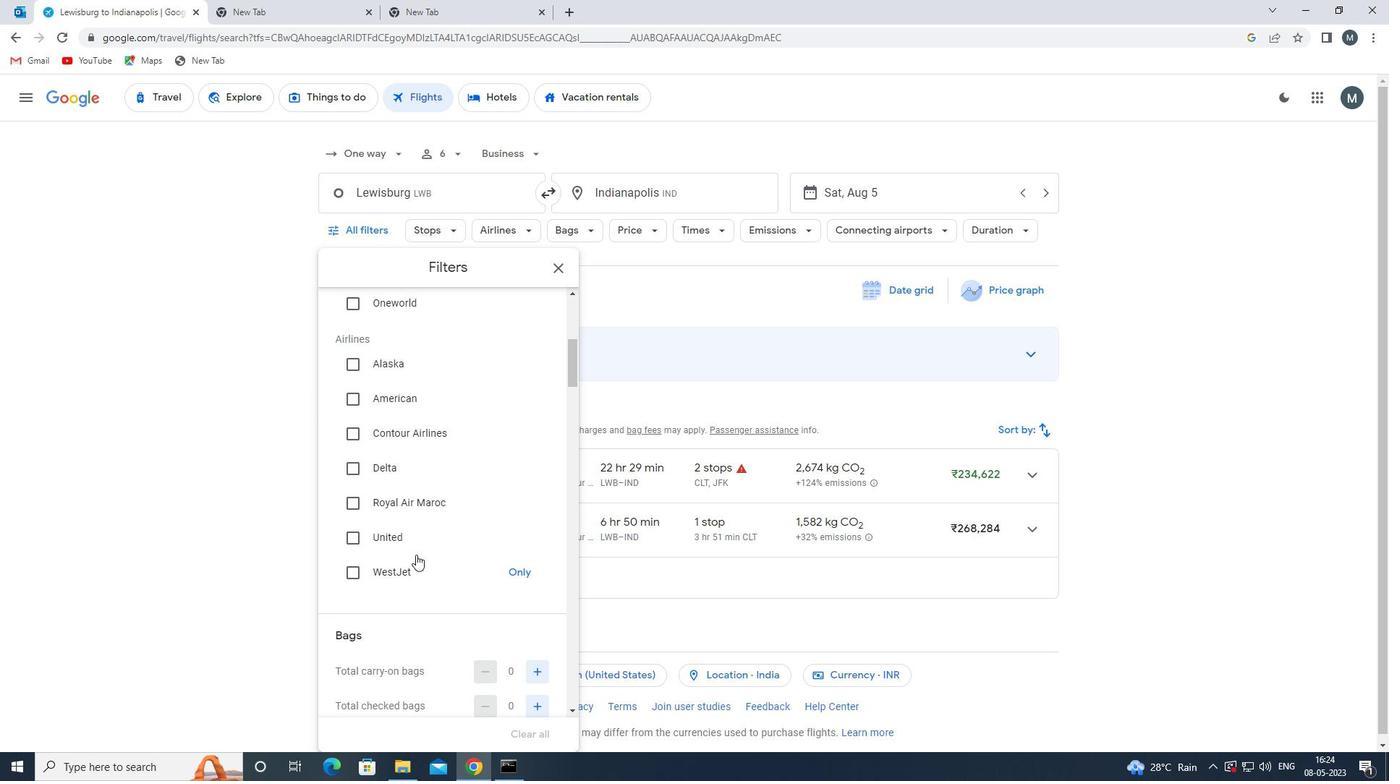 
Action: Mouse pressed left at (424, 533)
Screenshot: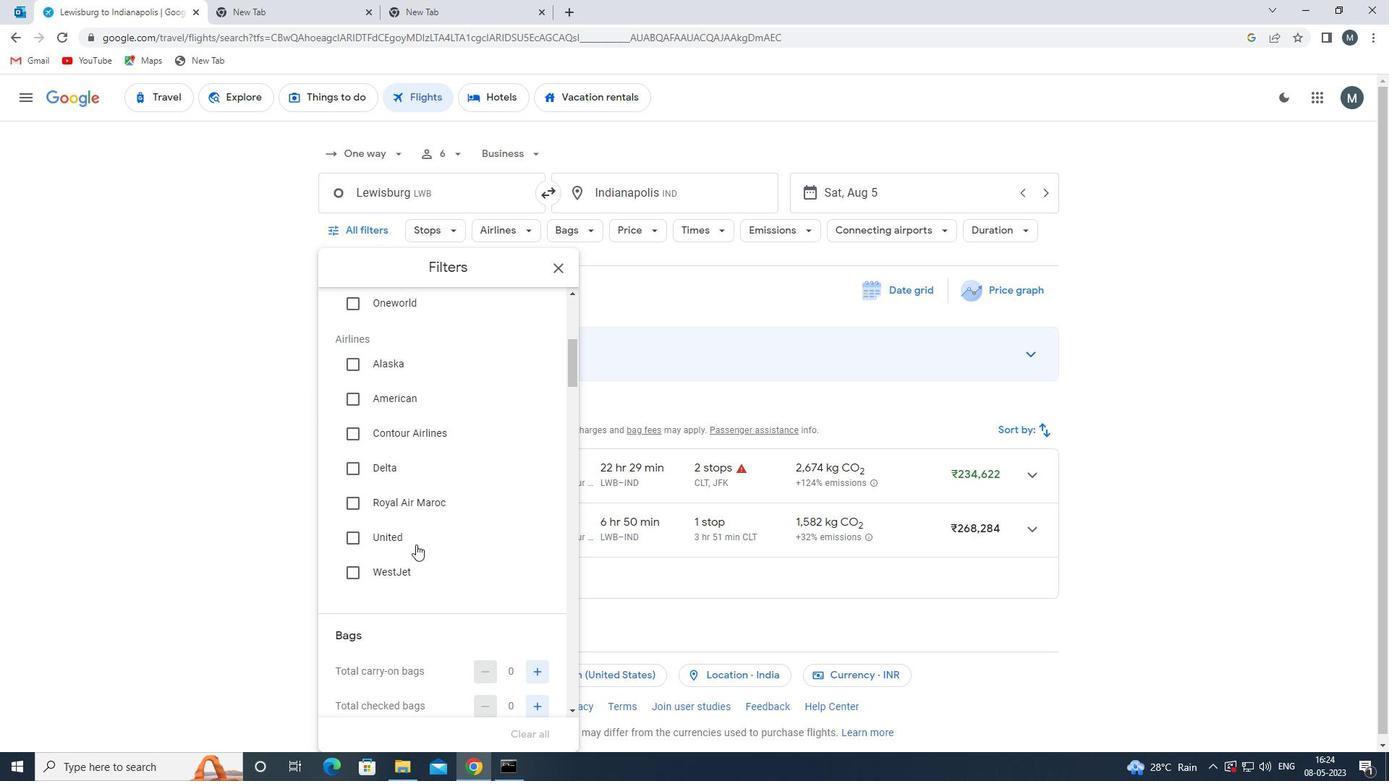 
Action: Mouse moved to (456, 507)
Screenshot: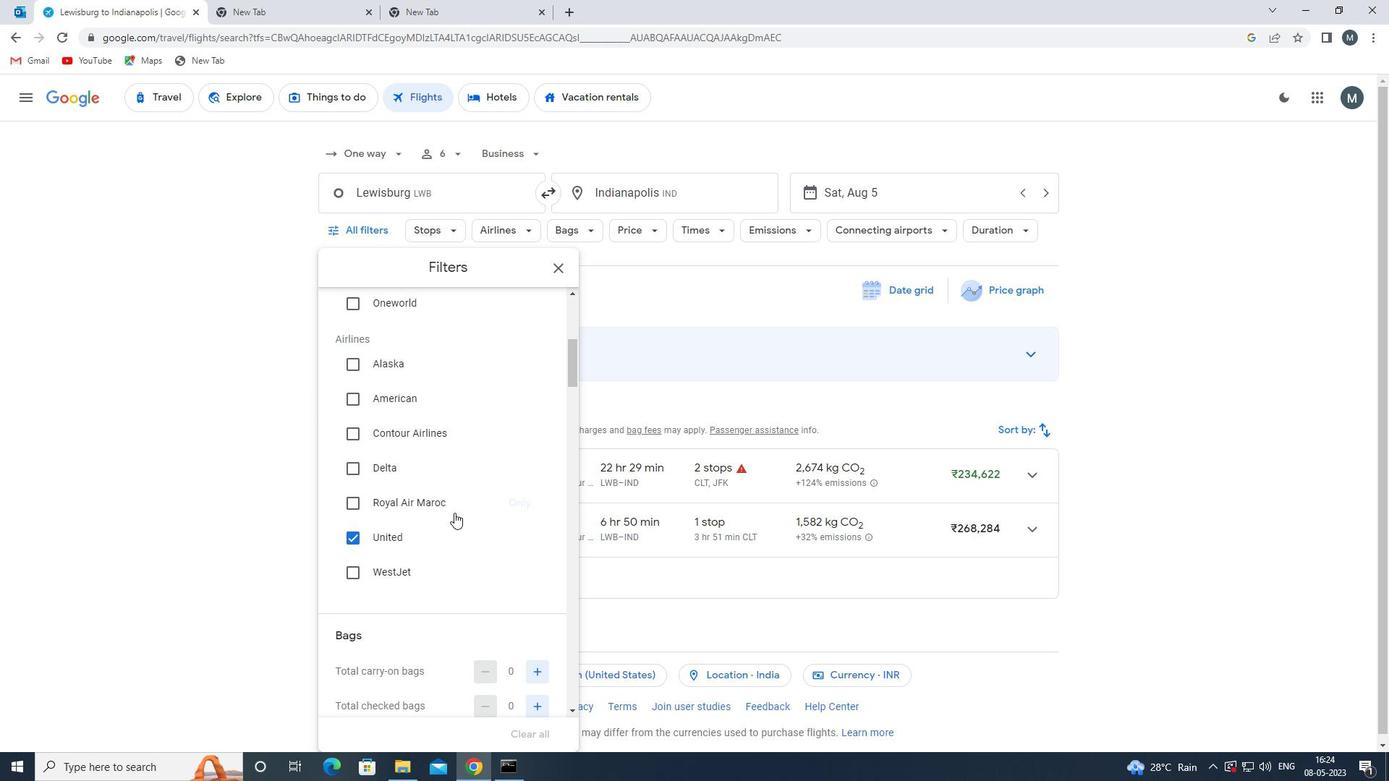 
Action: Mouse scrolled (456, 506) with delta (0, 0)
Screenshot: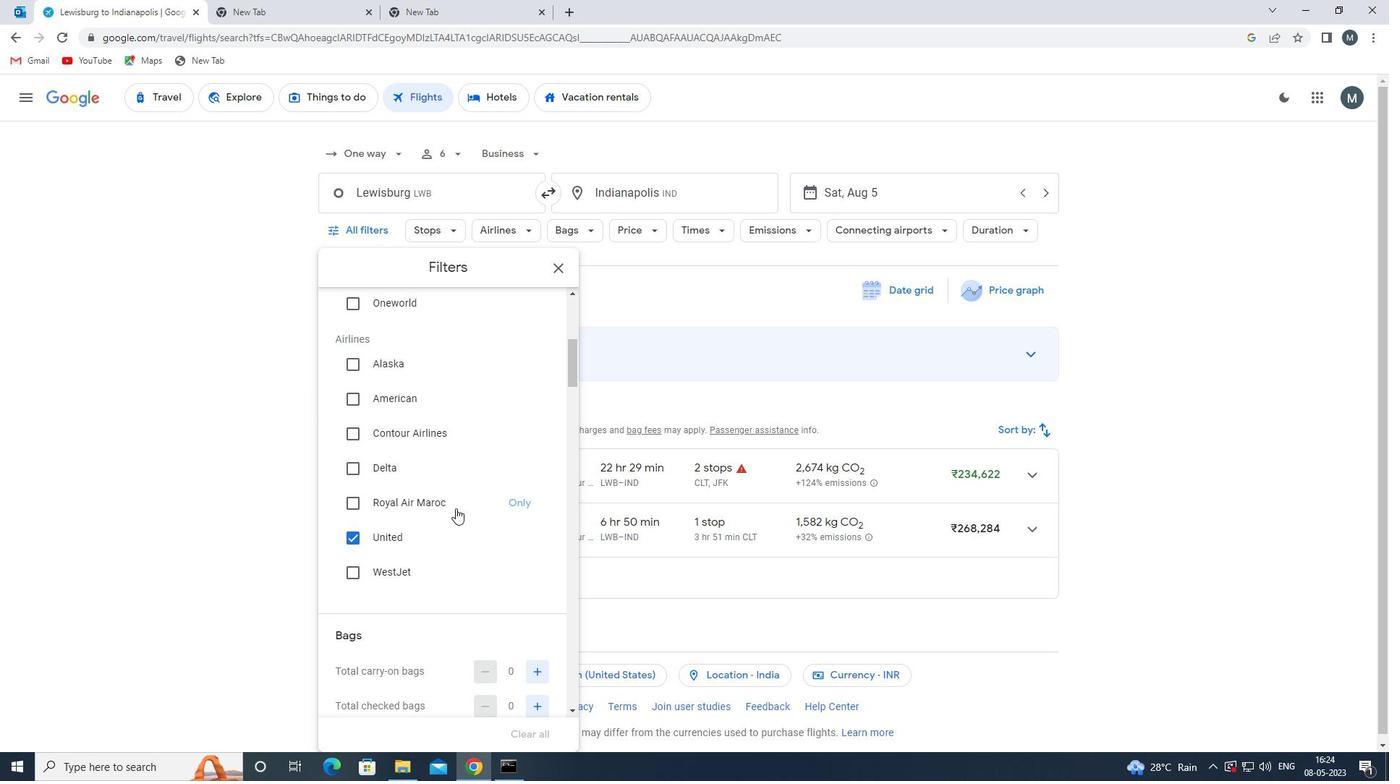 
Action: Mouse scrolled (456, 506) with delta (0, 0)
Screenshot: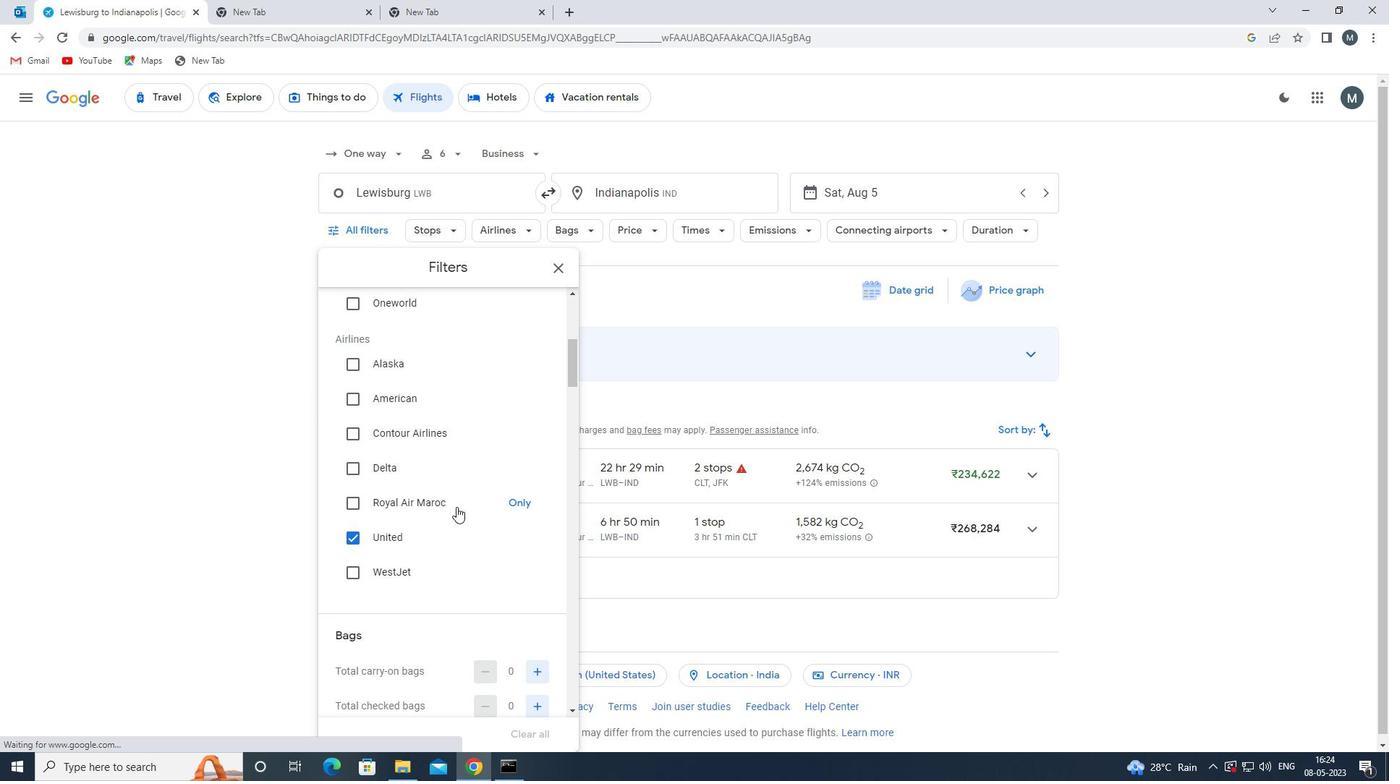 
Action: Mouse scrolled (456, 506) with delta (0, 0)
Screenshot: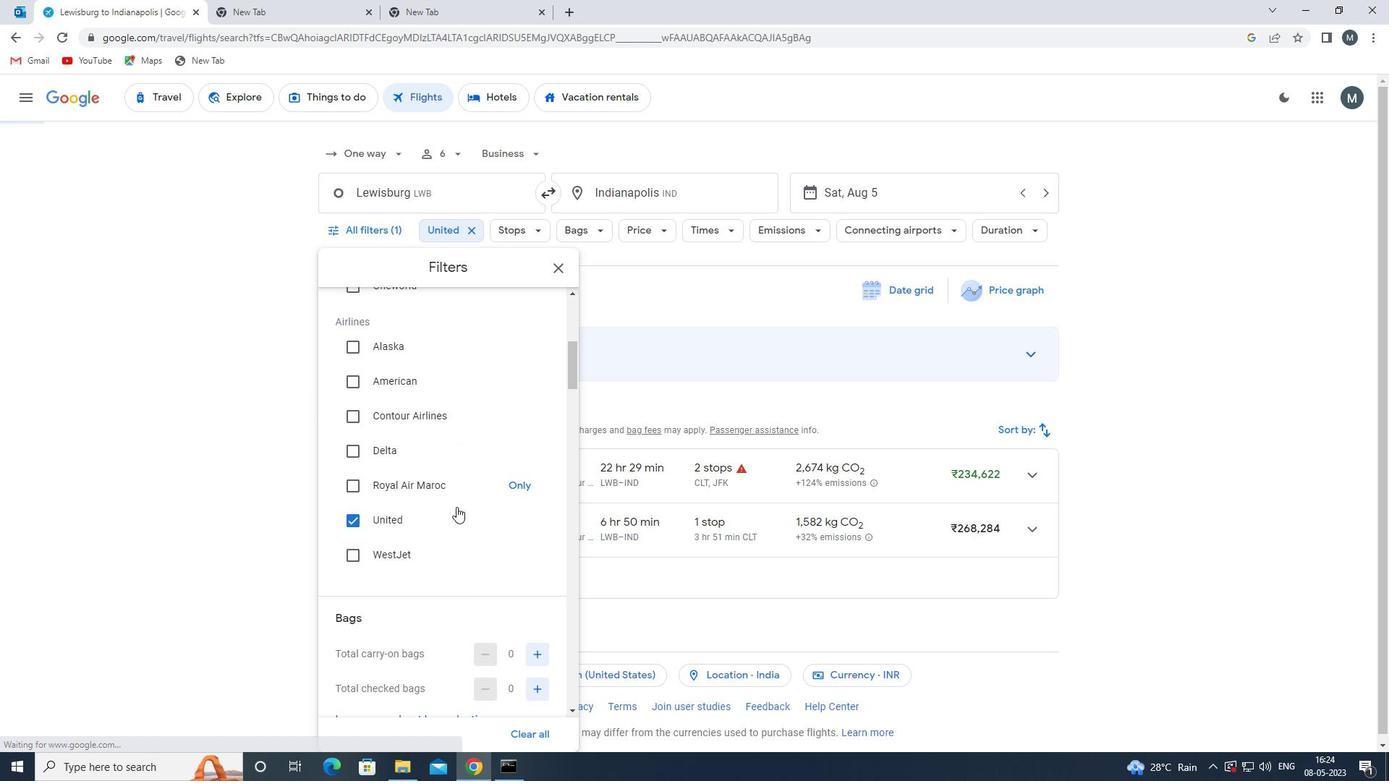 
Action: Mouse moved to (473, 508)
Screenshot: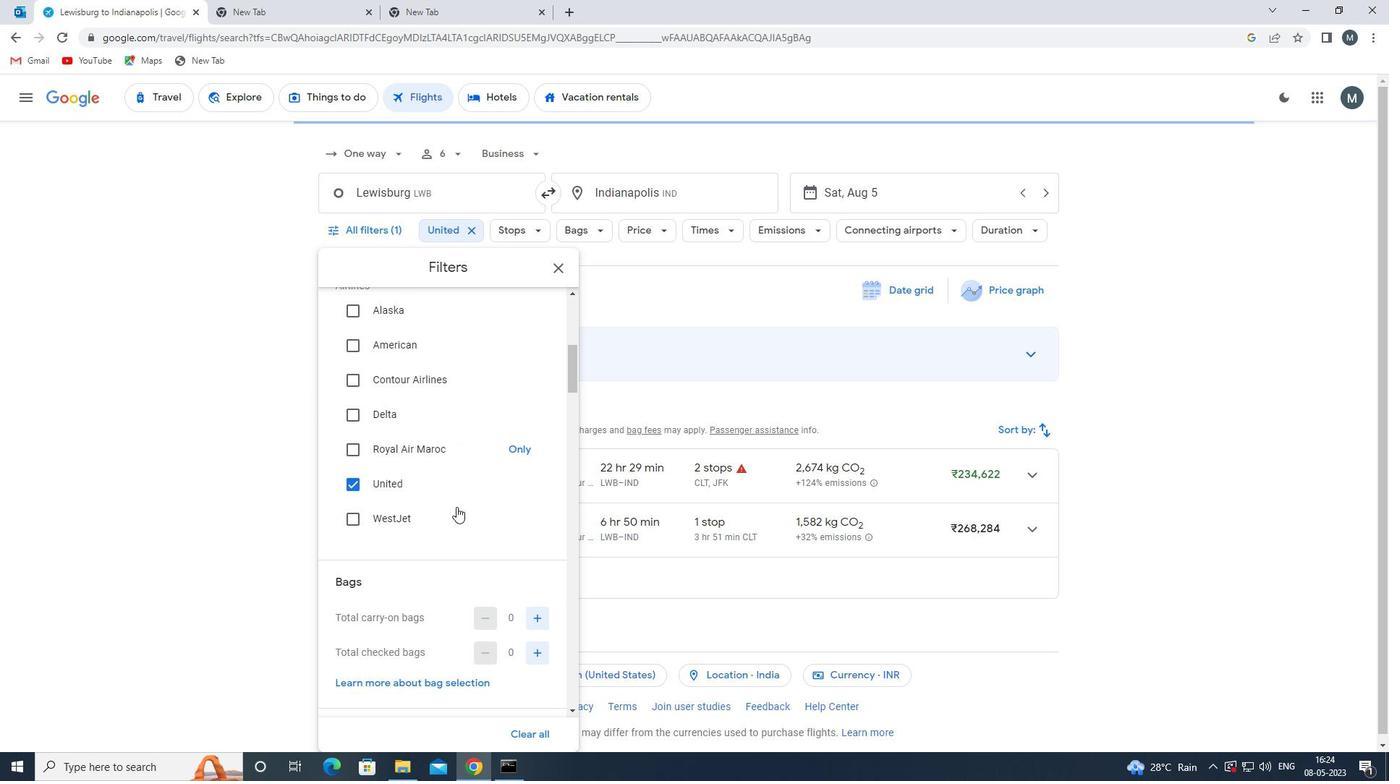 
Action: Mouse scrolled (473, 508) with delta (0, 0)
Screenshot: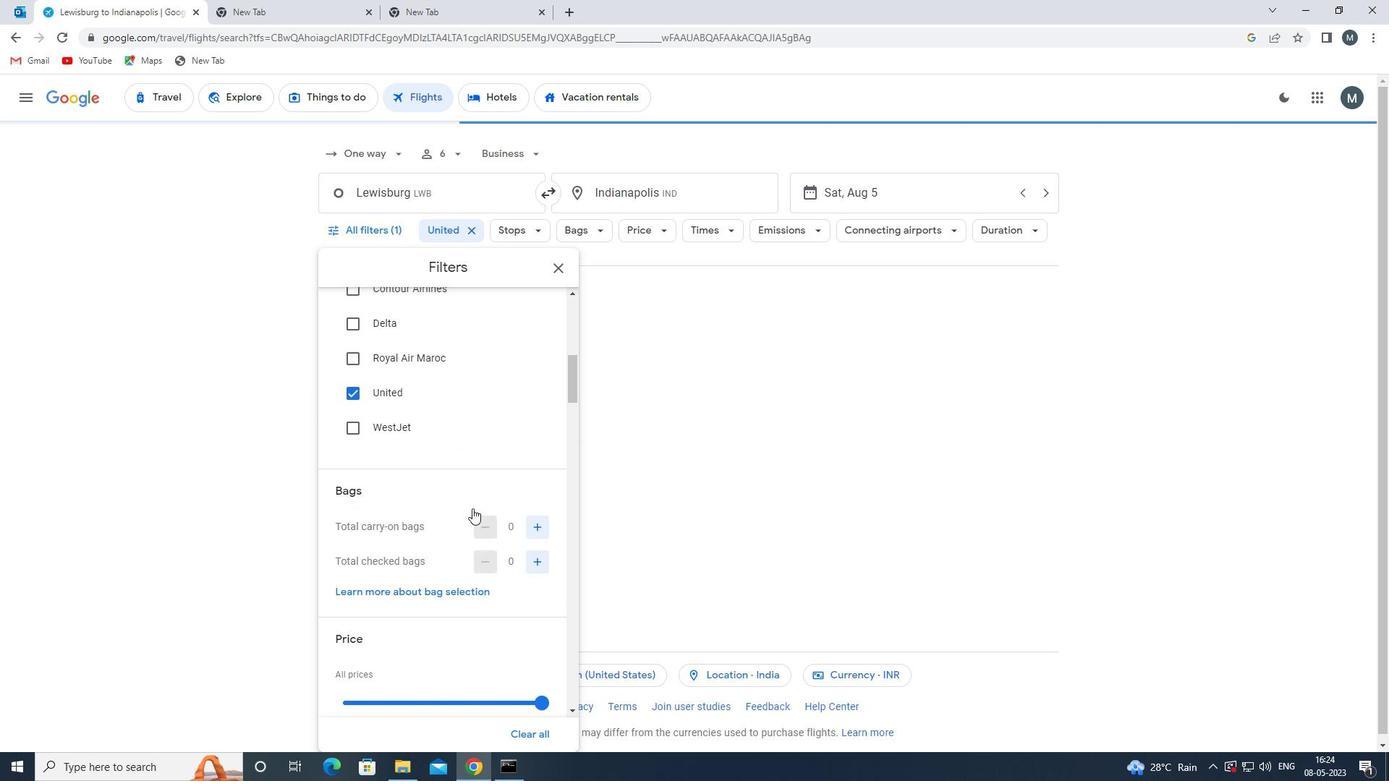 
Action: Mouse moved to (538, 387)
Screenshot: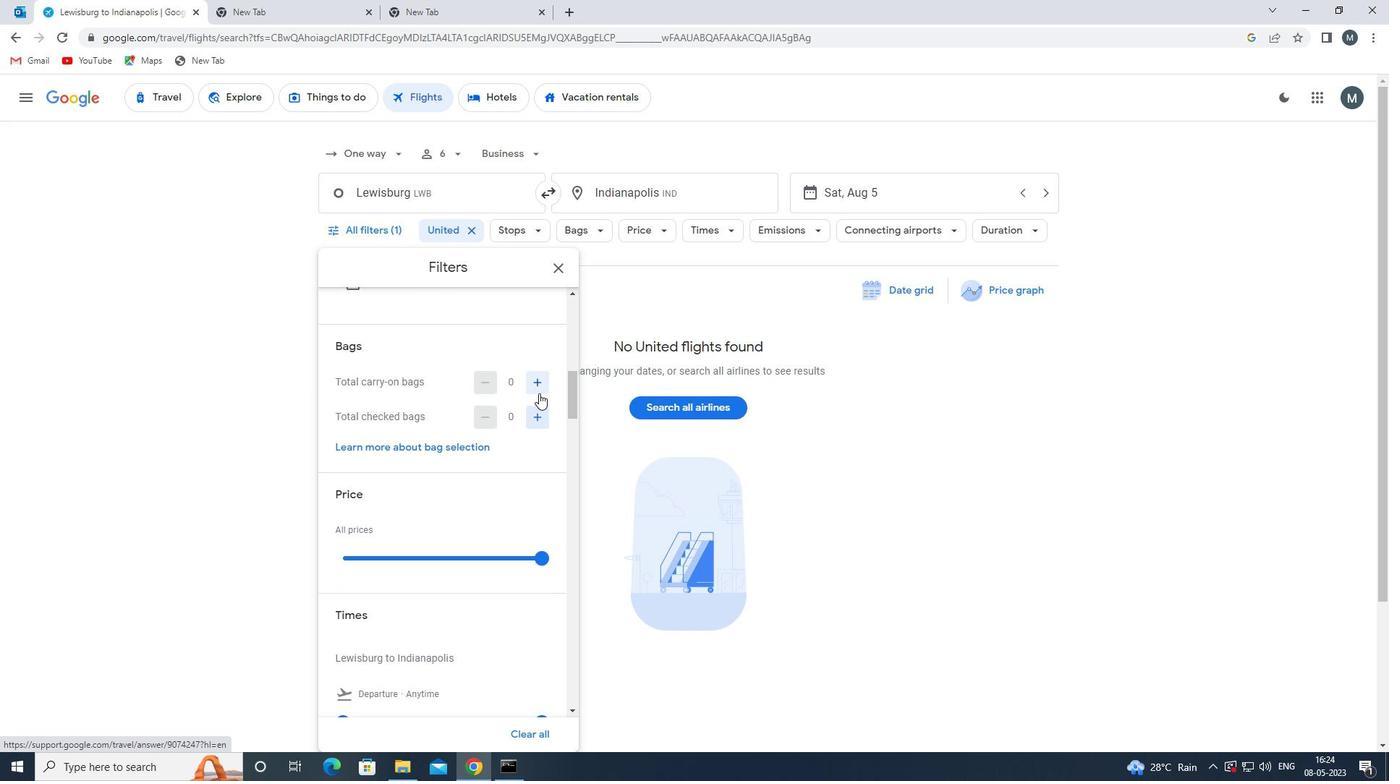 
Action: Mouse pressed left at (538, 387)
Screenshot: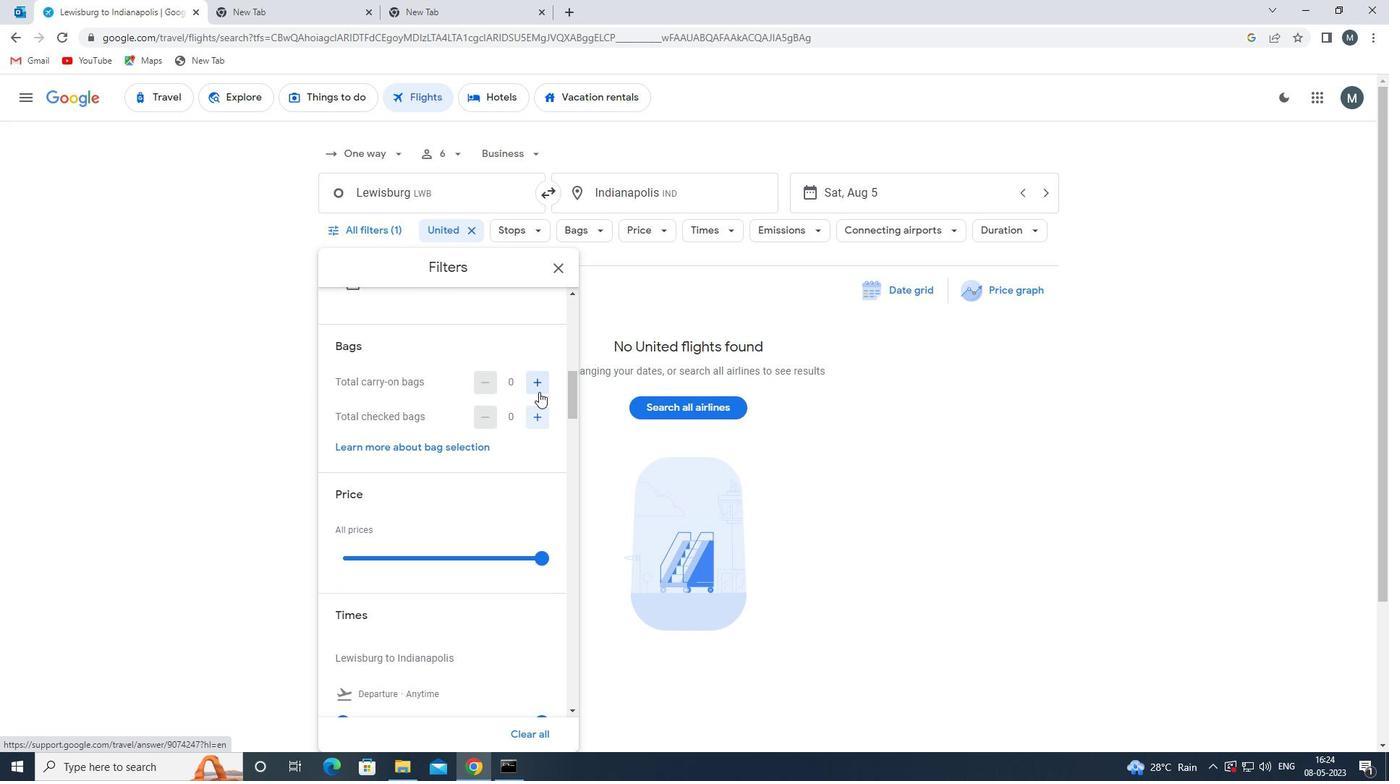 
Action: Mouse moved to (535, 430)
Screenshot: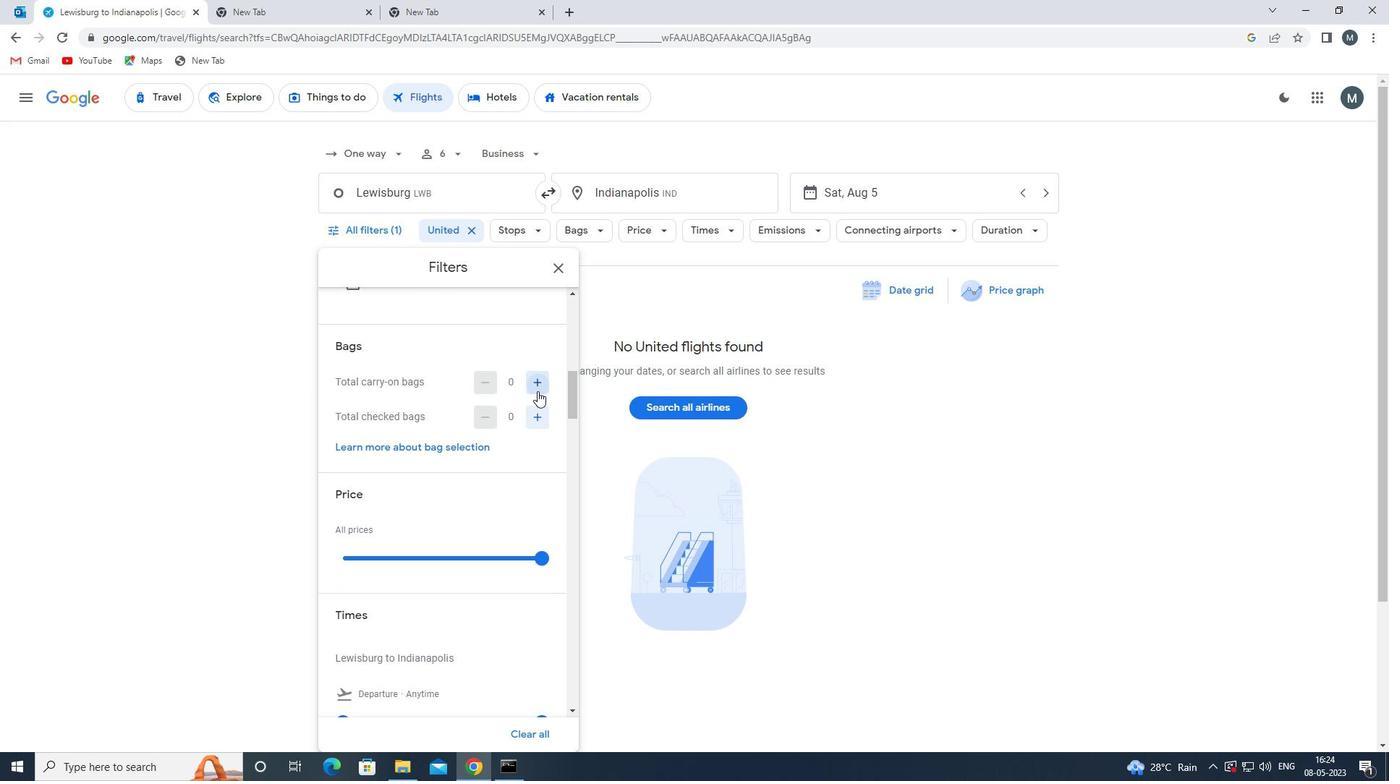 
Action: Mouse pressed left at (535, 430)
Screenshot: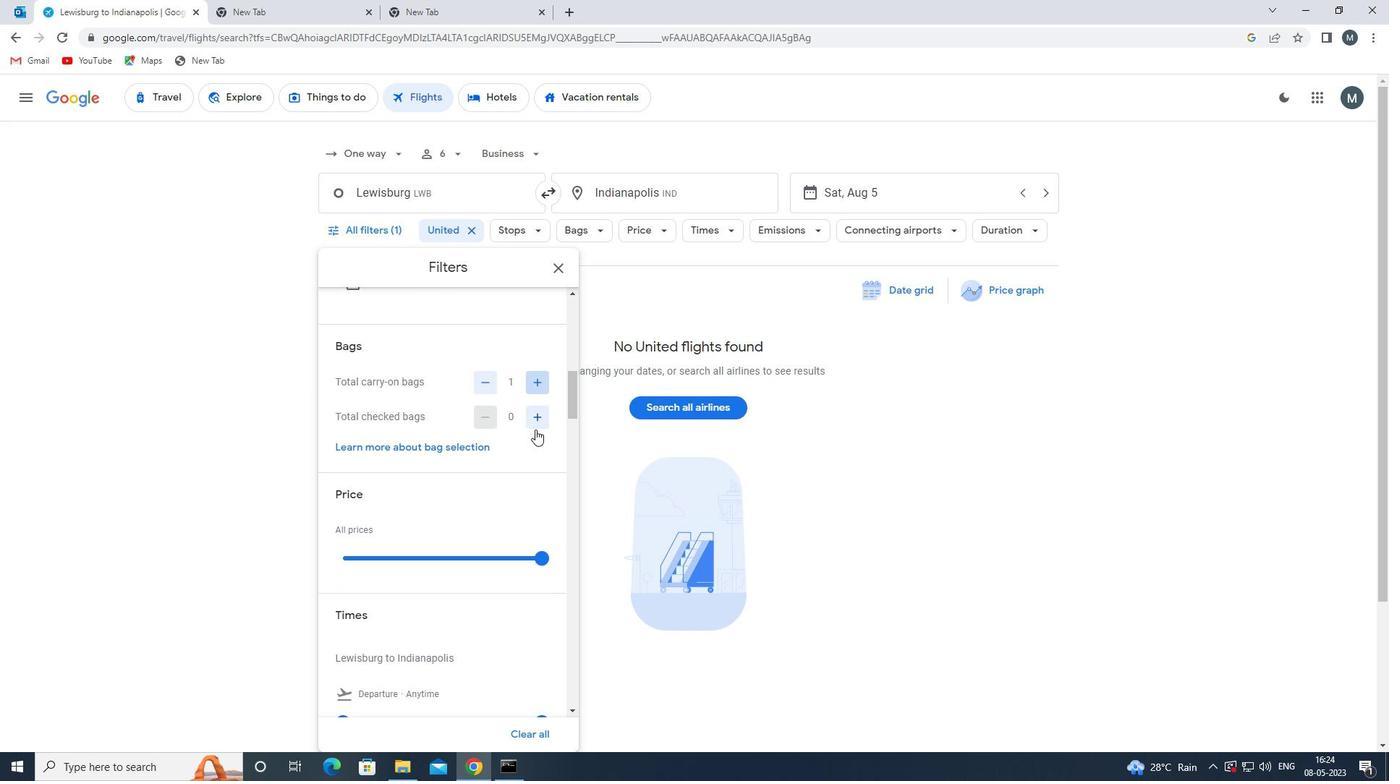 
Action: Mouse moved to (536, 424)
Screenshot: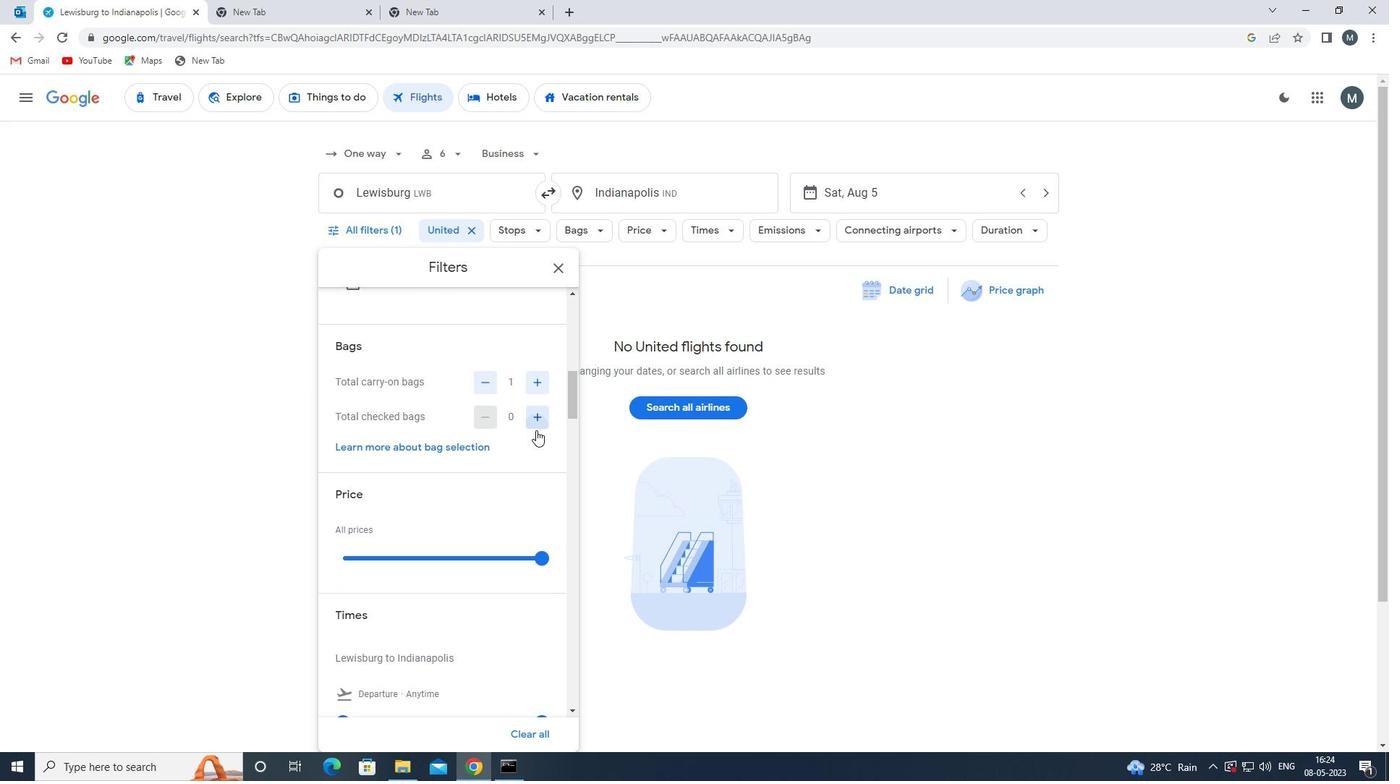 
Action: Mouse pressed left at (536, 424)
Screenshot: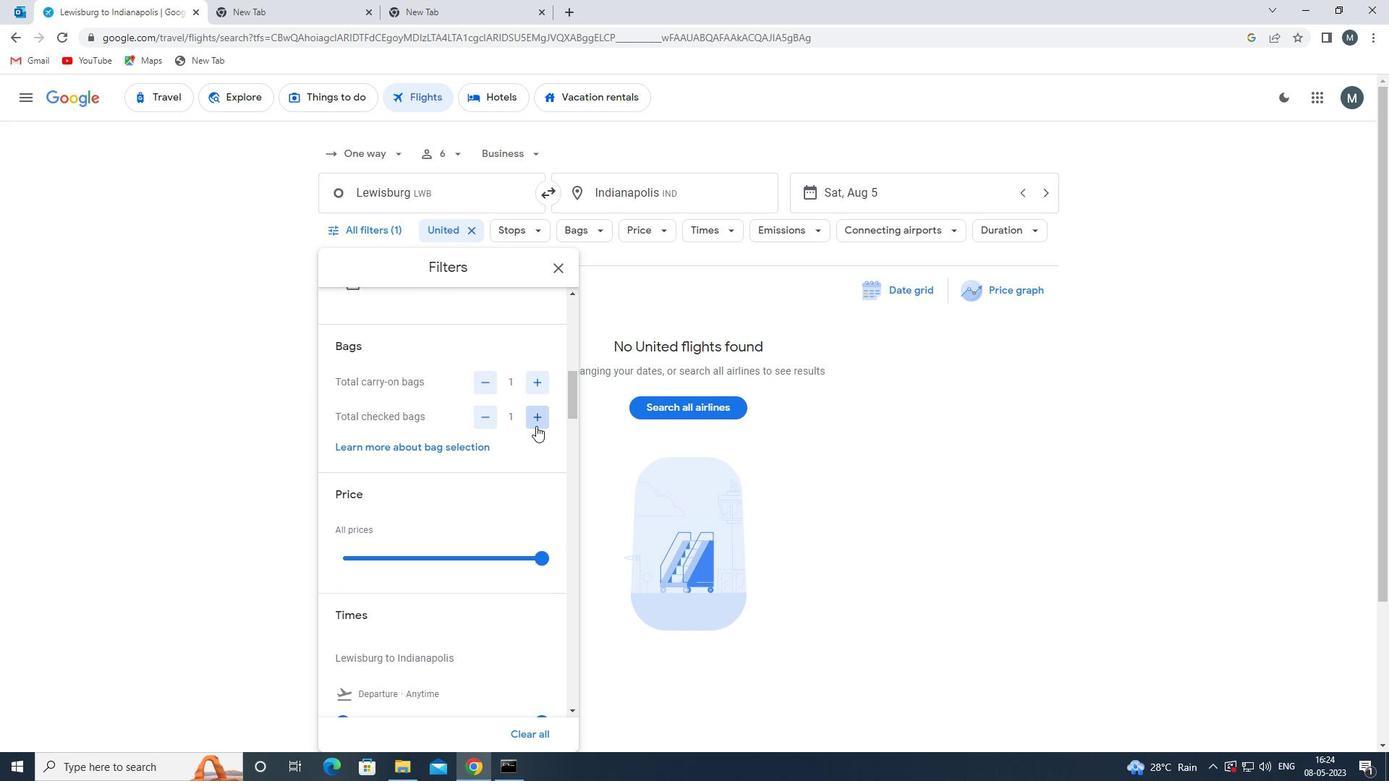 
Action: Mouse moved to (536, 421)
Screenshot: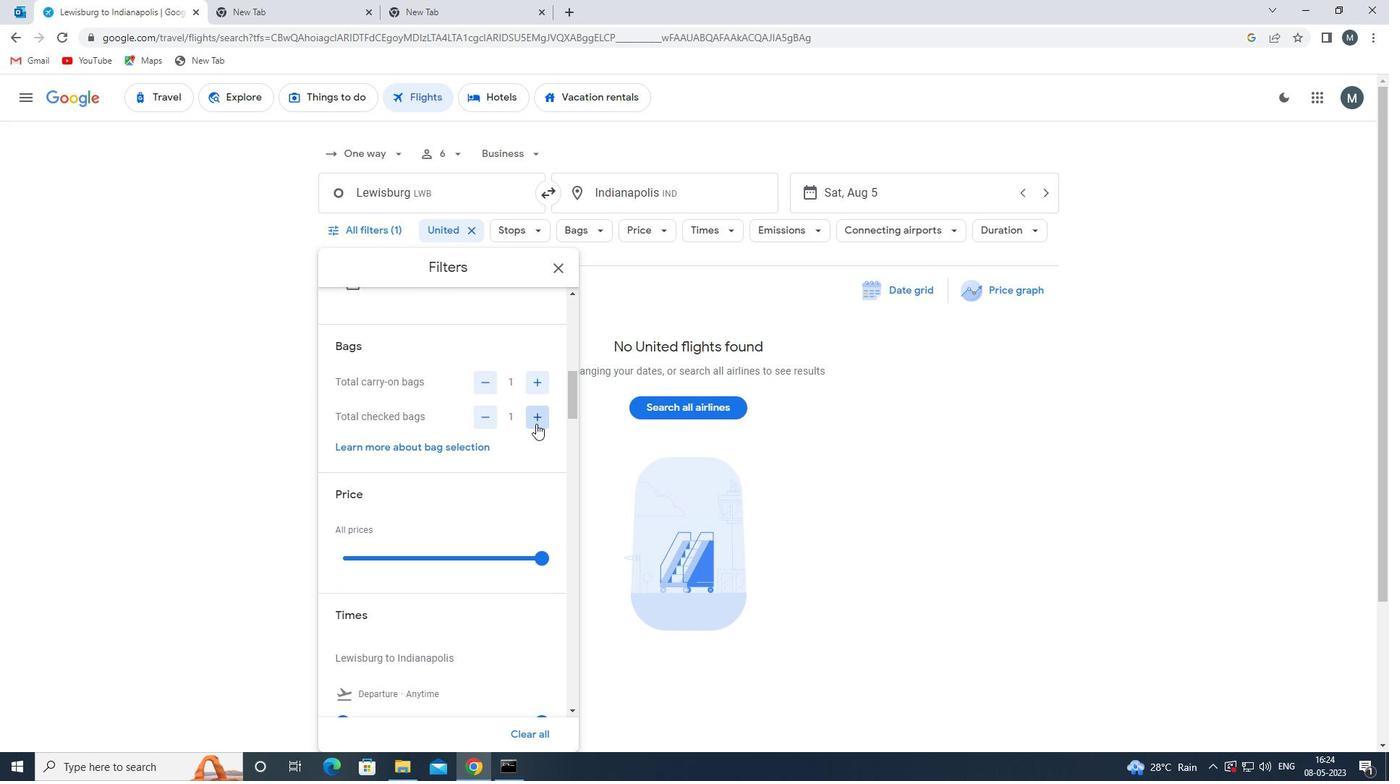 
Action: Mouse pressed left at (536, 421)
Screenshot: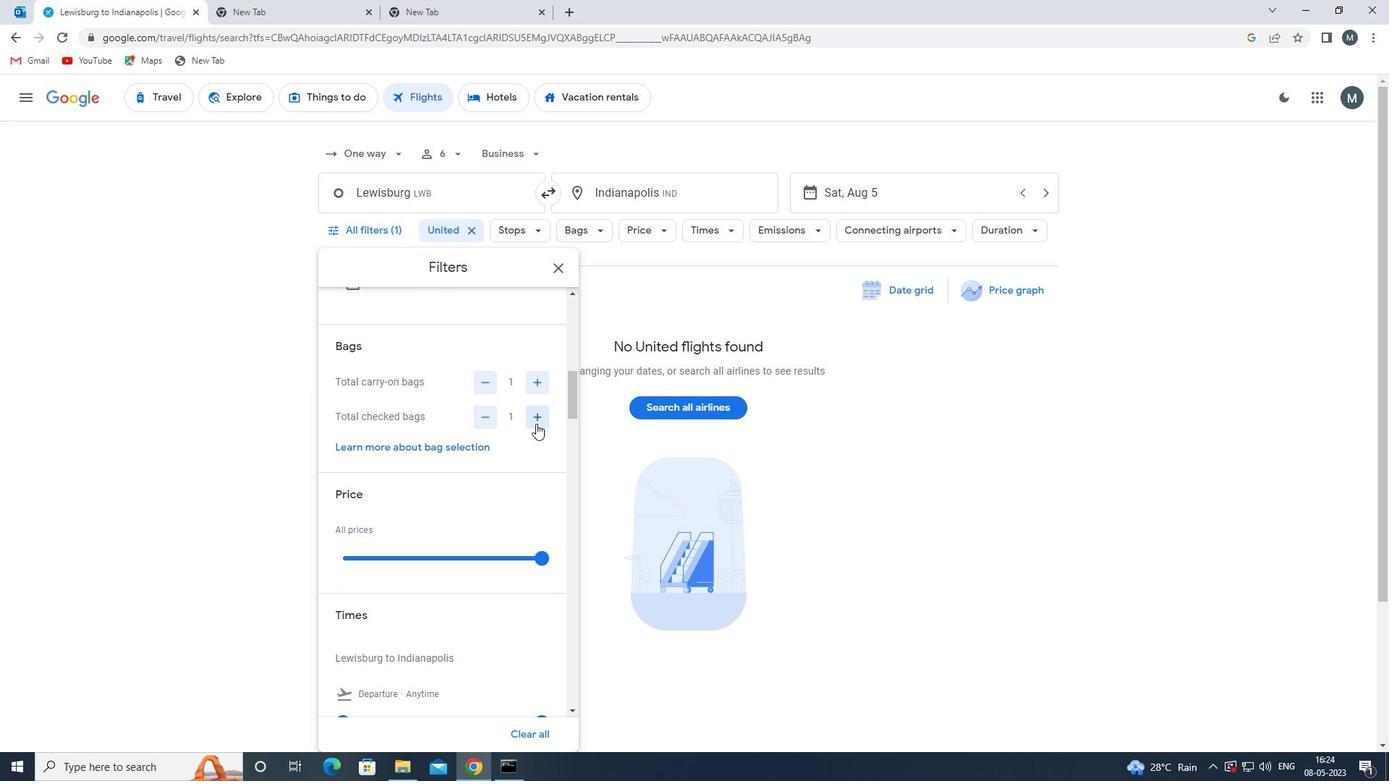 
Action: Mouse pressed left at (536, 421)
Screenshot: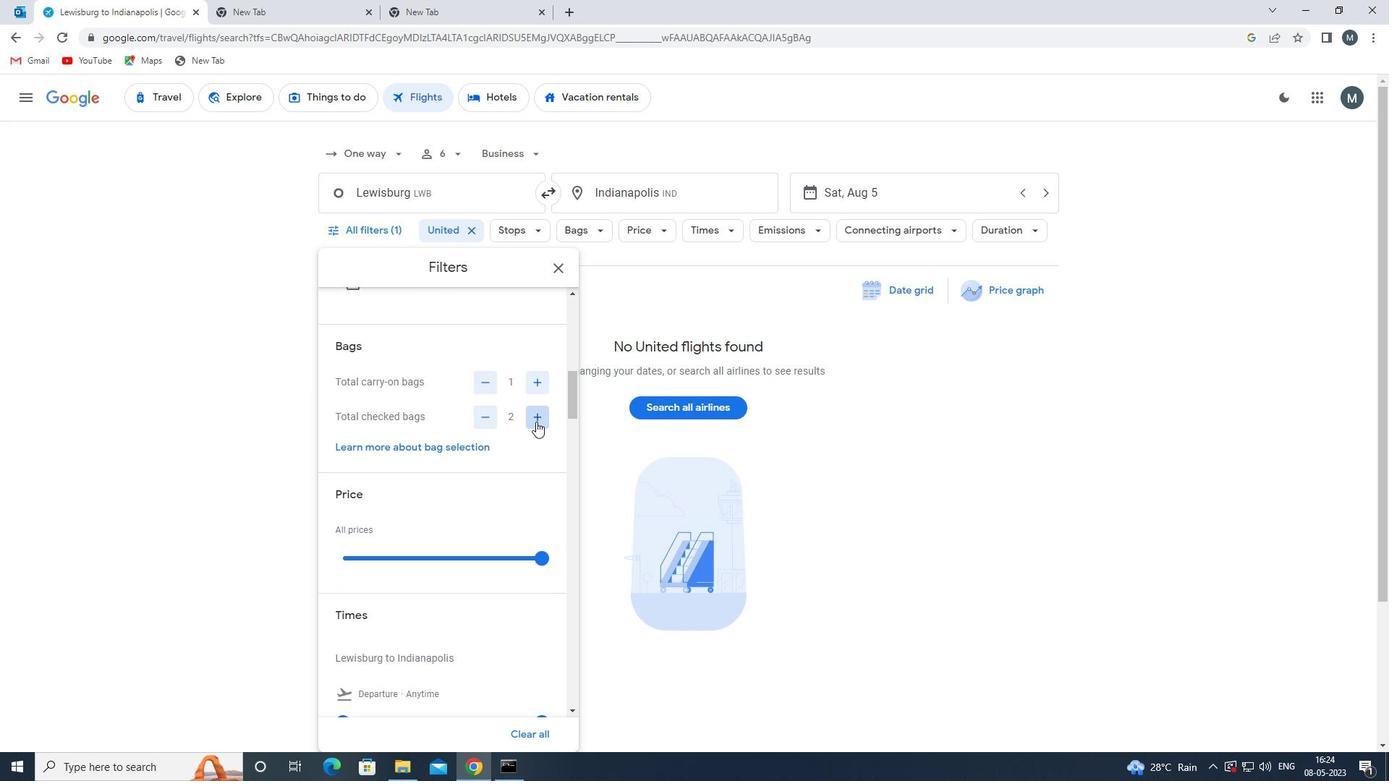 
Action: Mouse pressed left at (536, 421)
Screenshot: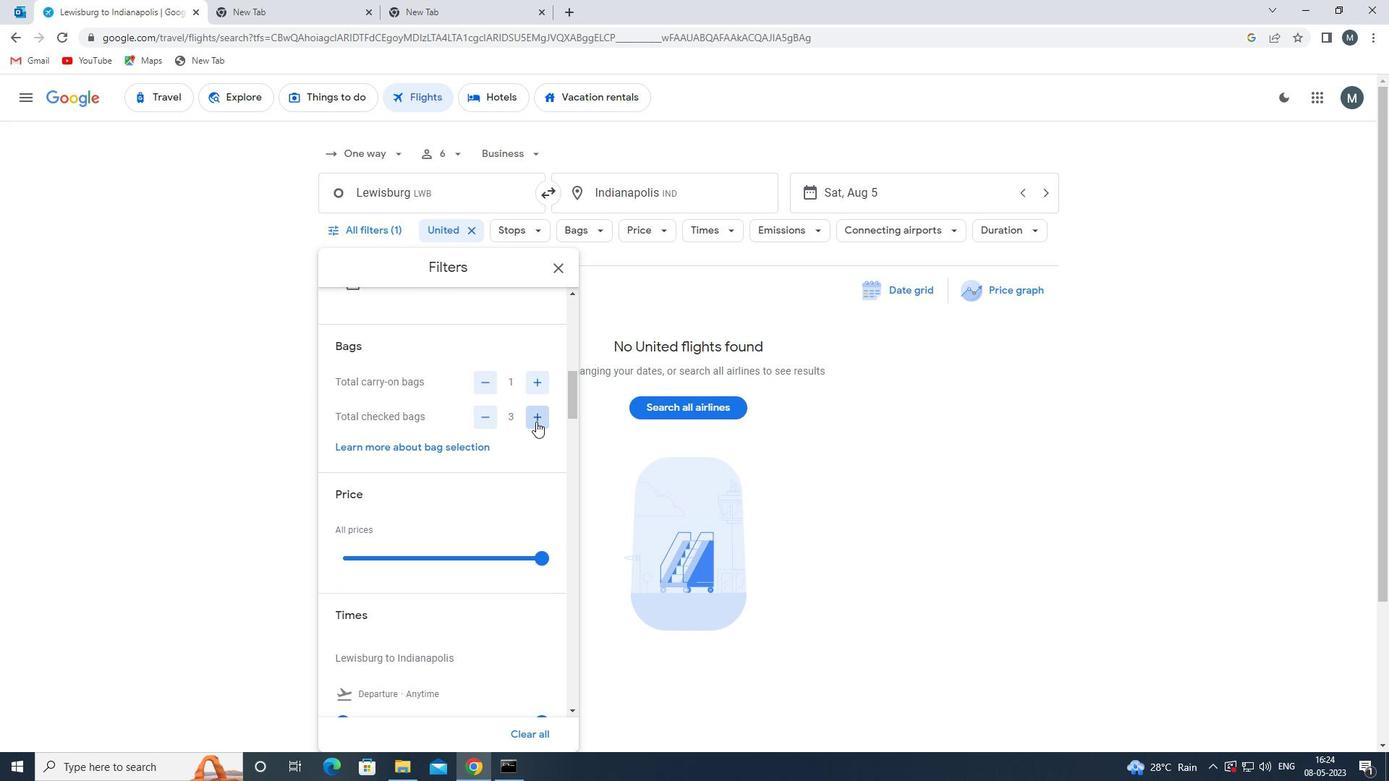 
Action: Mouse moved to (487, 417)
Screenshot: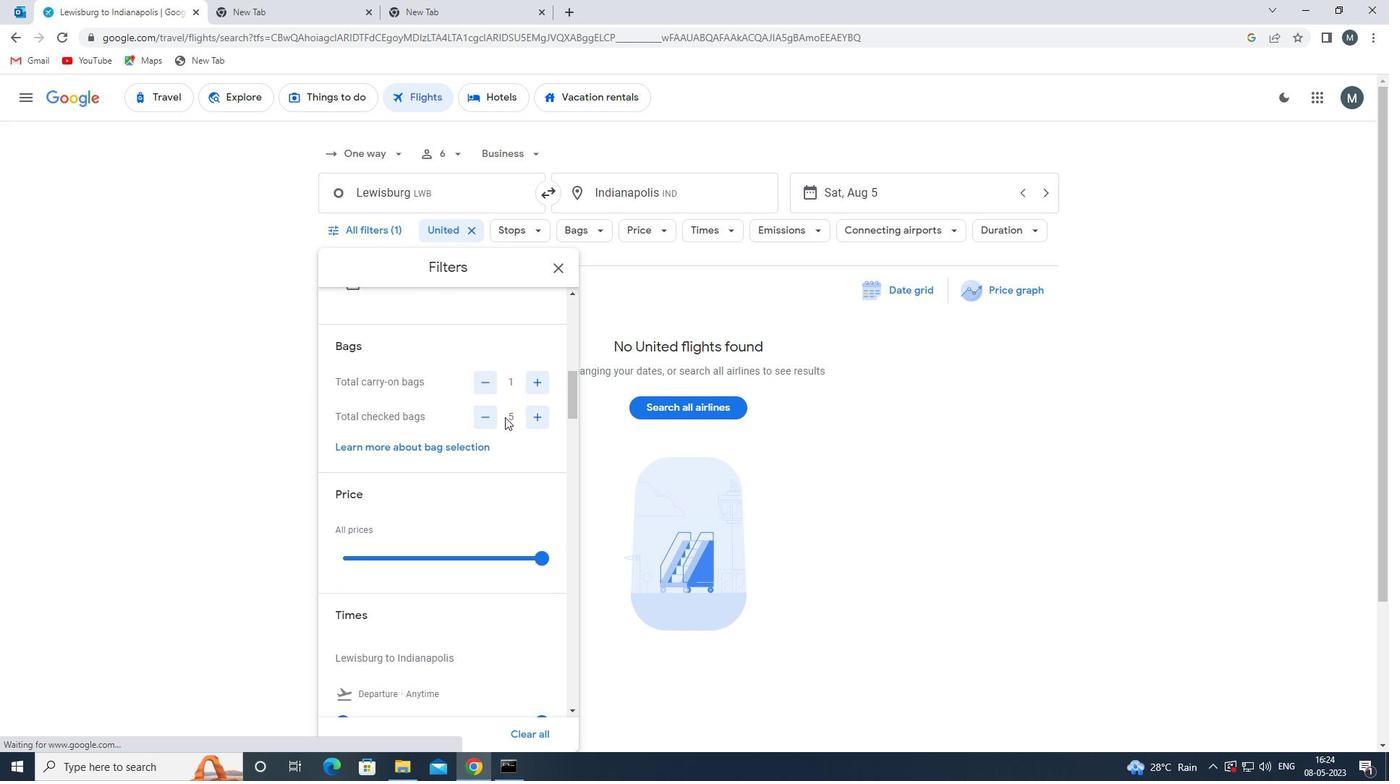 
Action: Mouse pressed left at (487, 417)
Screenshot: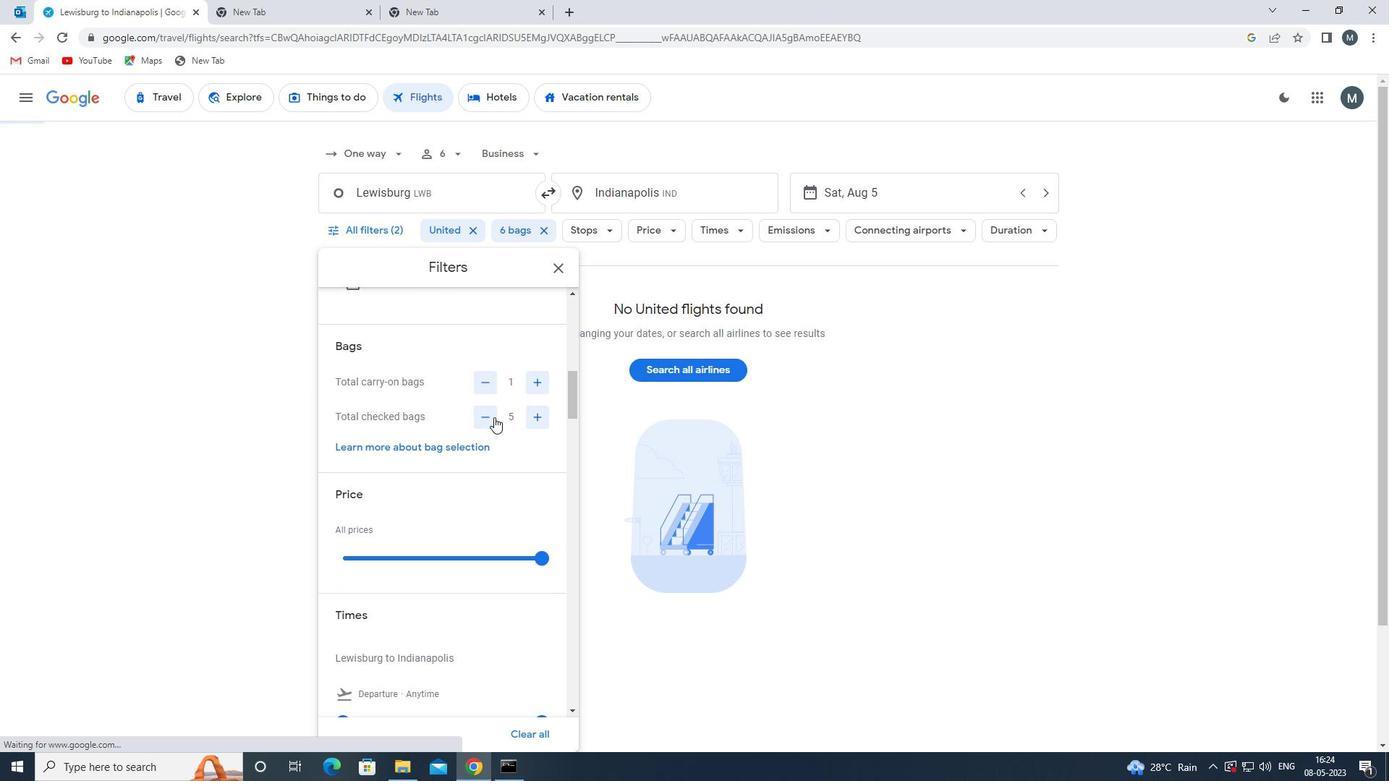 
Action: Mouse pressed left at (487, 417)
Screenshot: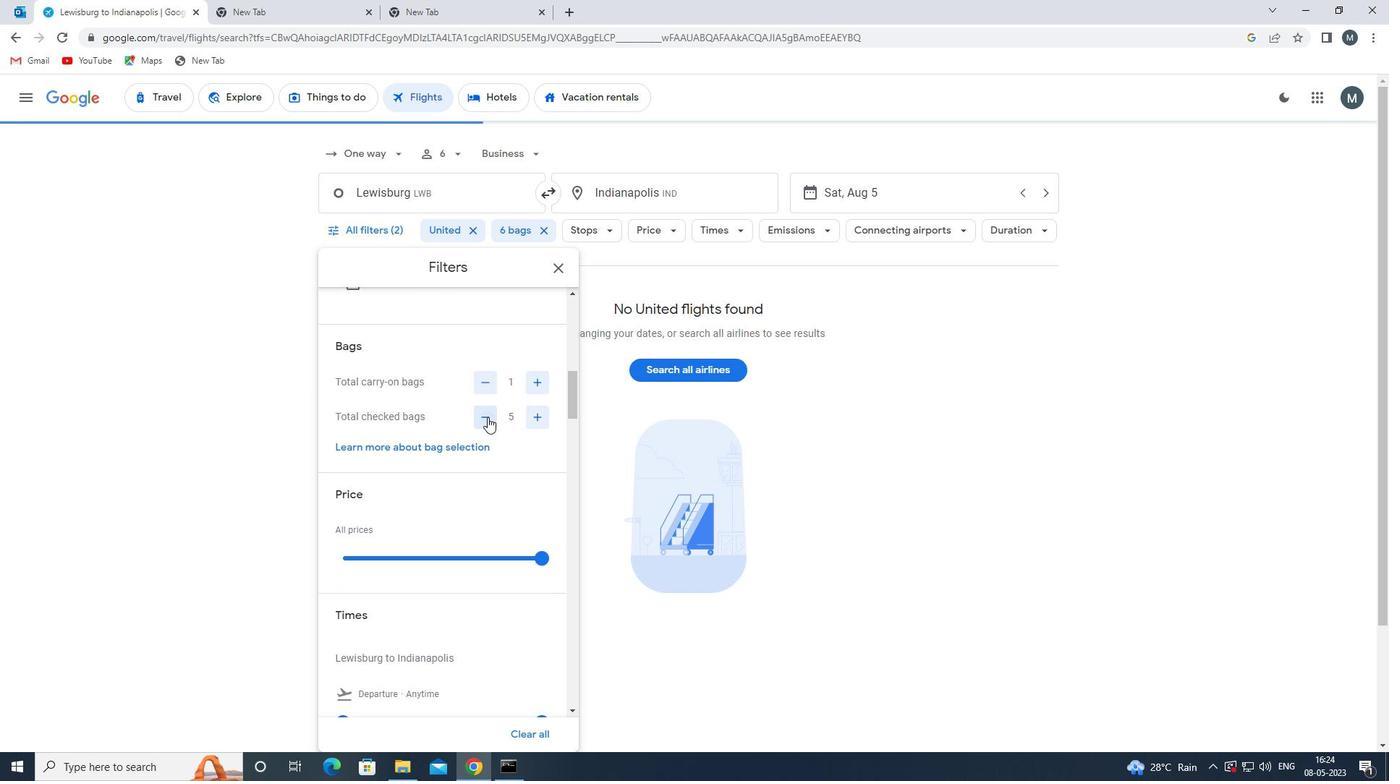 
Action: Mouse scrolled (487, 416) with delta (0, 0)
Screenshot: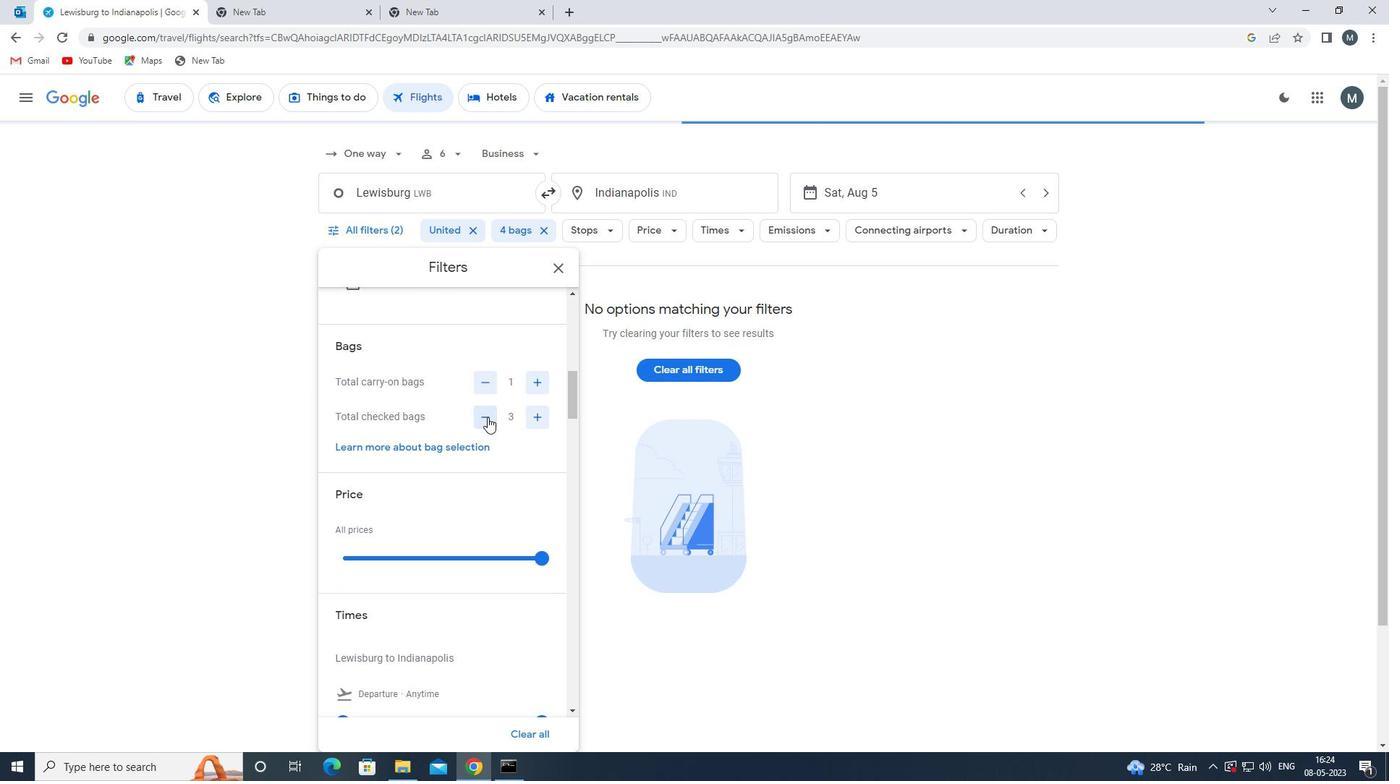
Action: Mouse moved to (487, 417)
Screenshot: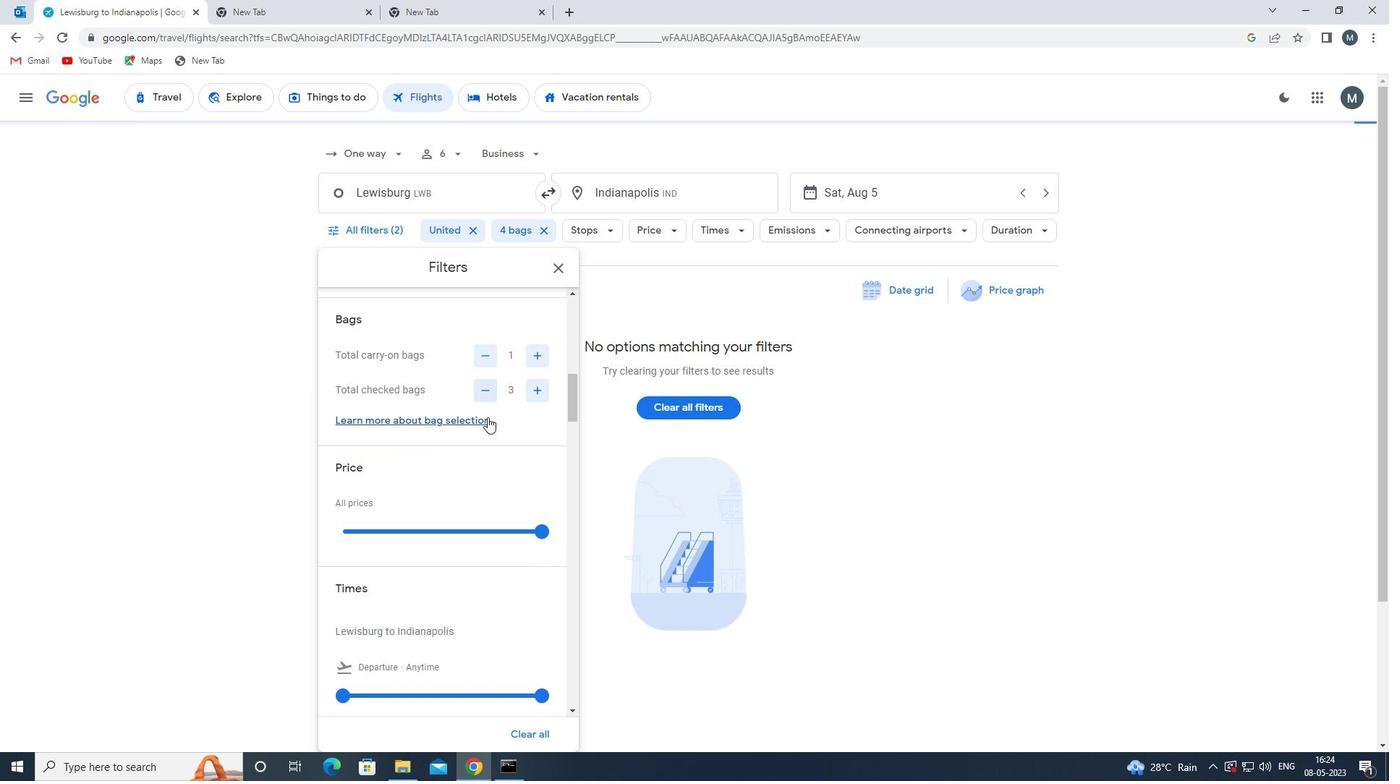 
Action: Mouse scrolled (487, 416) with delta (0, 0)
Screenshot: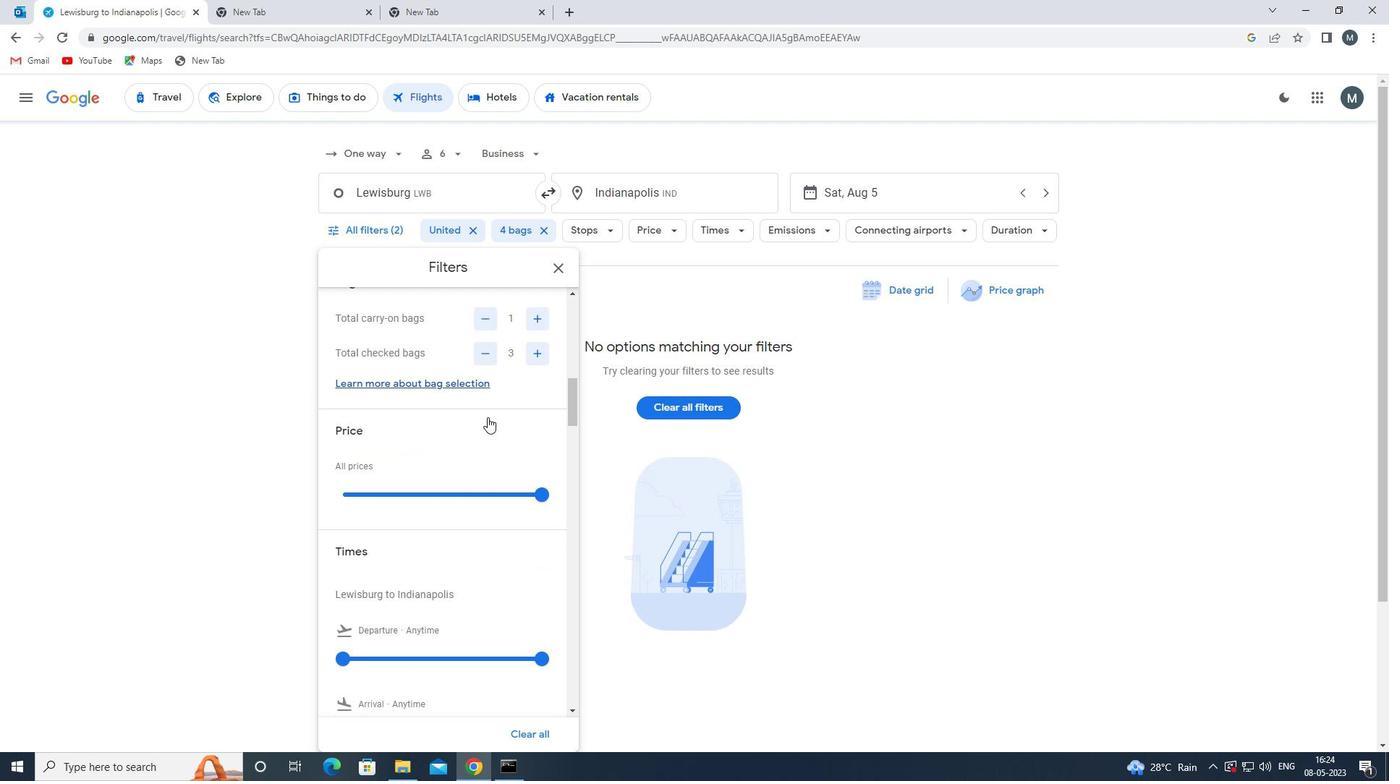
Action: Mouse moved to (473, 412)
Screenshot: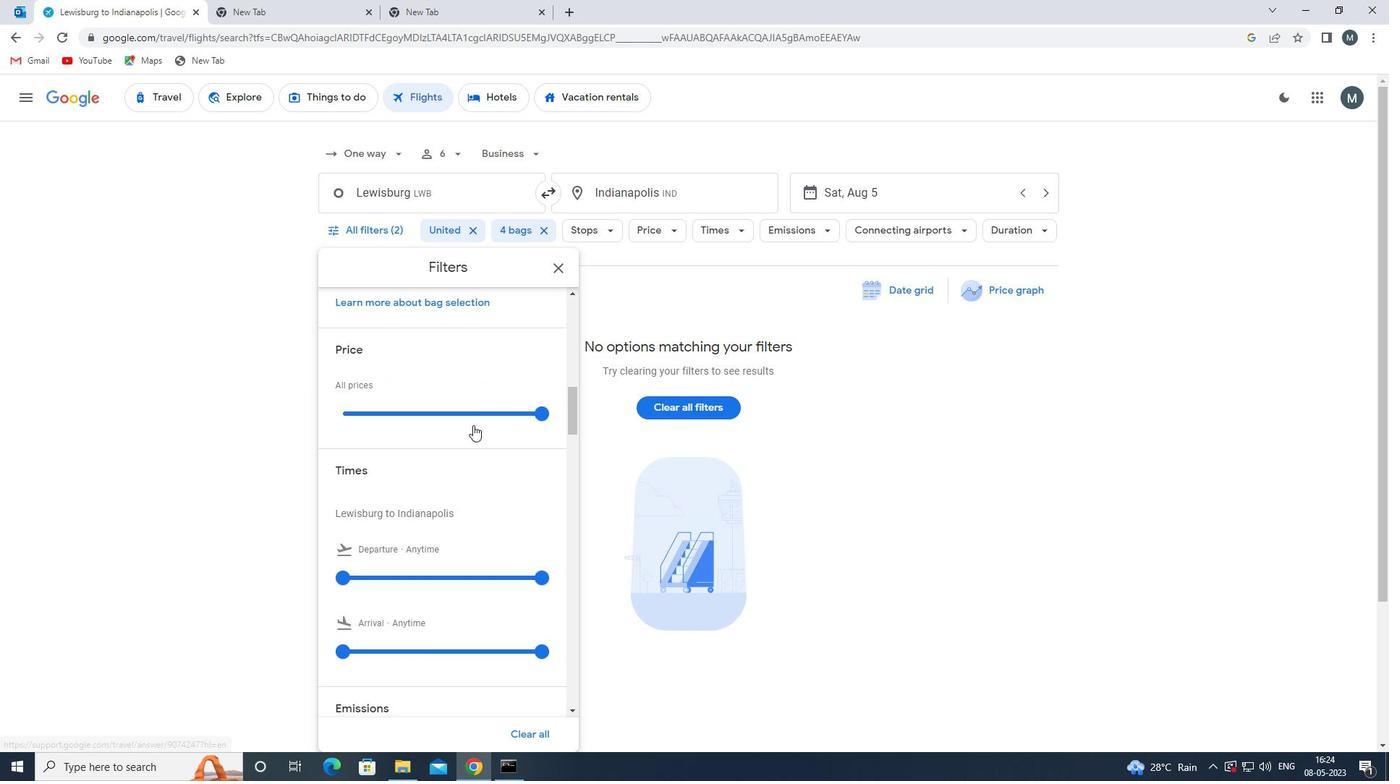 
Action: Mouse pressed left at (473, 412)
Screenshot: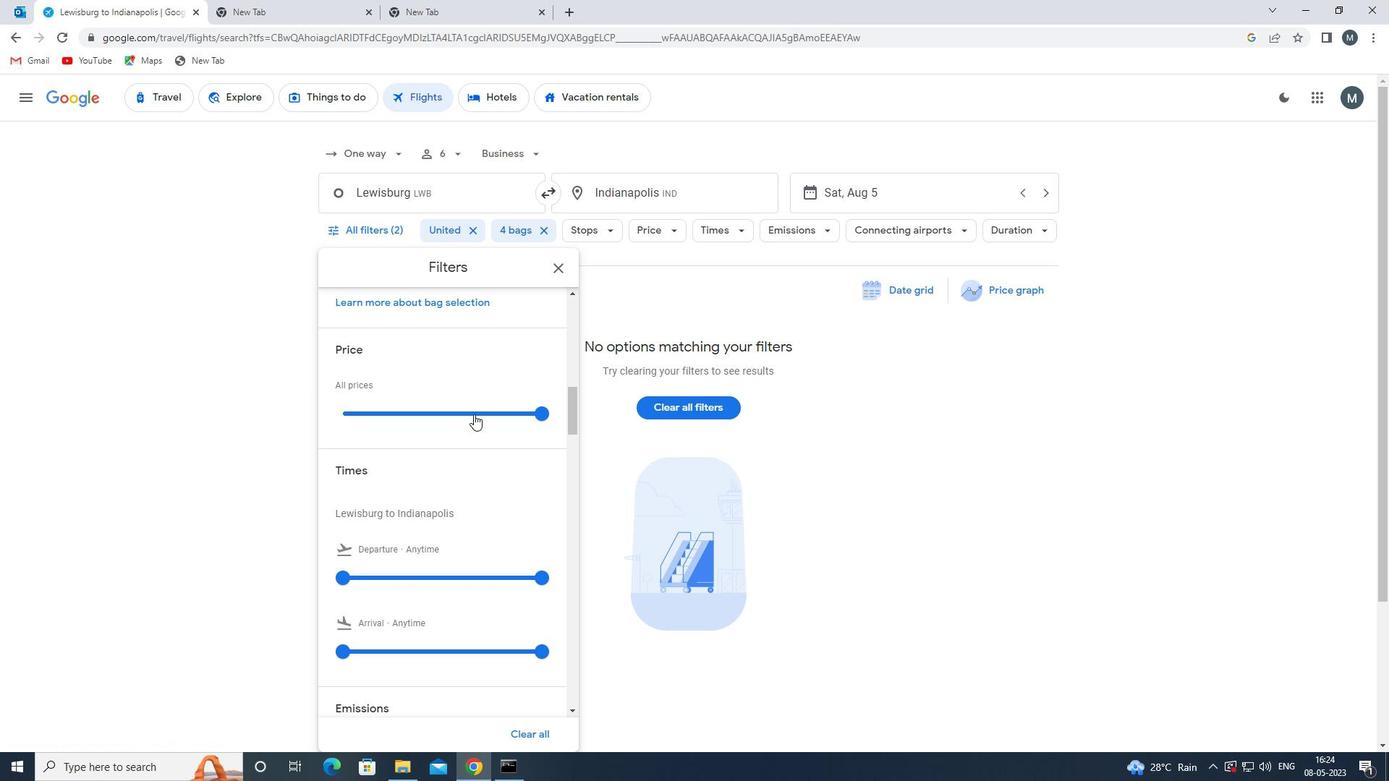 
Action: Mouse moved to (468, 412)
Screenshot: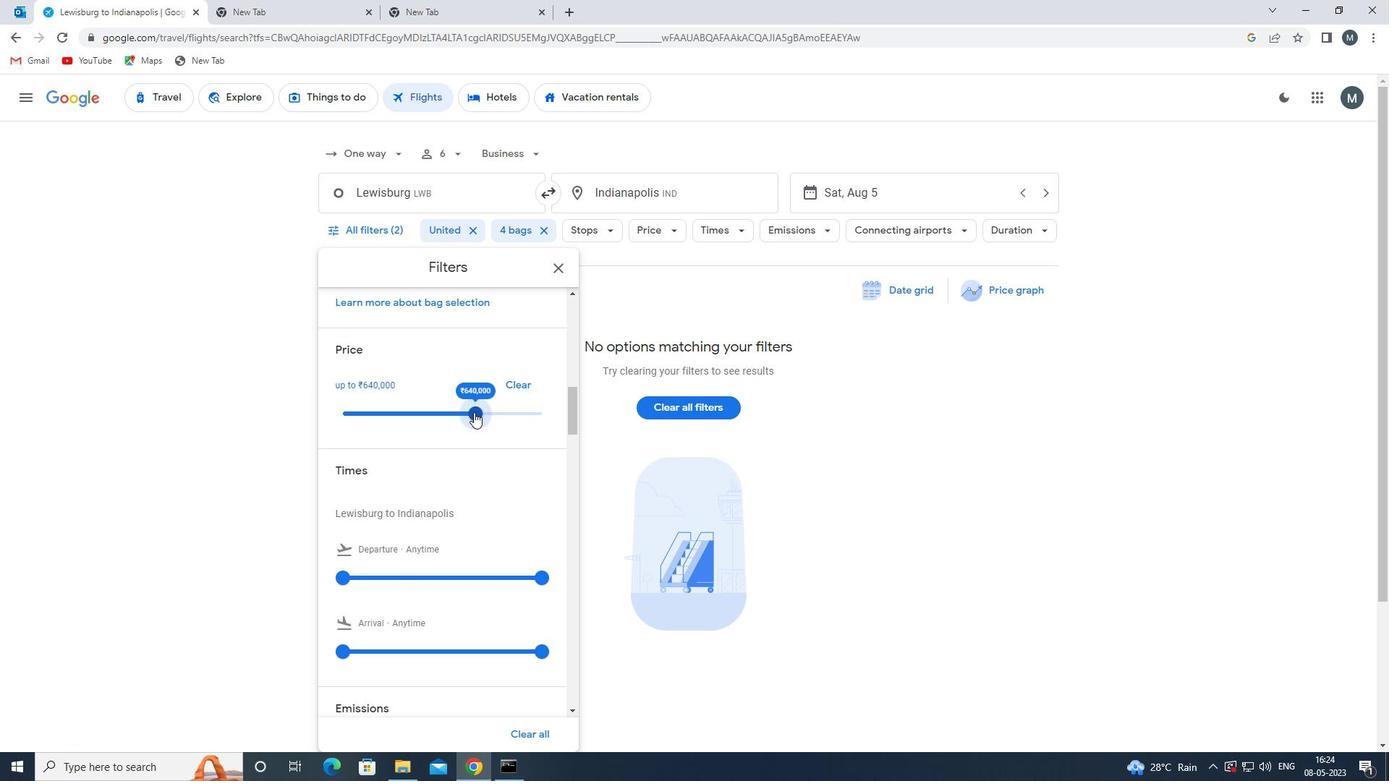 
Action: Mouse pressed left at (468, 412)
Screenshot: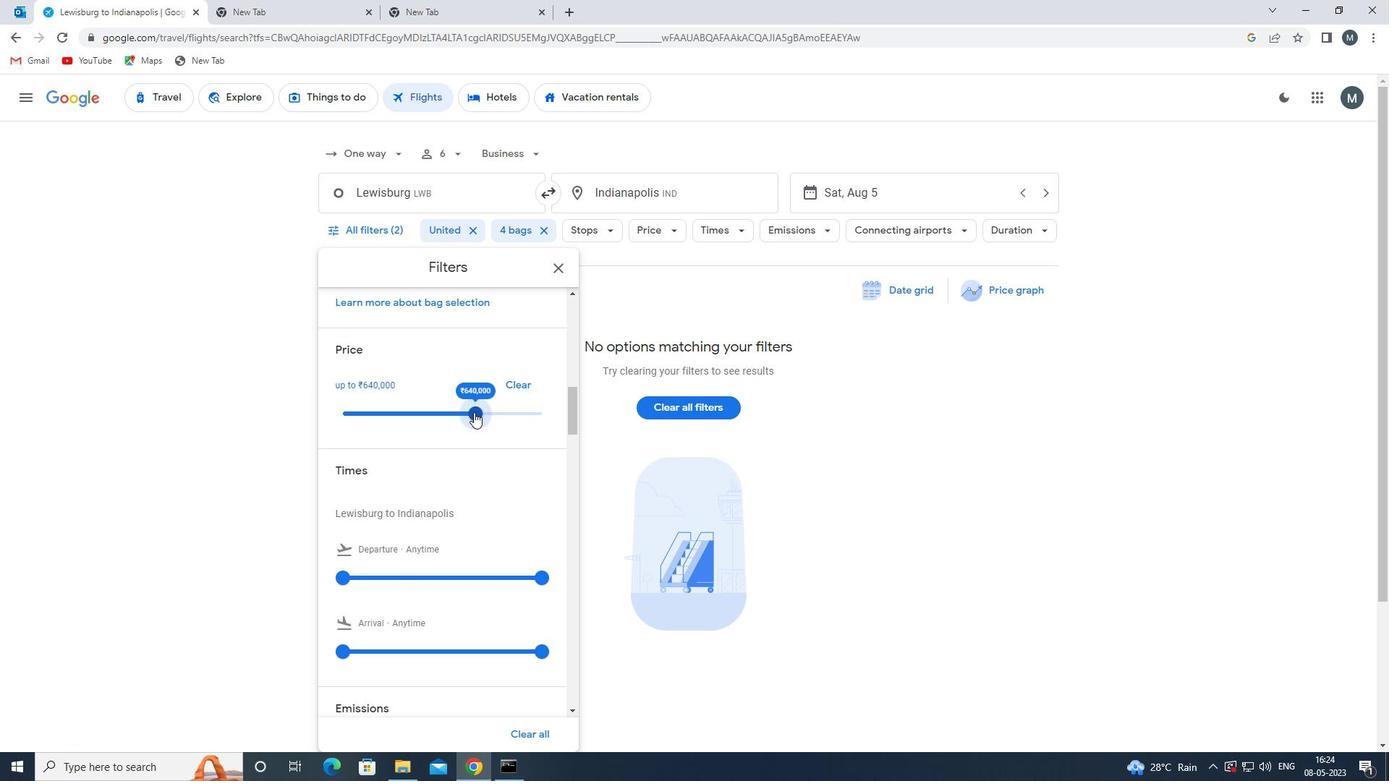 
Action: Mouse moved to (414, 397)
Screenshot: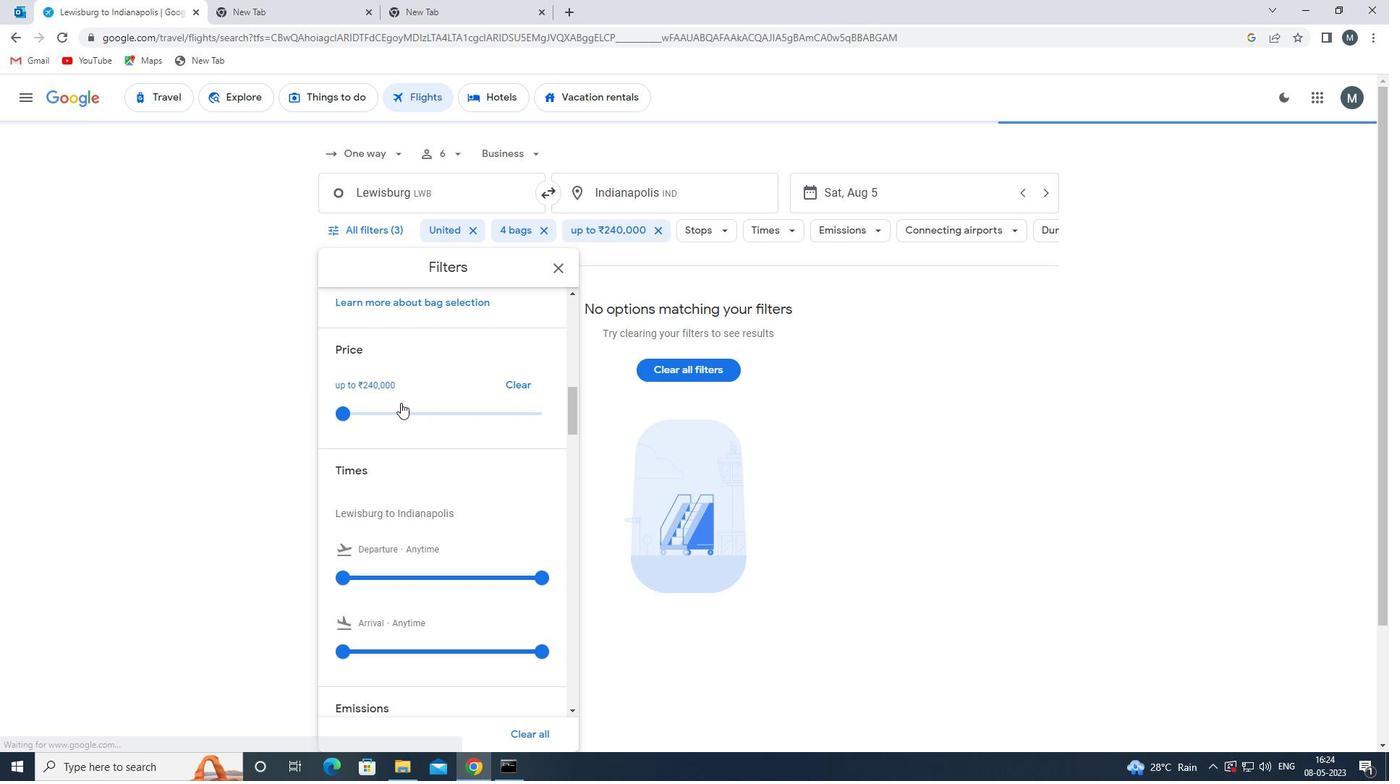 
Action: Mouse scrolled (414, 396) with delta (0, 0)
Screenshot: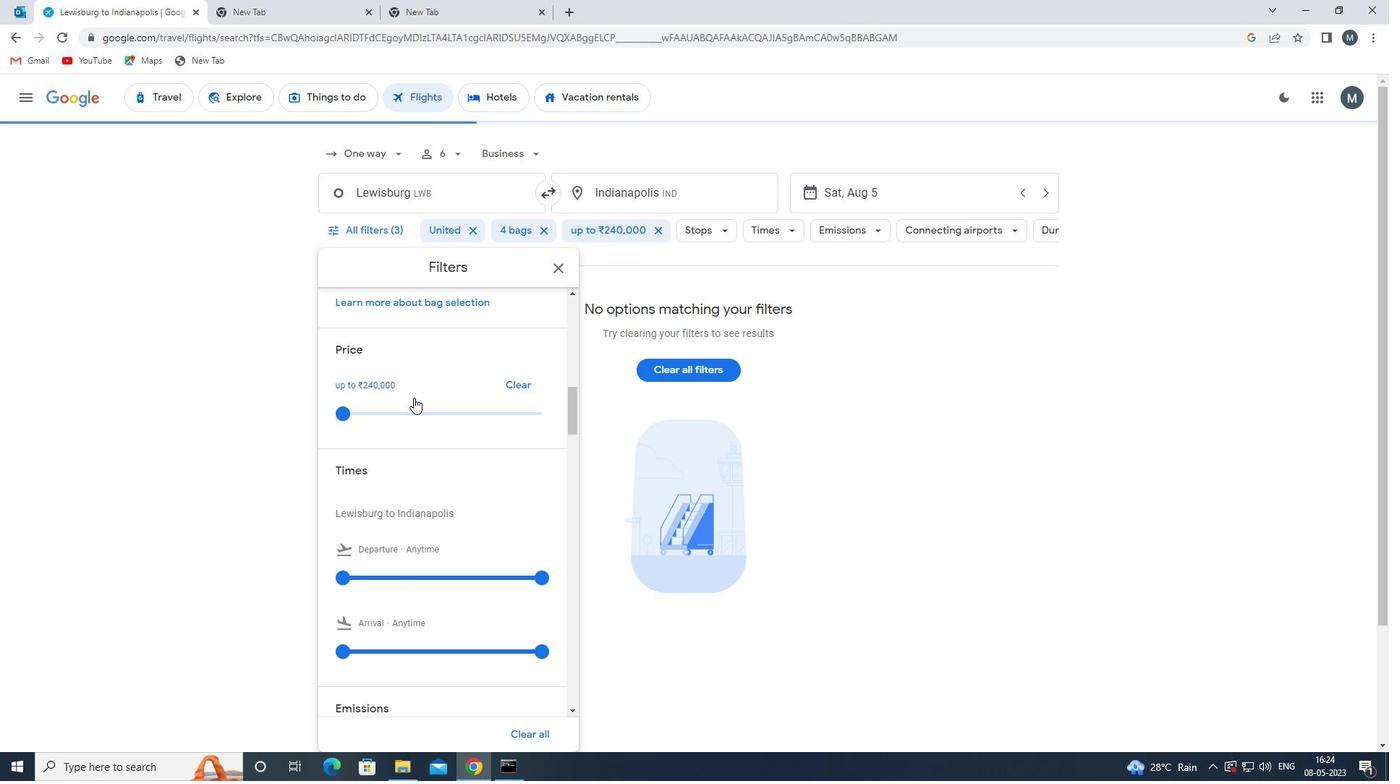 
Action: Mouse scrolled (414, 396) with delta (0, 0)
Screenshot: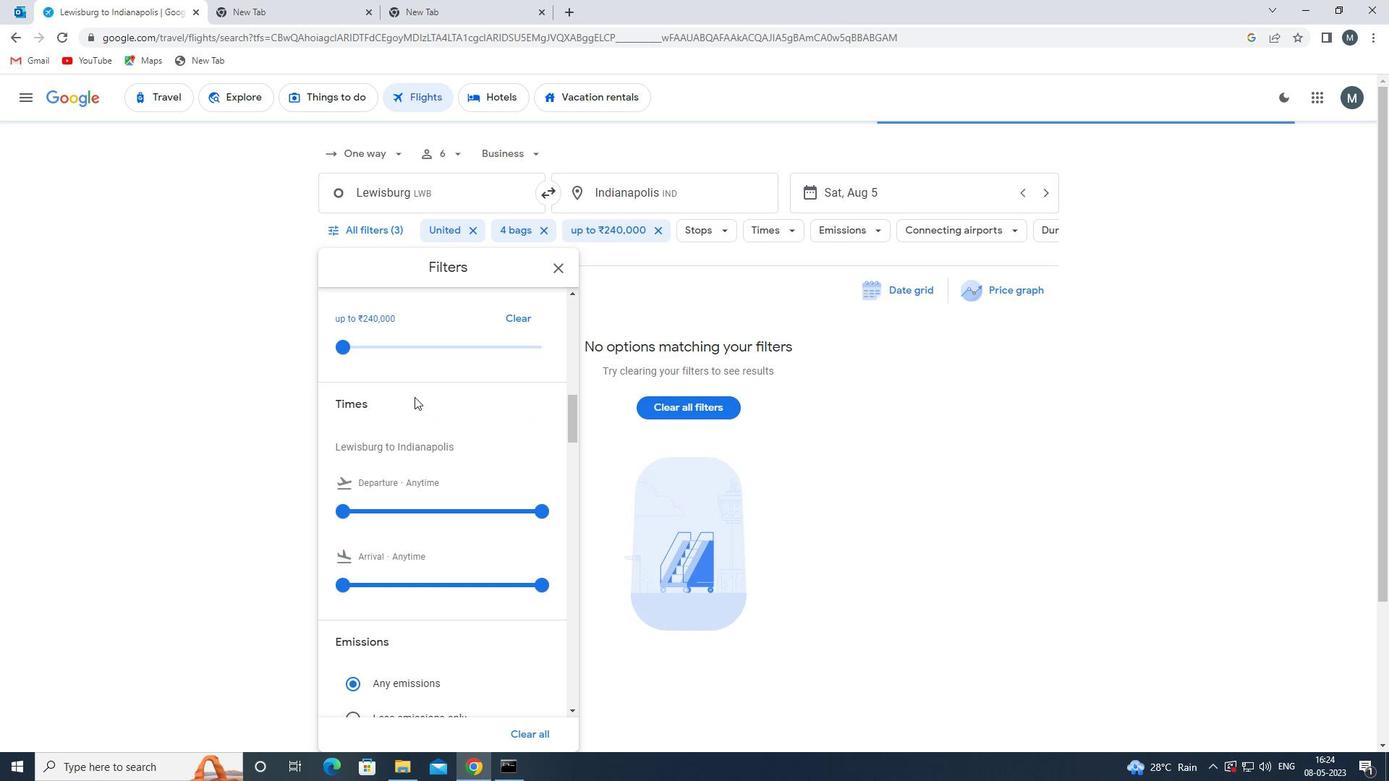 
Action: Mouse moved to (342, 432)
Screenshot: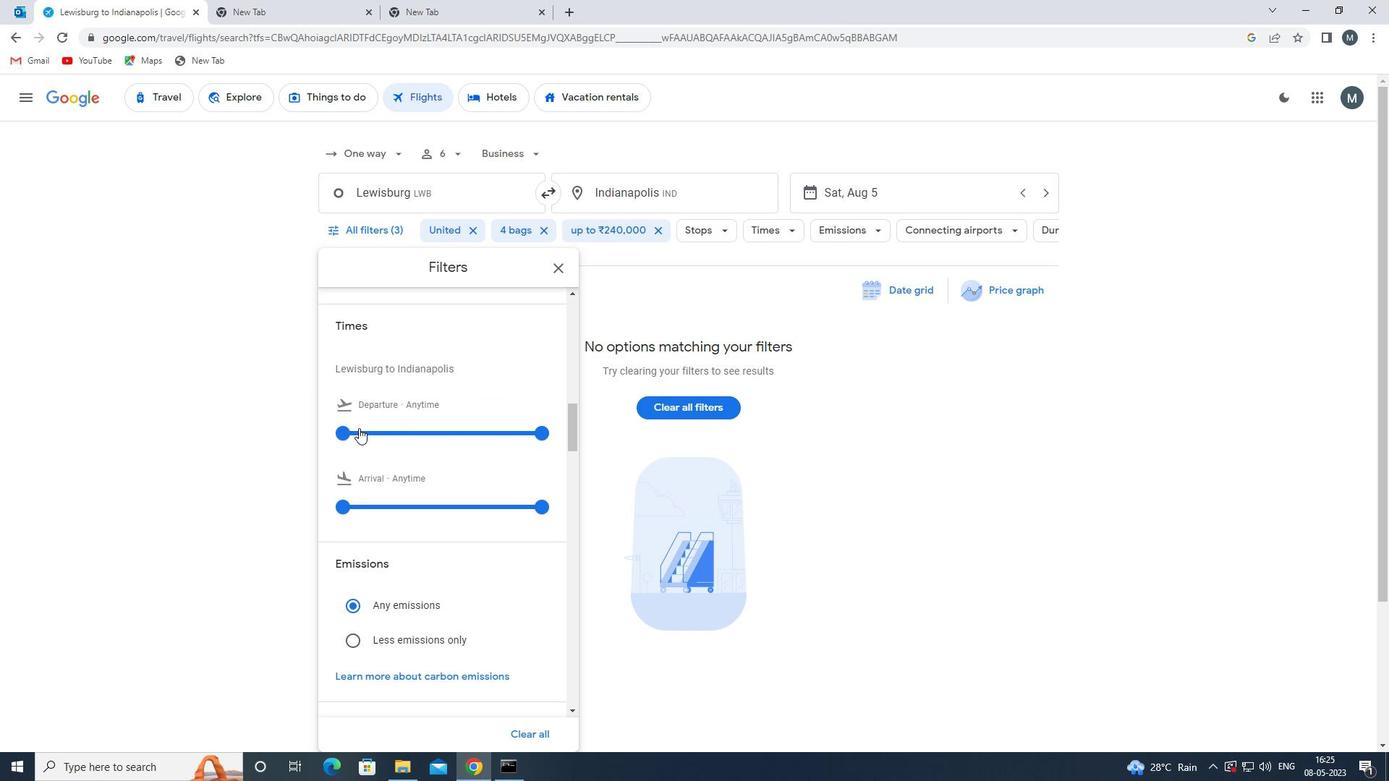 
Action: Mouse pressed left at (342, 432)
Screenshot: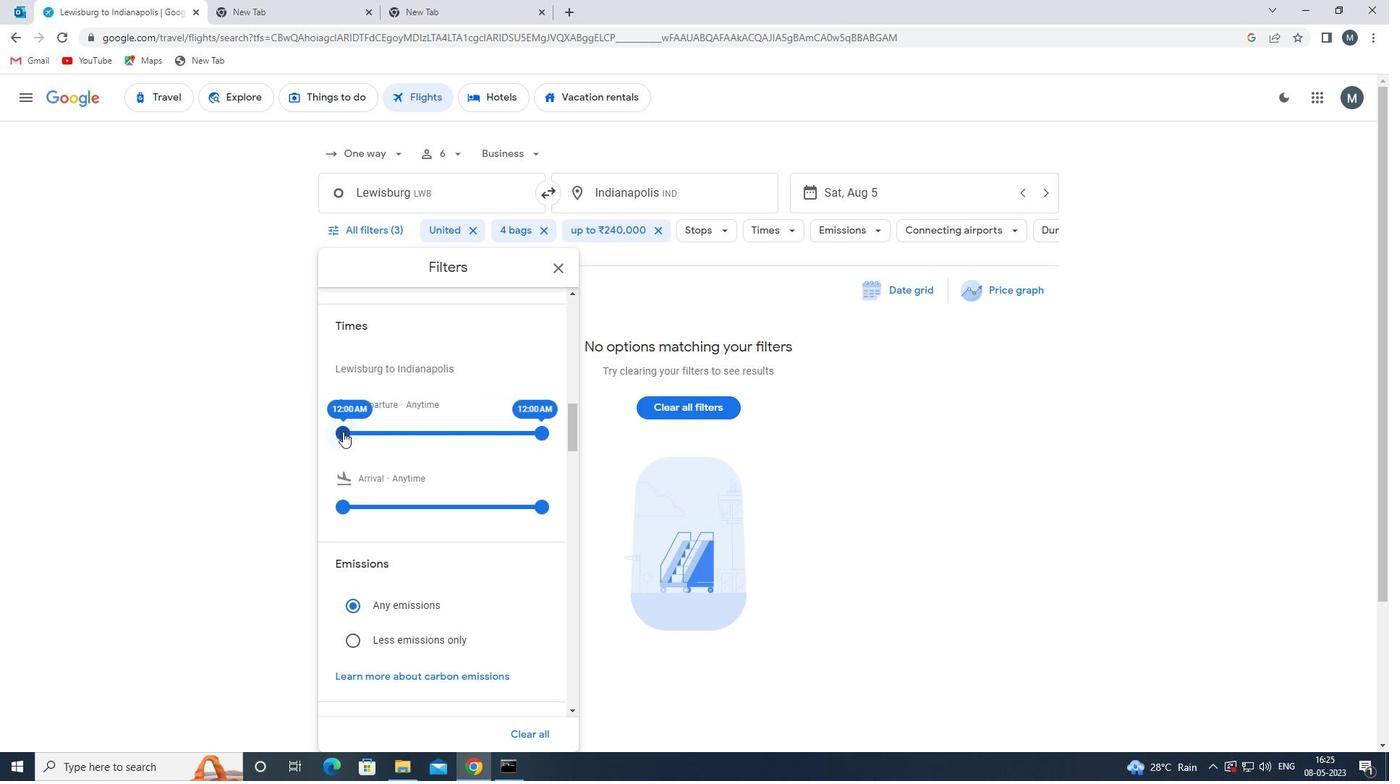 
Action: Mouse moved to (542, 432)
Screenshot: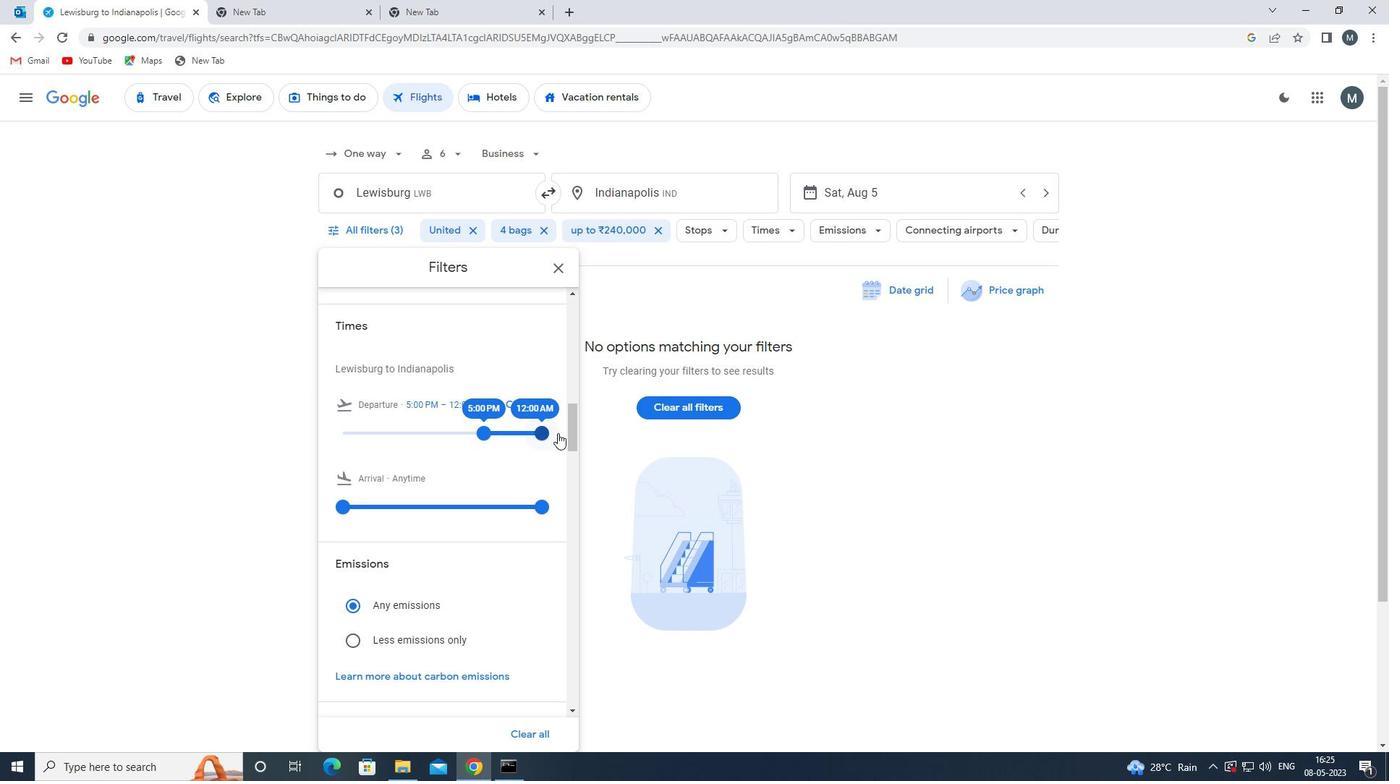 
Action: Mouse pressed left at (542, 432)
Screenshot: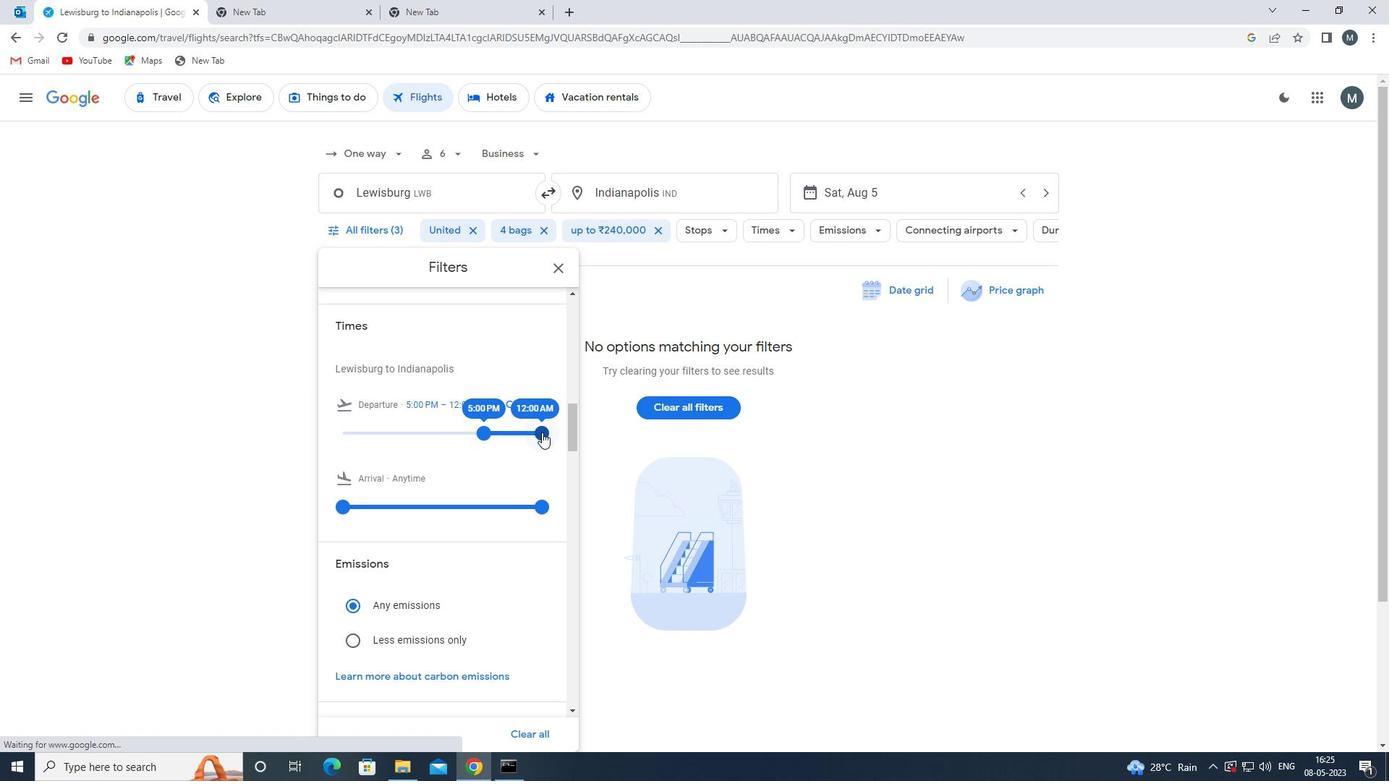 
Action: Mouse moved to (555, 269)
Screenshot: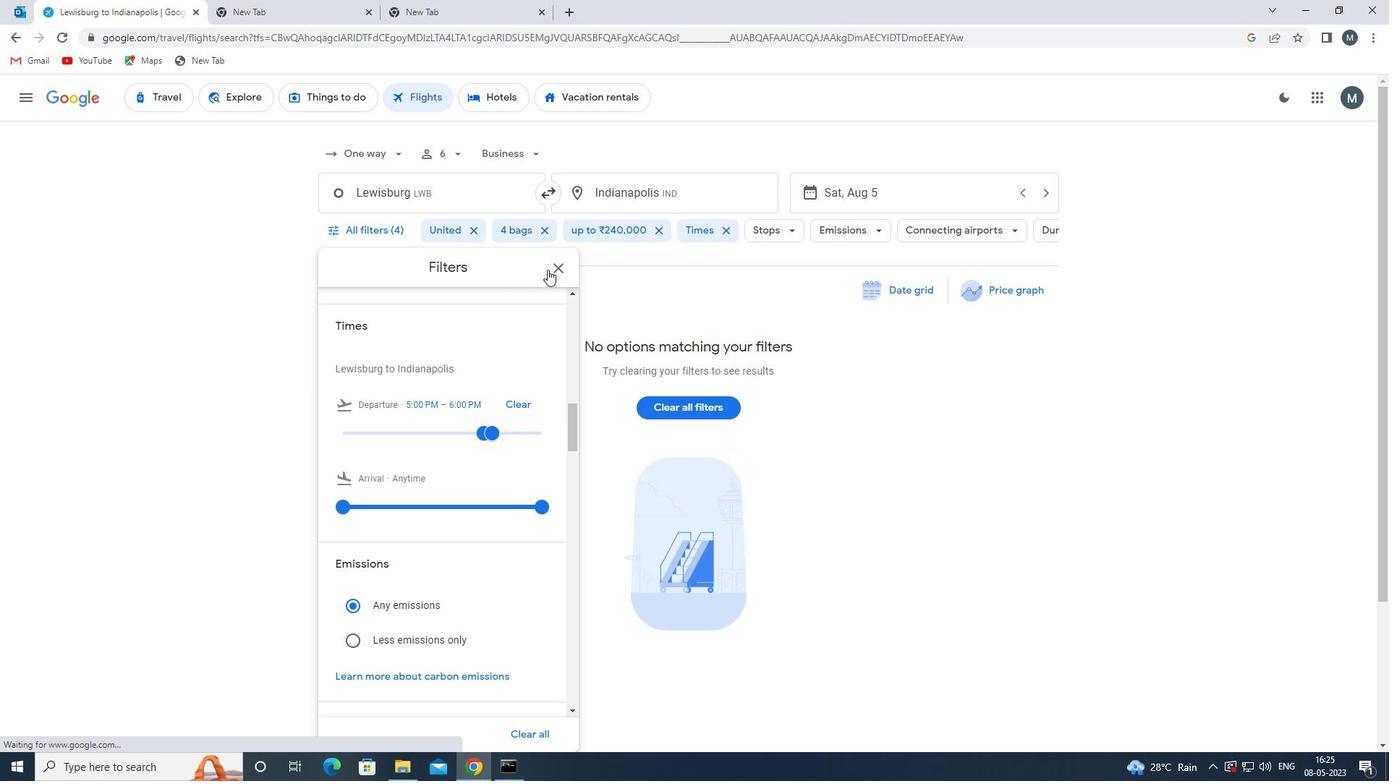 
Action: Mouse pressed left at (555, 269)
Screenshot: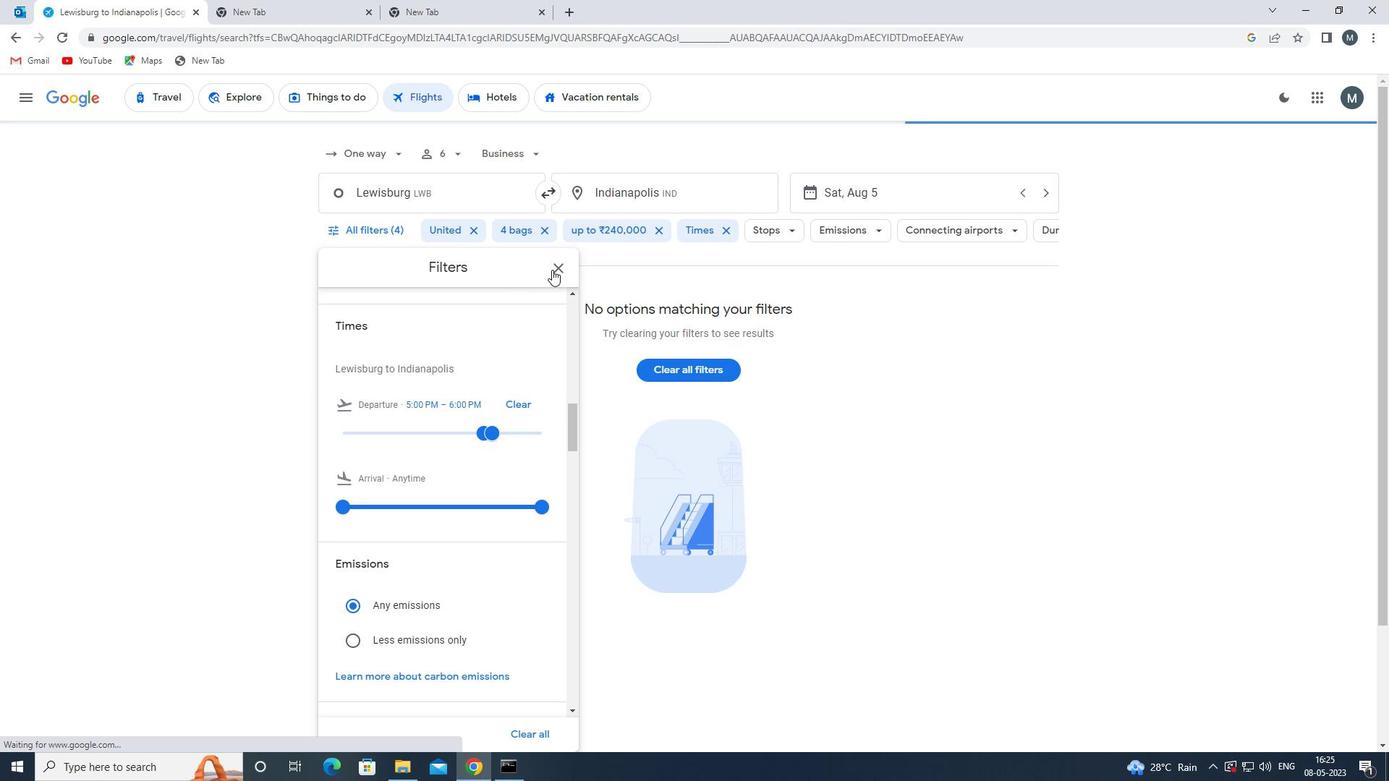 
Action: Mouse moved to (555, 270)
Screenshot: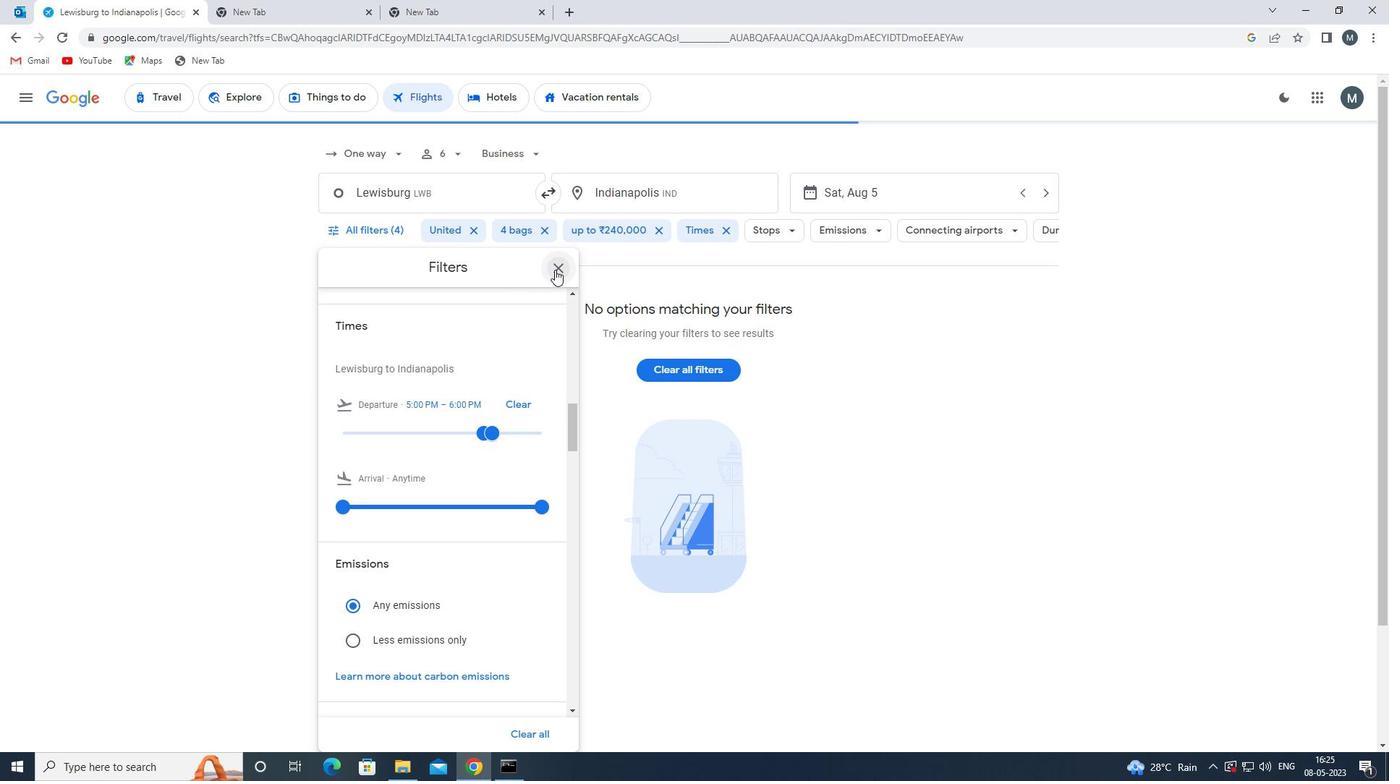 
